 Task: Look for space in Mar''ina Horka, Belarus from 8th June, 2023 to 16th June, 2023 for 2 adults in price range Rs.10000 to Rs.15000. Place can be entire place with 1  bedroom having 1 bed and 1 bathroom. Property type can be house, flat, guest house, hotel. Amenities needed are: washing machine. Booking option can be shelf check-in. Required host language is English.
Action: Mouse moved to (568, 131)
Screenshot: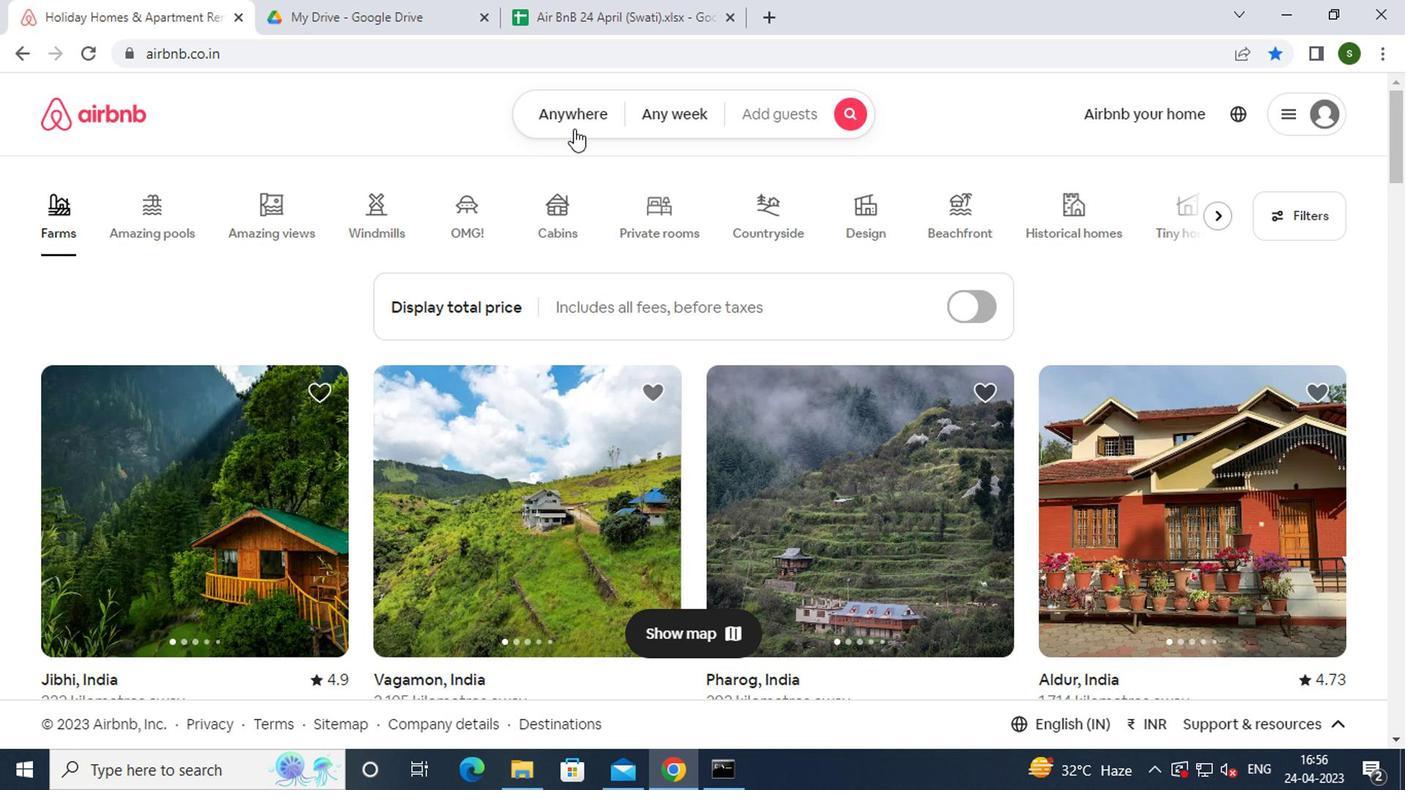 
Action: Mouse pressed left at (568, 131)
Screenshot: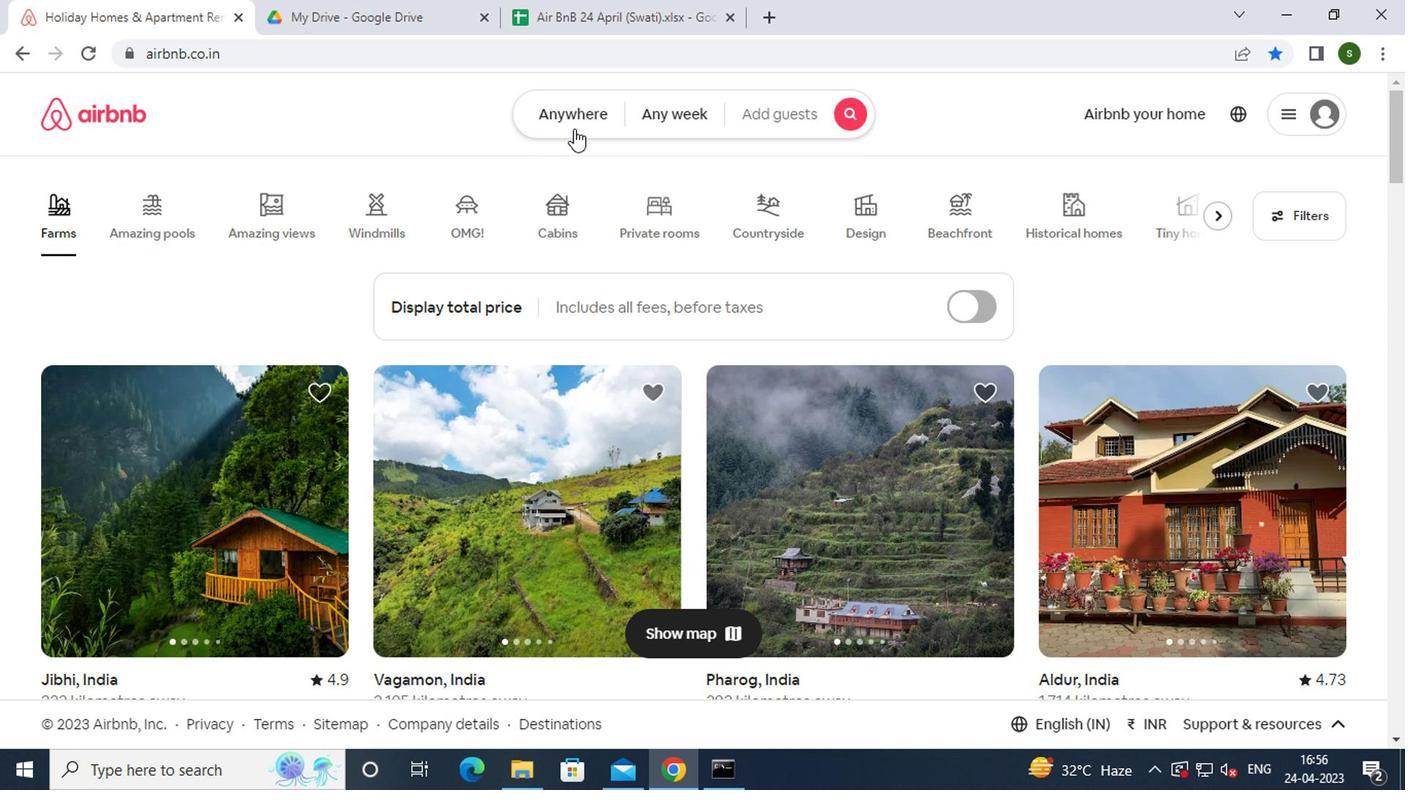 
Action: Mouse moved to (324, 199)
Screenshot: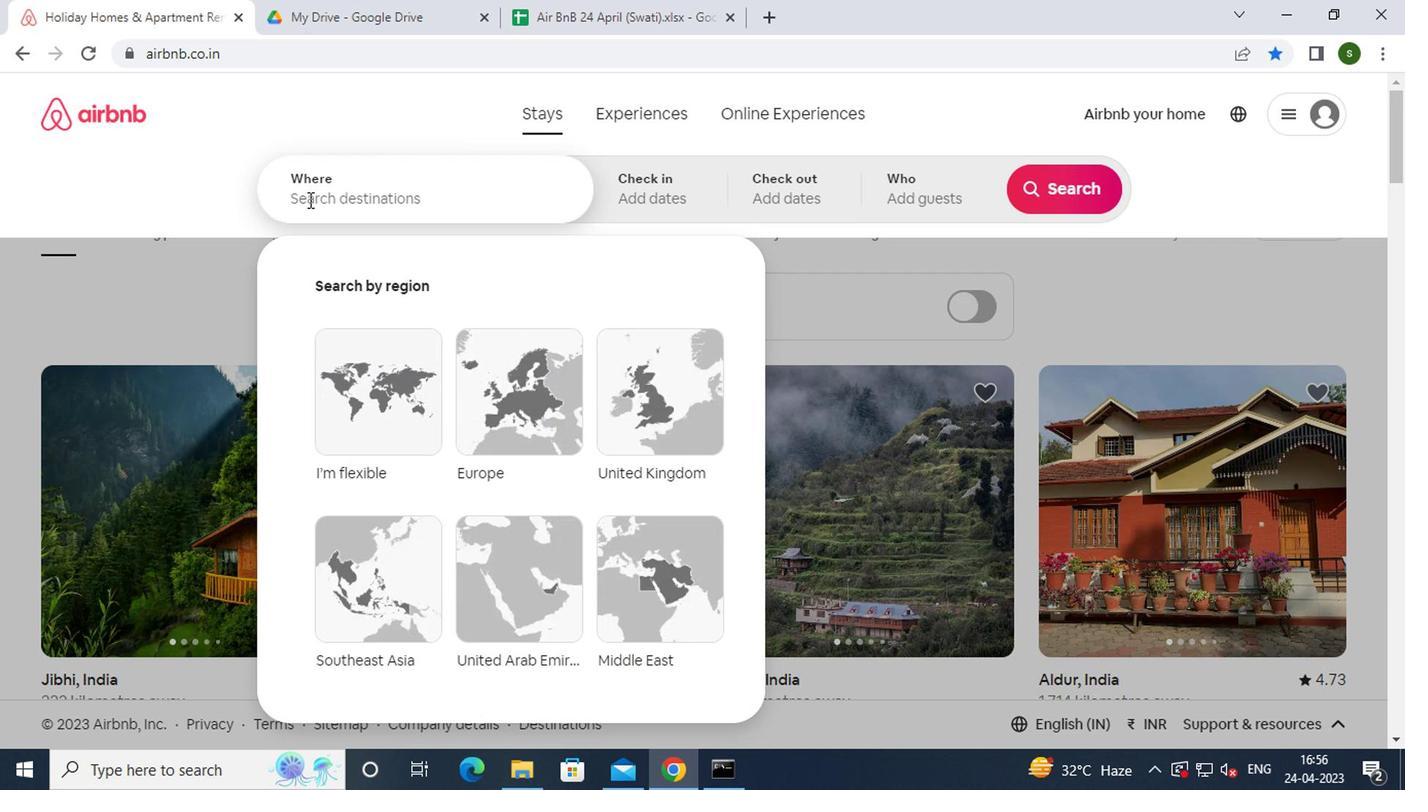
Action: Mouse pressed left at (324, 199)
Screenshot: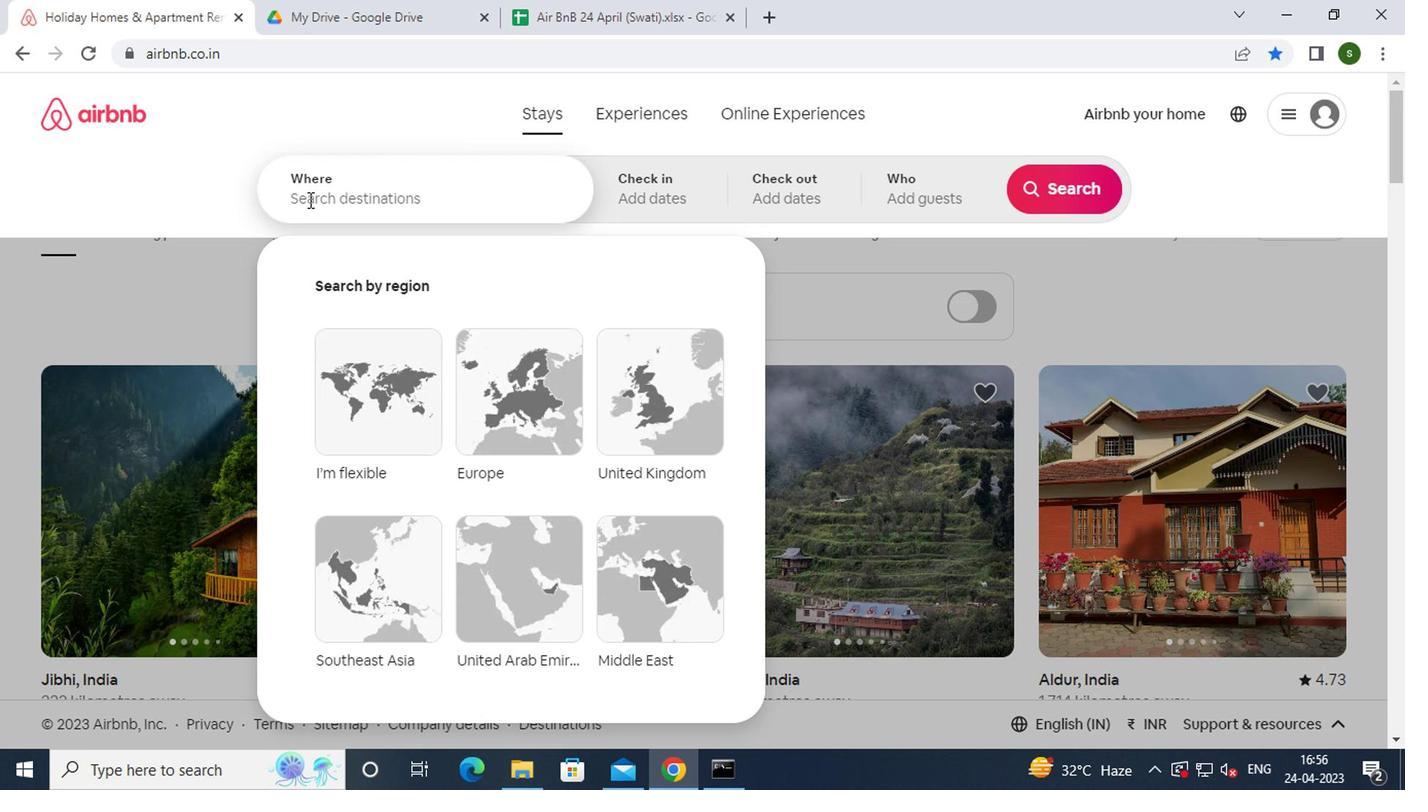 
Action: Key pressed m<Key.caps_lock>ar''ina<Key.space><Key.caps_lock>h<Key.caps_lock>orka
Screenshot: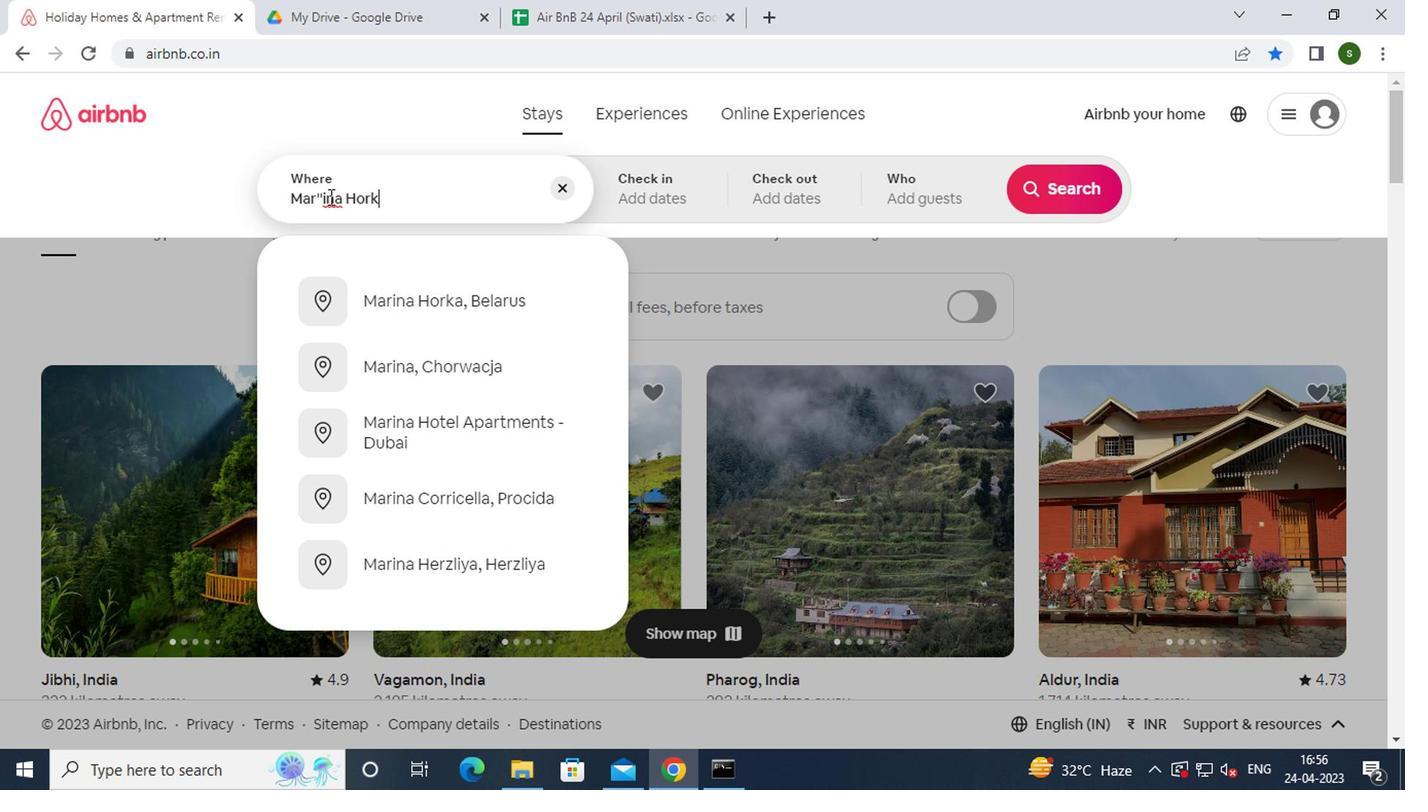
Action: Mouse moved to (346, 199)
Screenshot: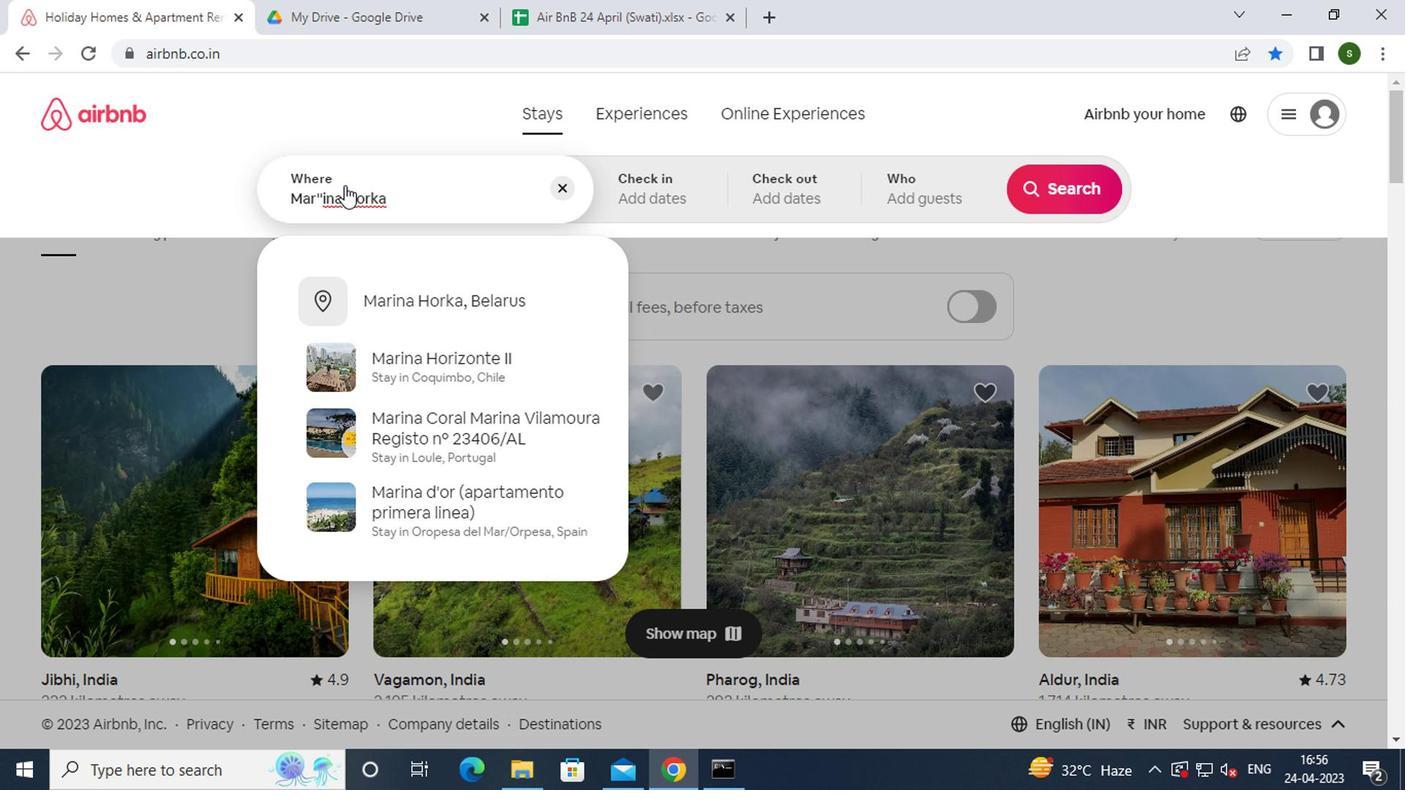 
Action: Key pressed ,<Key.space><Key.caps_lock>b<Key.caps_lock>elarus<Key.enter>
Screenshot: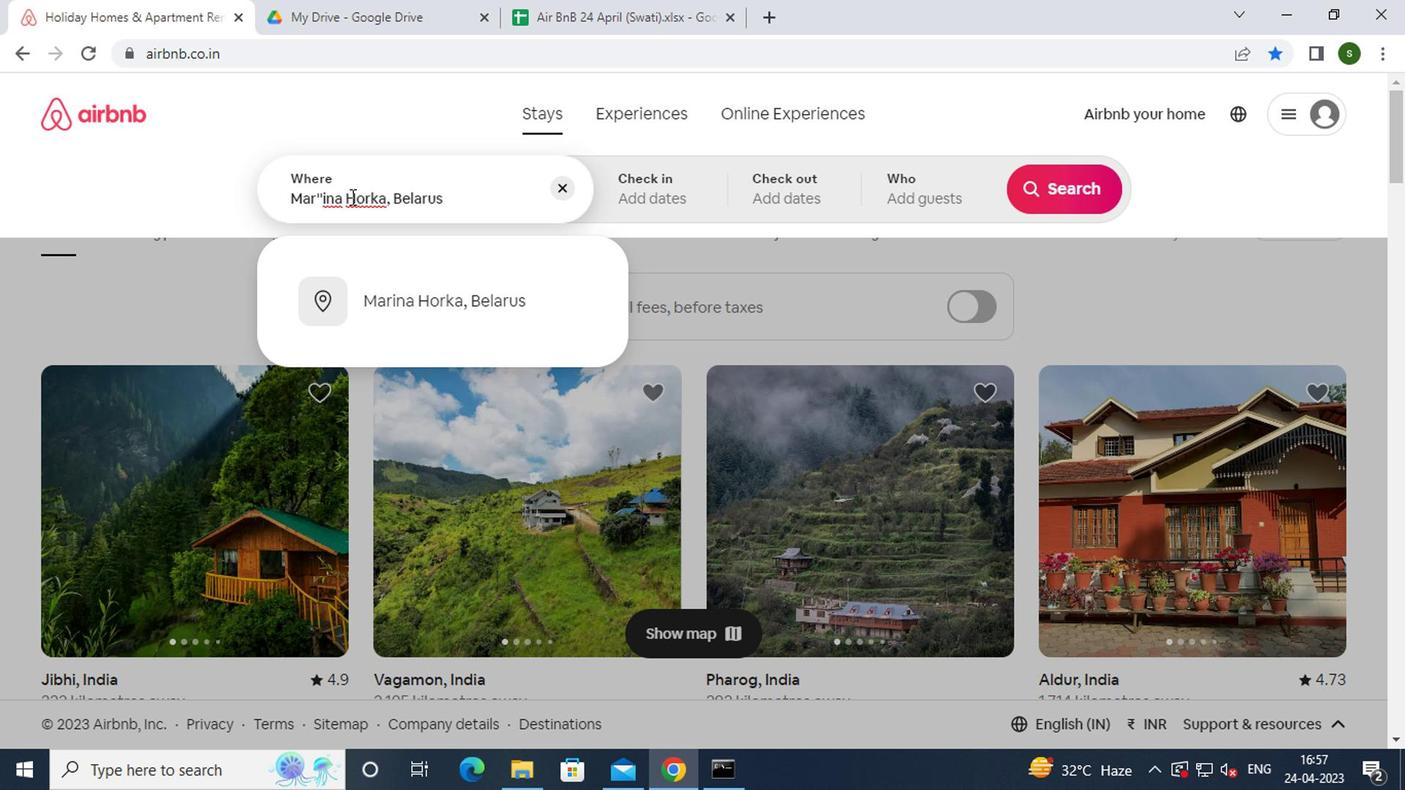 
Action: Mouse moved to (1052, 355)
Screenshot: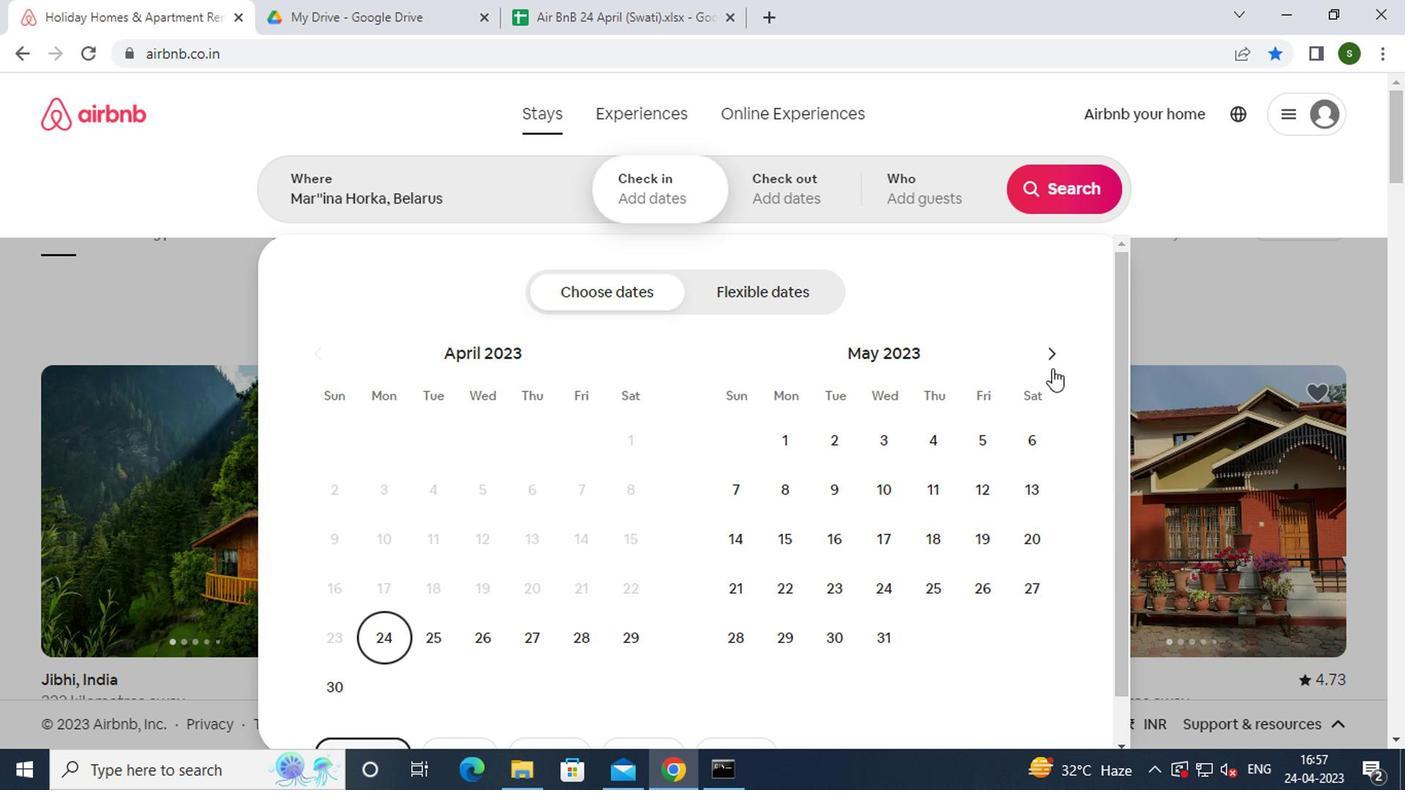 
Action: Mouse pressed left at (1052, 355)
Screenshot: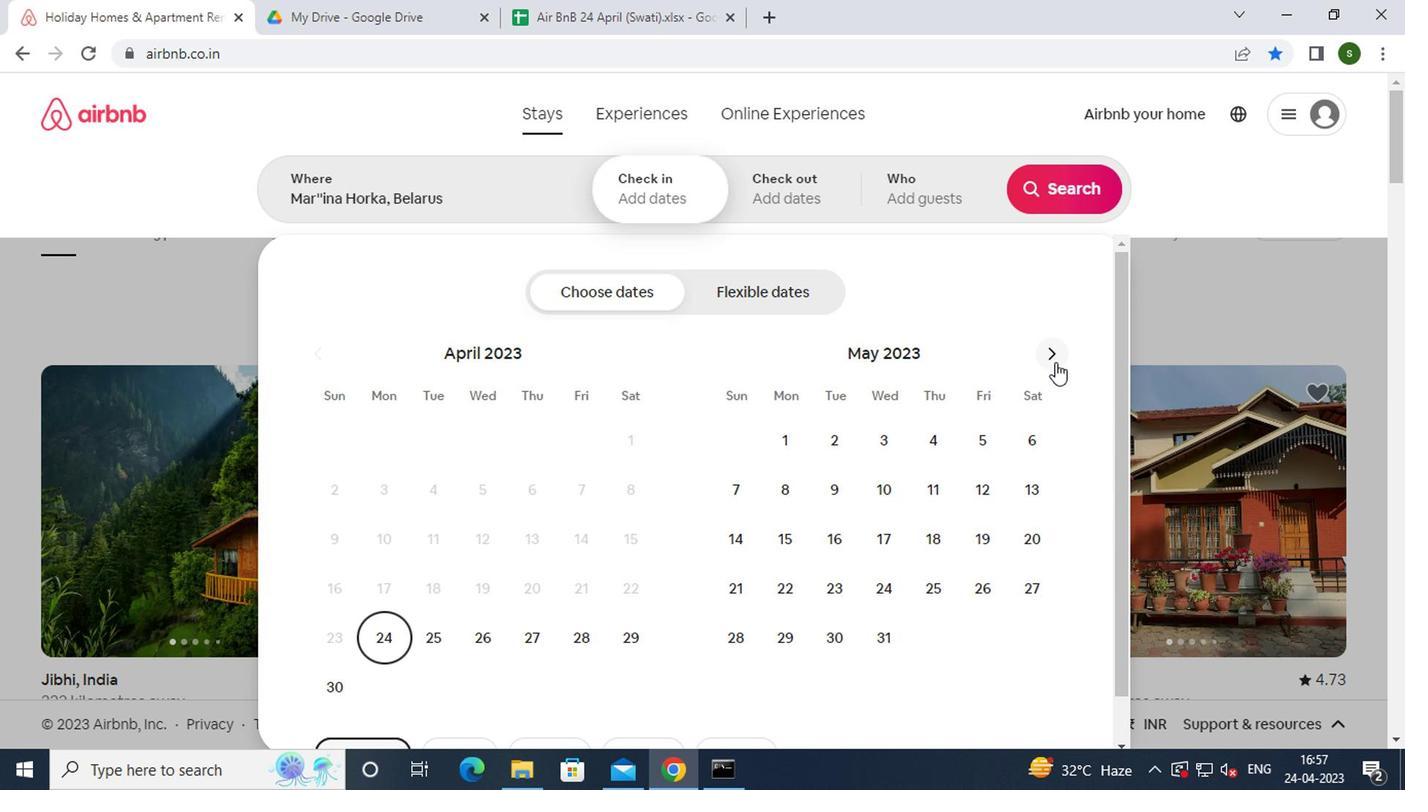 
Action: Mouse moved to (921, 489)
Screenshot: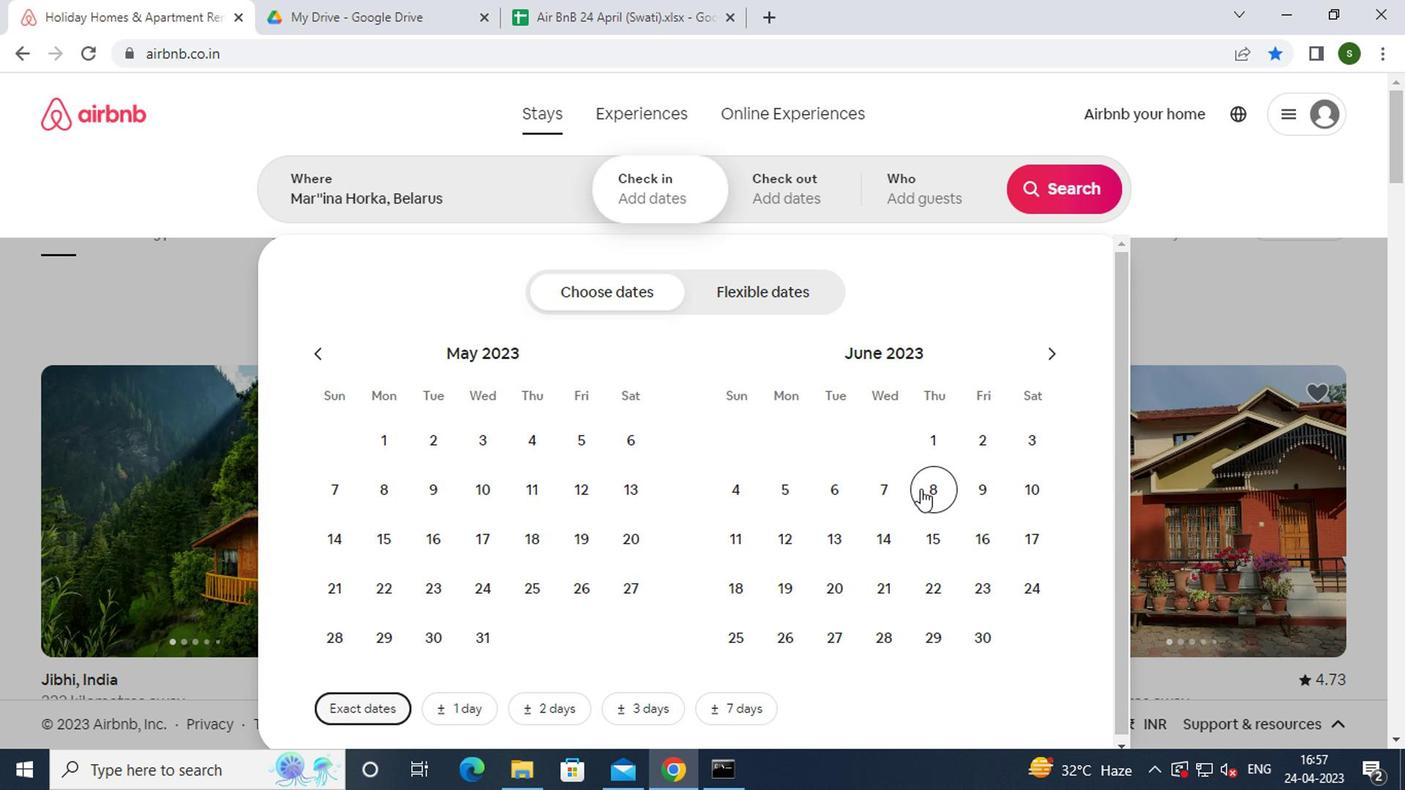 
Action: Mouse pressed left at (921, 489)
Screenshot: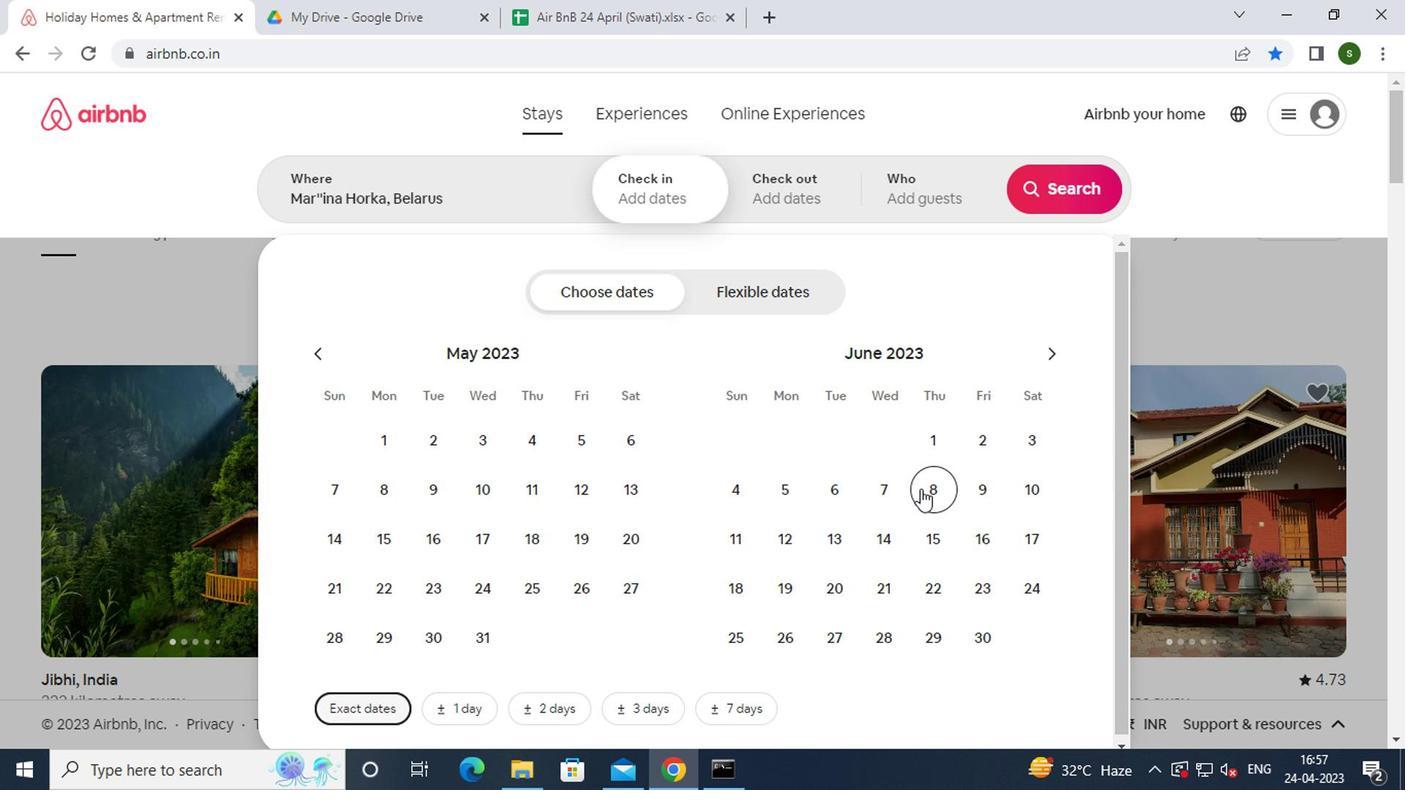 
Action: Mouse moved to (973, 525)
Screenshot: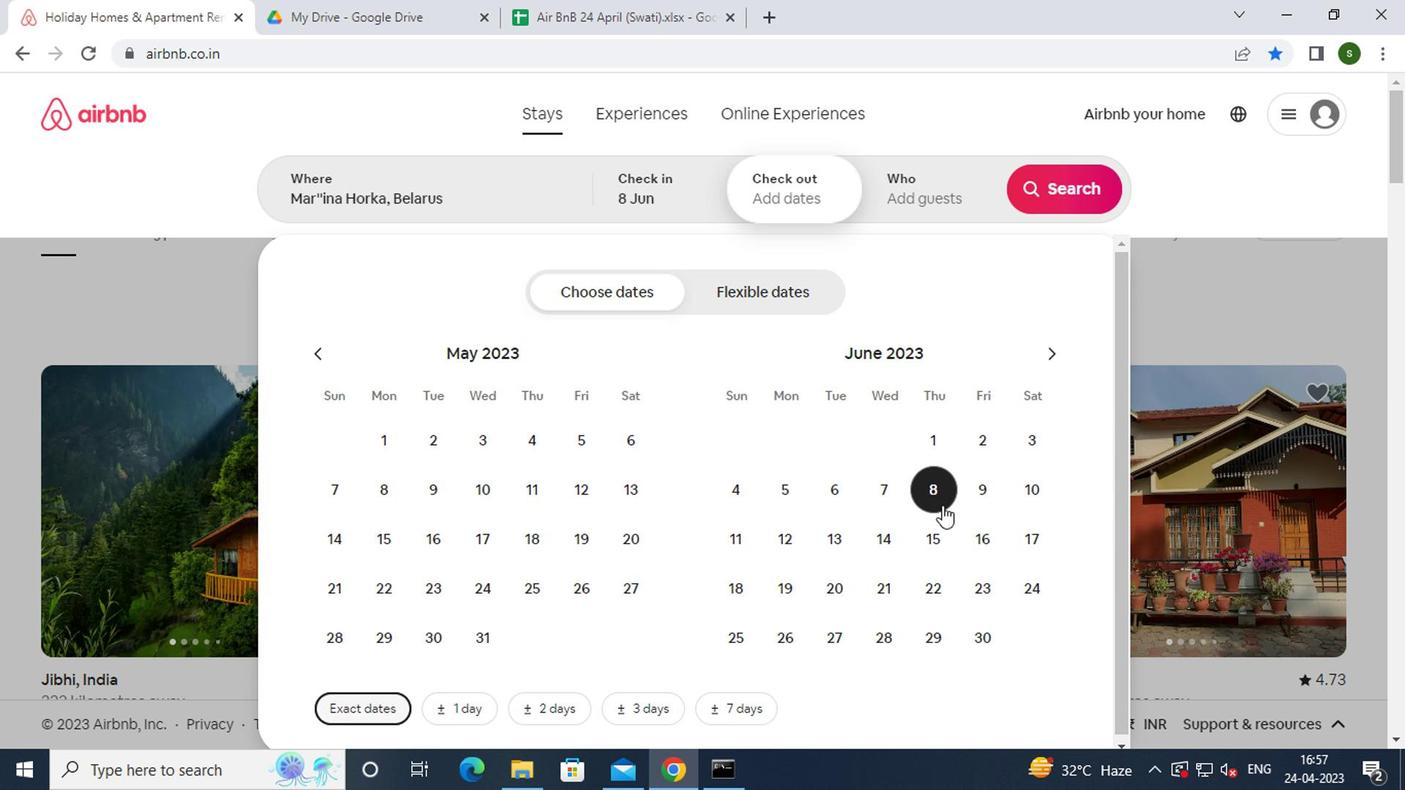 
Action: Mouse pressed left at (973, 525)
Screenshot: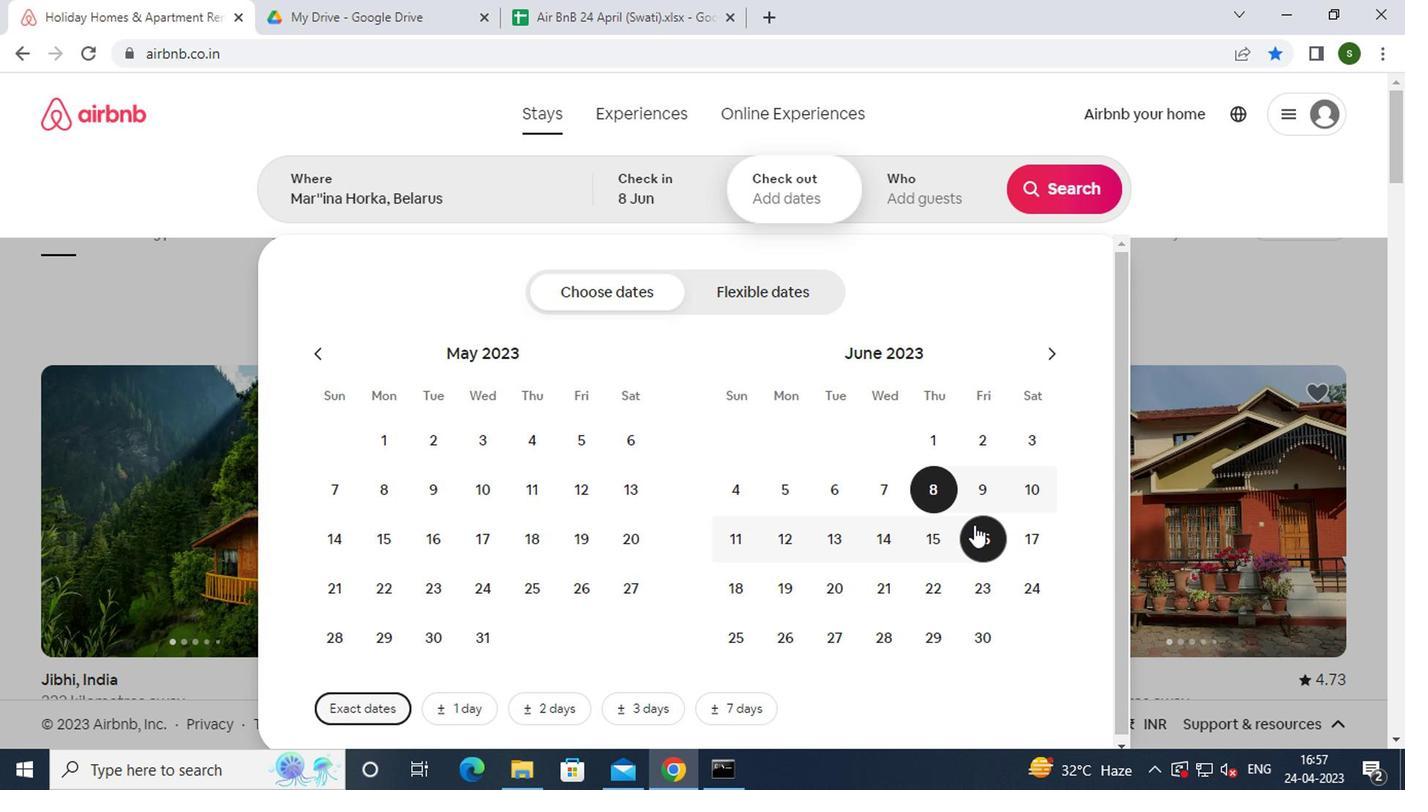 
Action: Mouse moved to (925, 199)
Screenshot: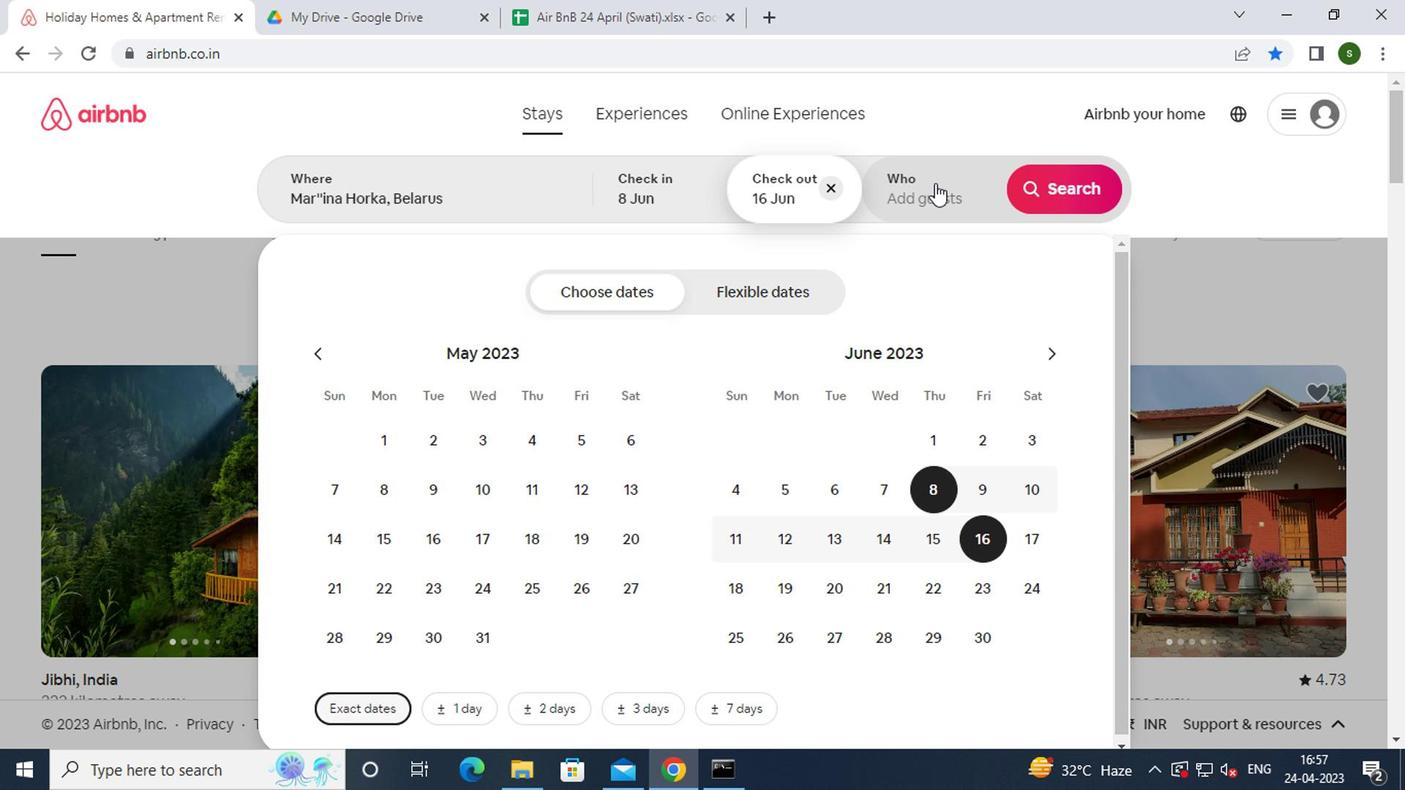 
Action: Mouse pressed left at (925, 199)
Screenshot: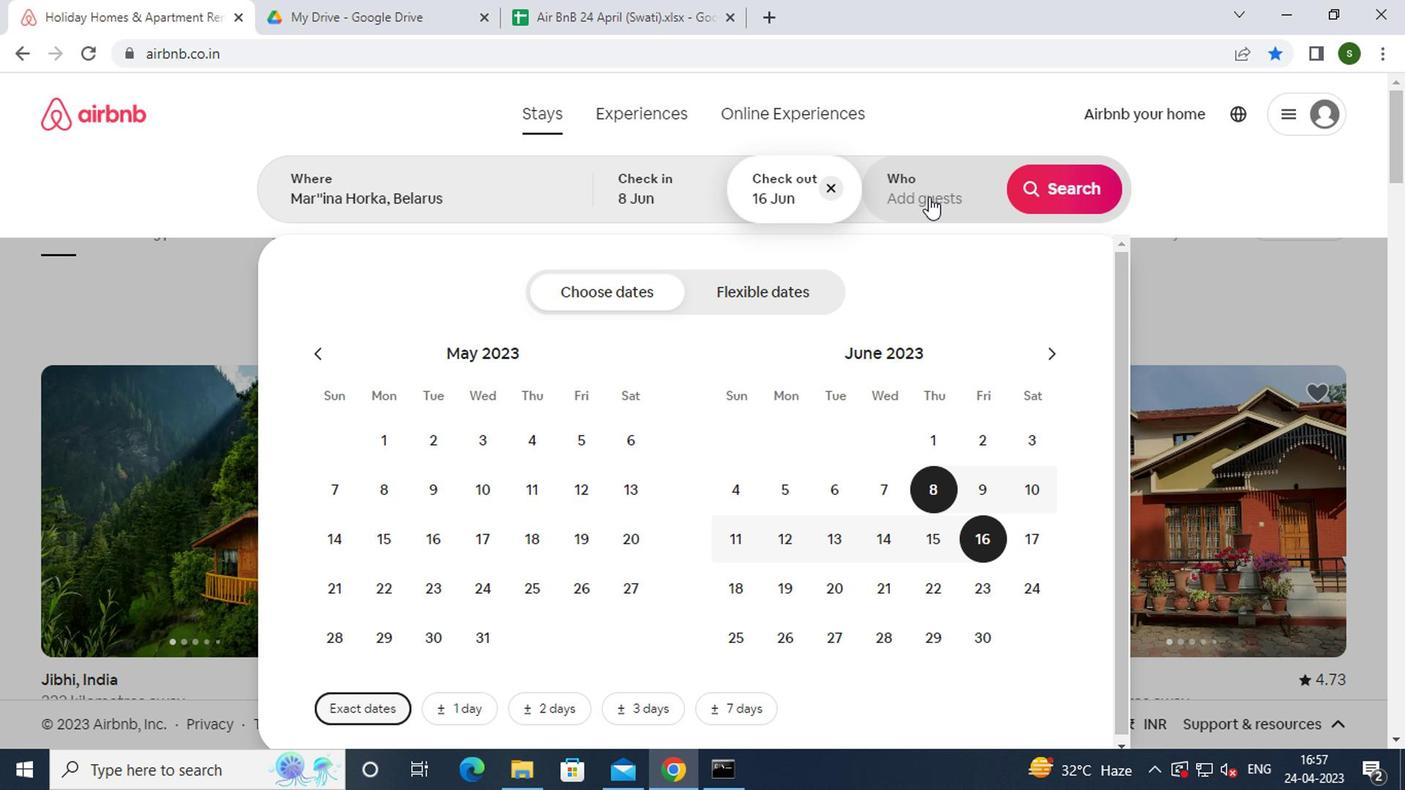 
Action: Mouse moved to (1069, 306)
Screenshot: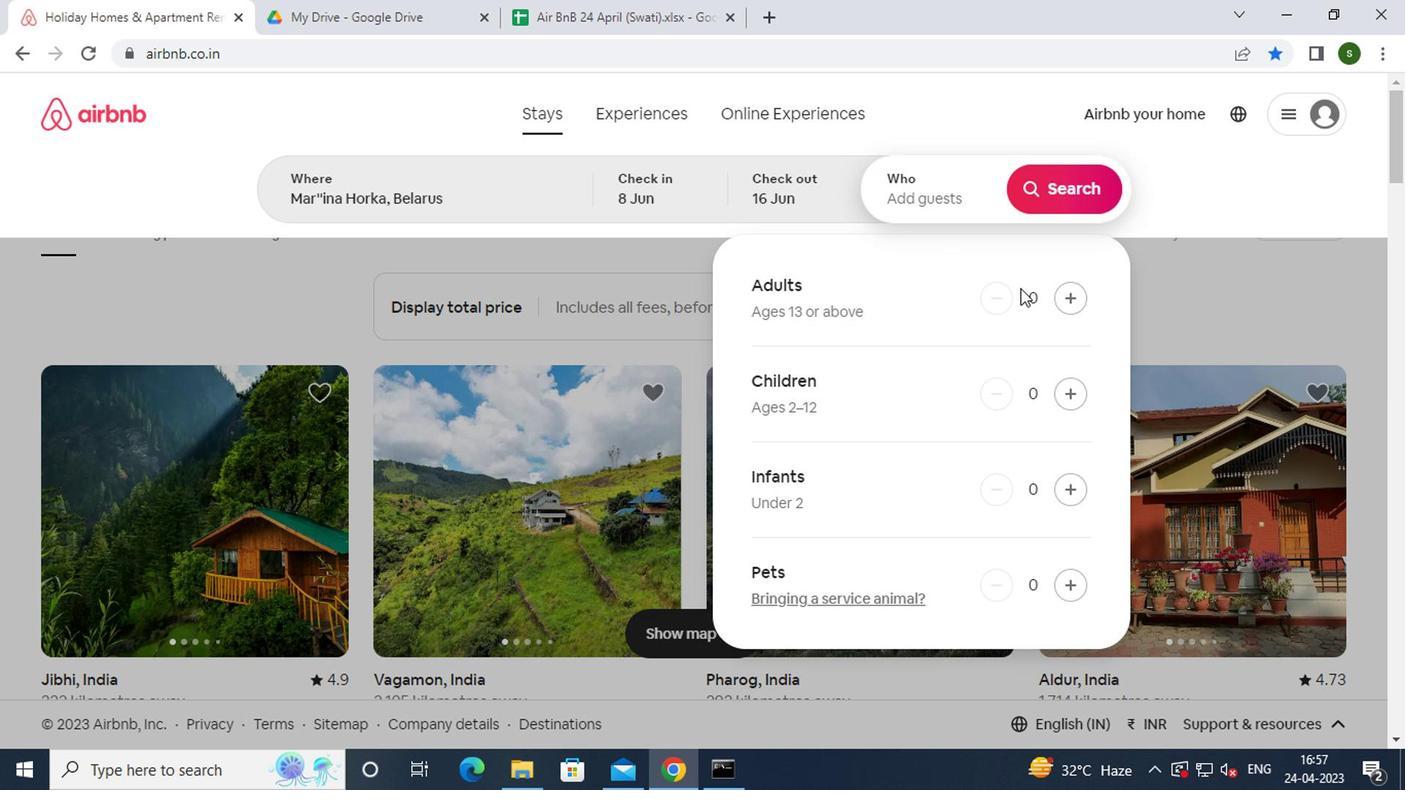 
Action: Mouse pressed left at (1069, 306)
Screenshot: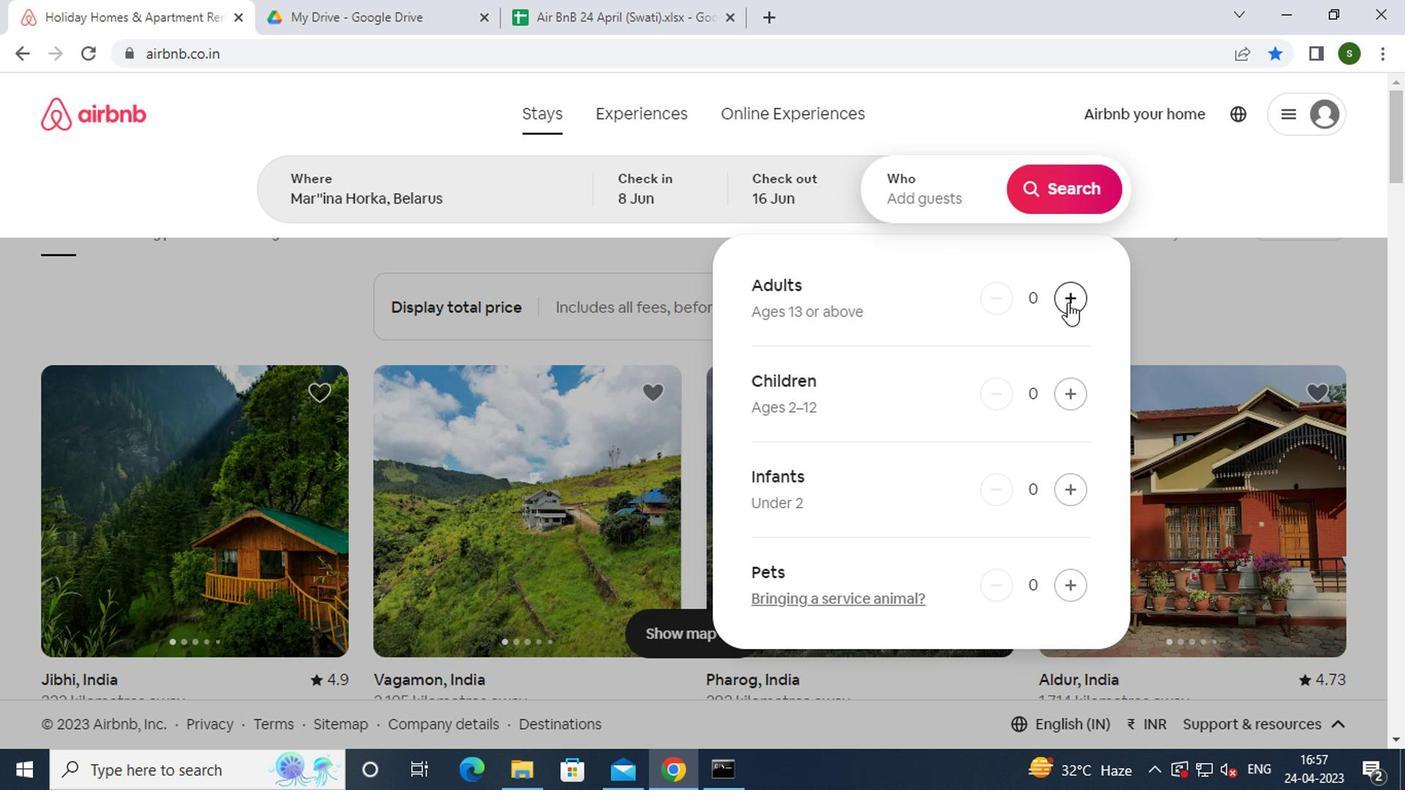 
Action: Mouse pressed left at (1069, 306)
Screenshot: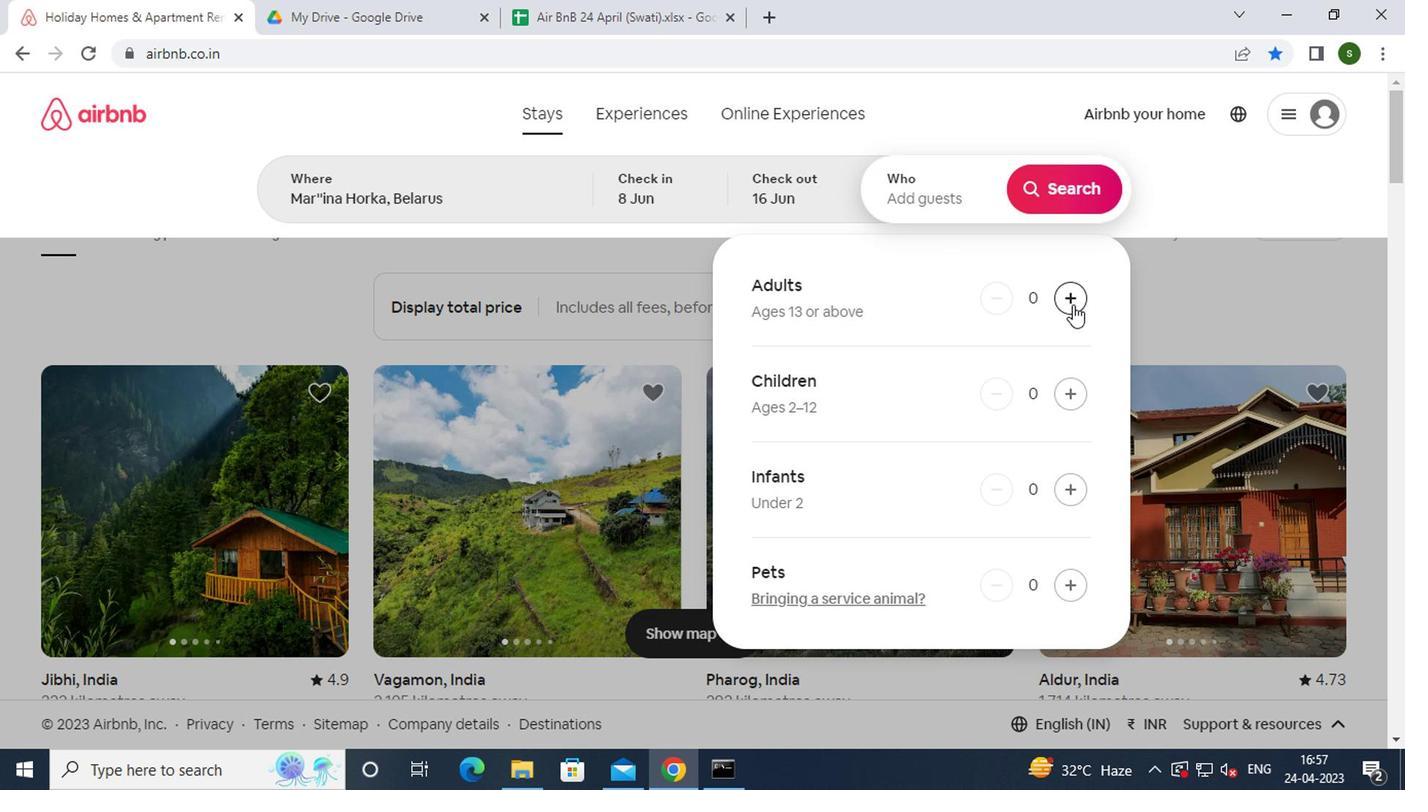 
Action: Mouse moved to (1059, 196)
Screenshot: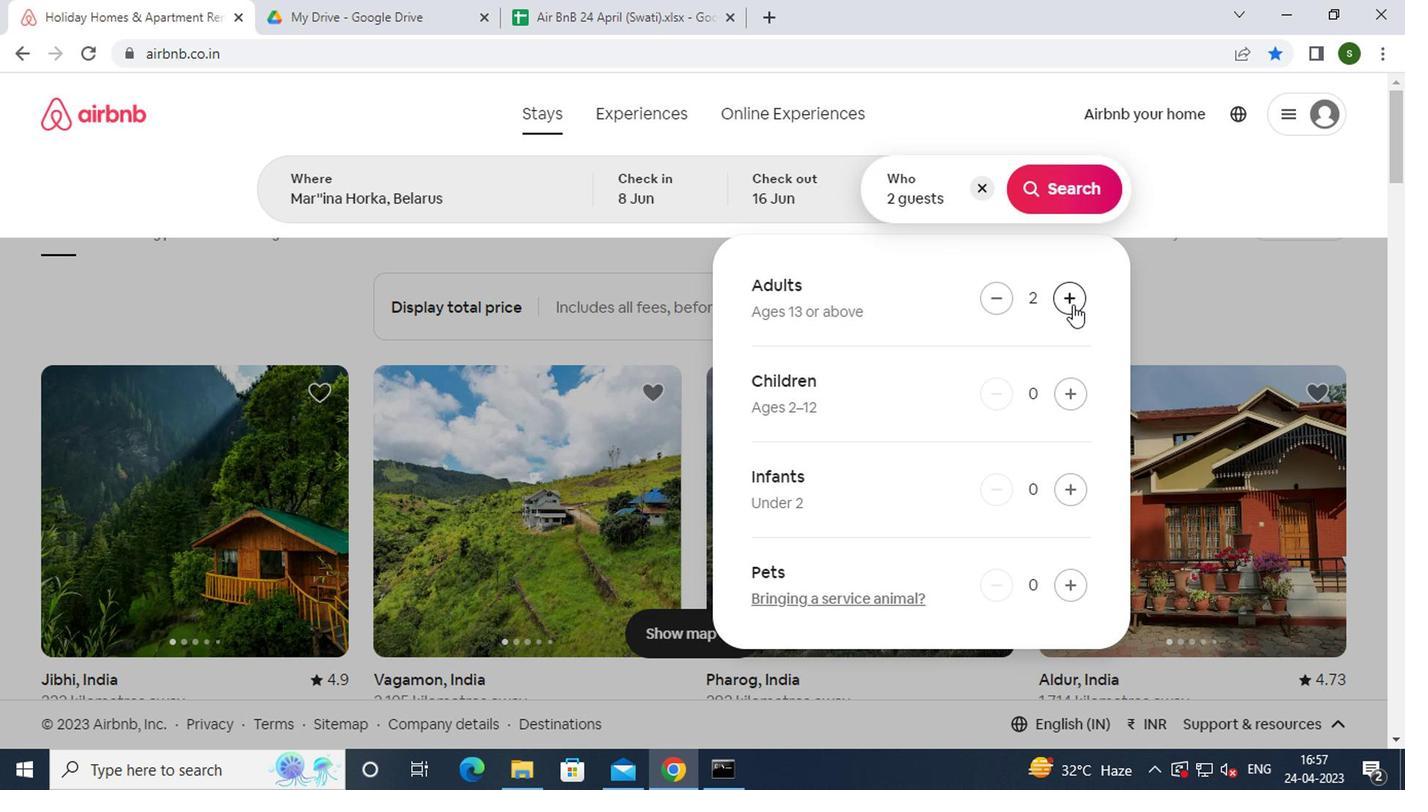 
Action: Mouse pressed left at (1059, 196)
Screenshot: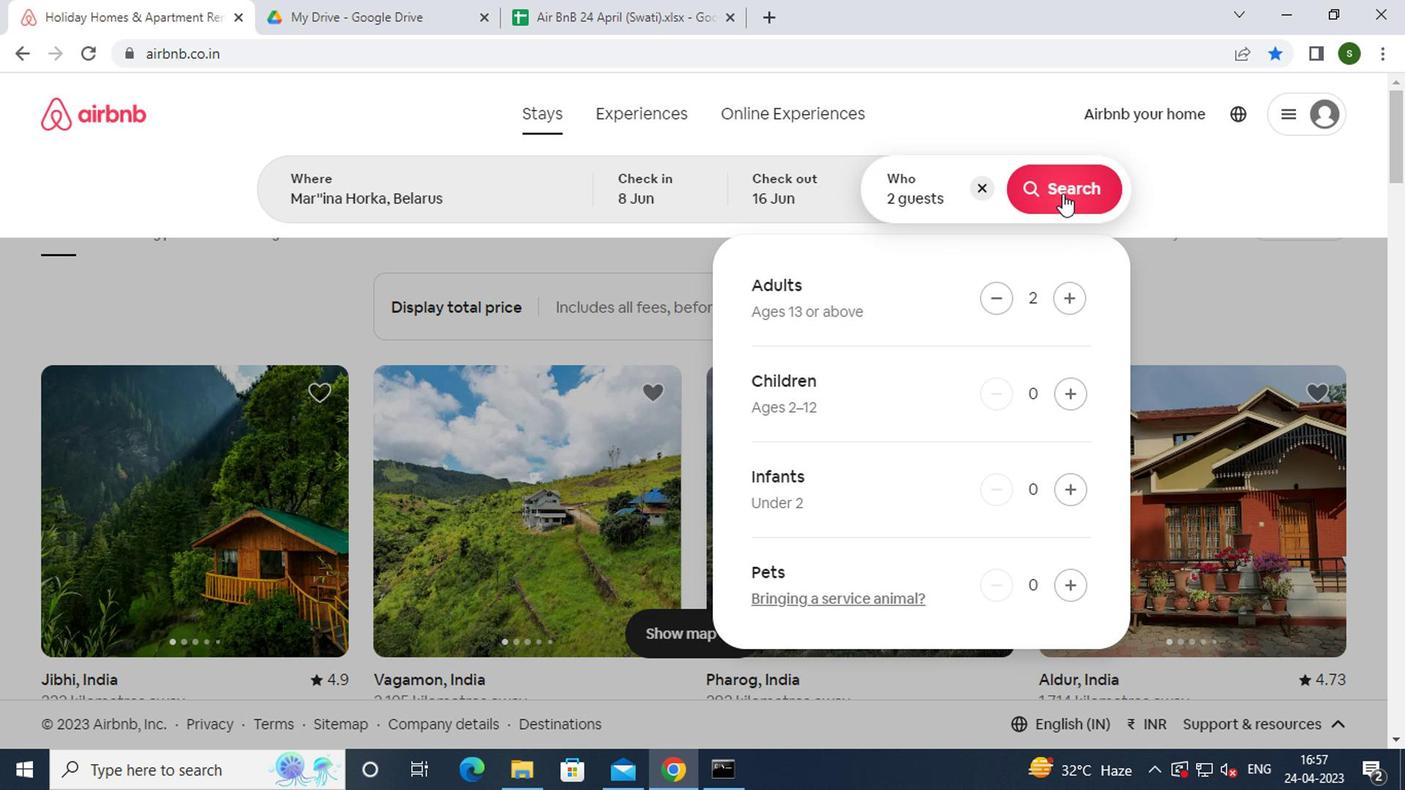 
Action: Mouse moved to (1322, 193)
Screenshot: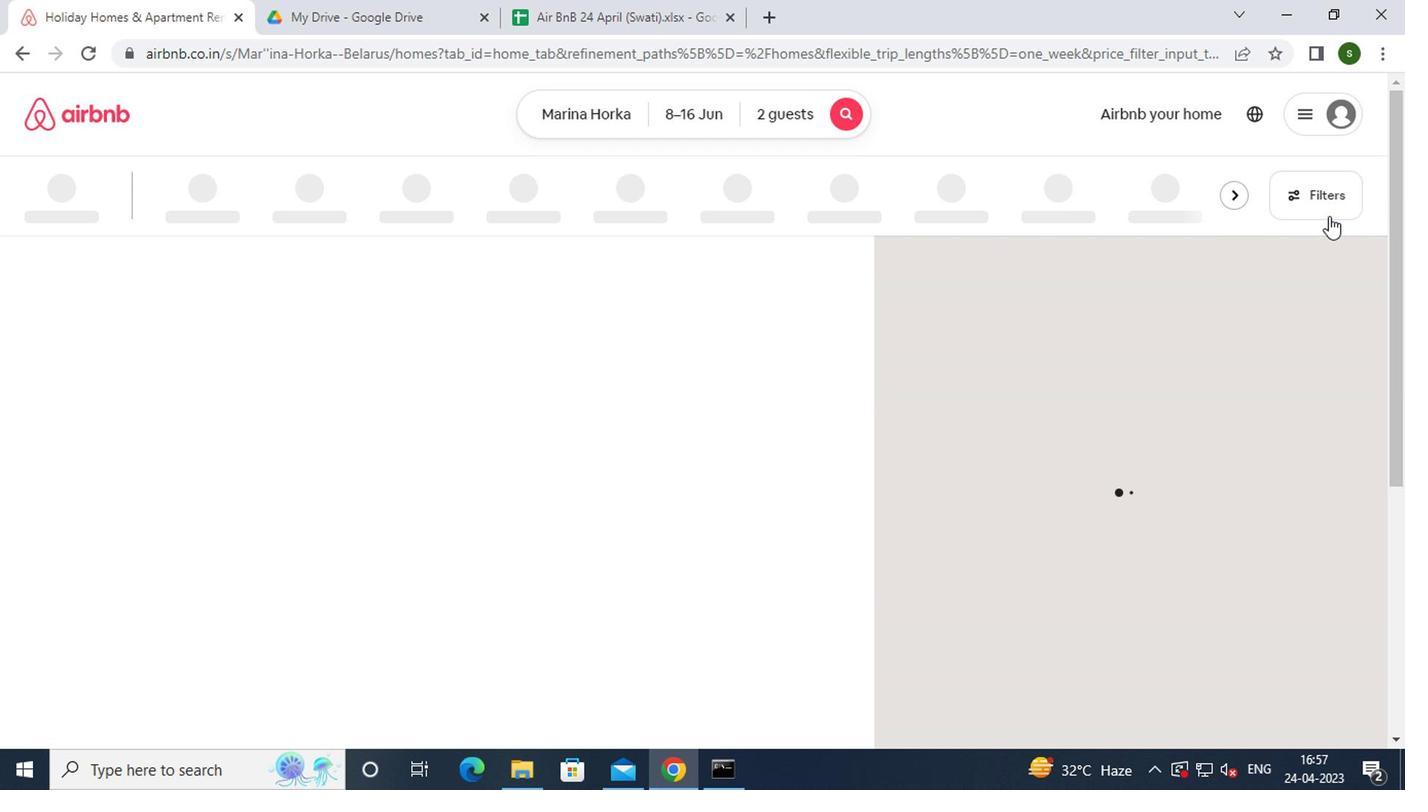 
Action: Mouse pressed left at (1322, 193)
Screenshot: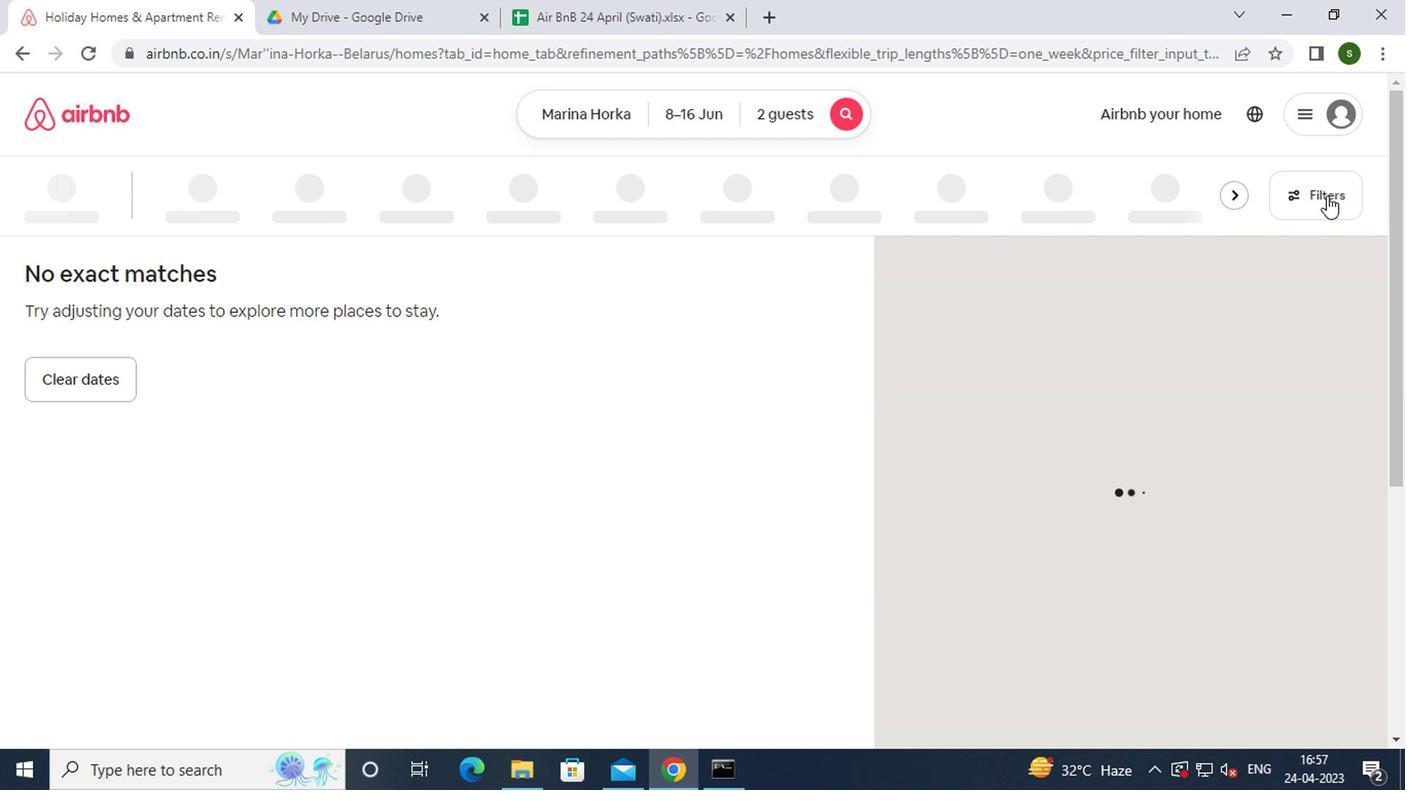 
Action: Mouse moved to (511, 325)
Screenshot: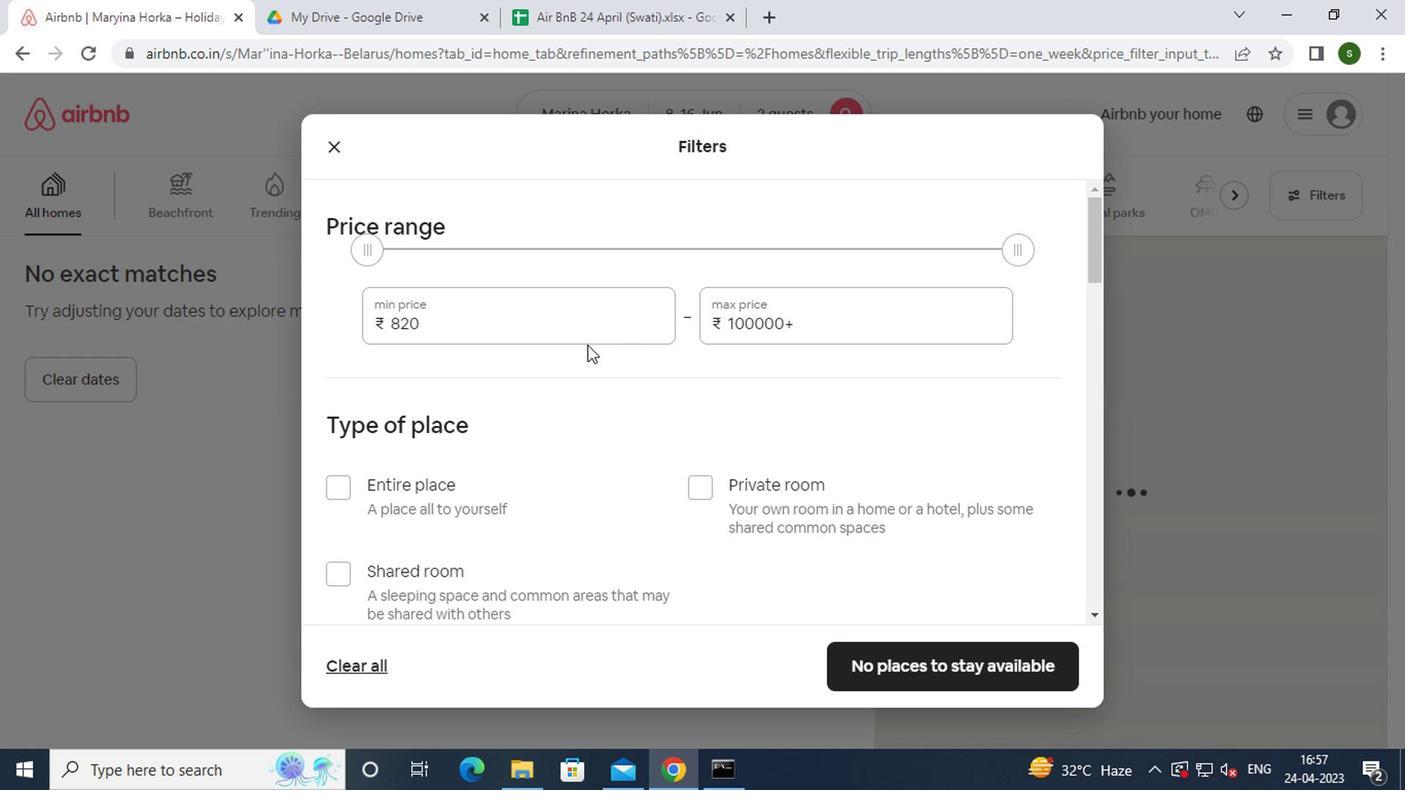 
Action: Mouse pressed left at (511, 325)
Screenshot: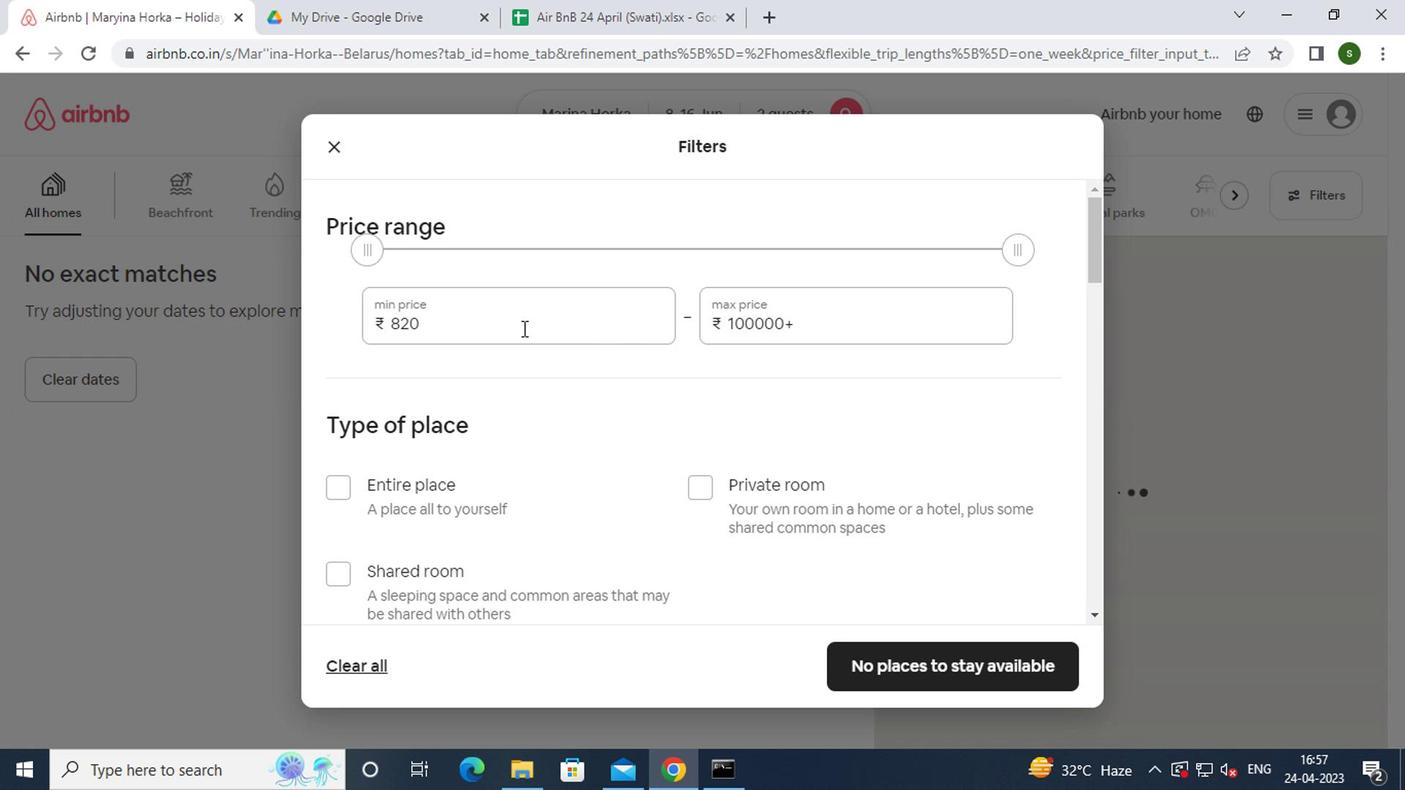 
Action: Key pressed <Key.backspace><Key.backspace><Key.backspace><Key.backspace><Key.backspace><Key.backspace>10000
Screenshot: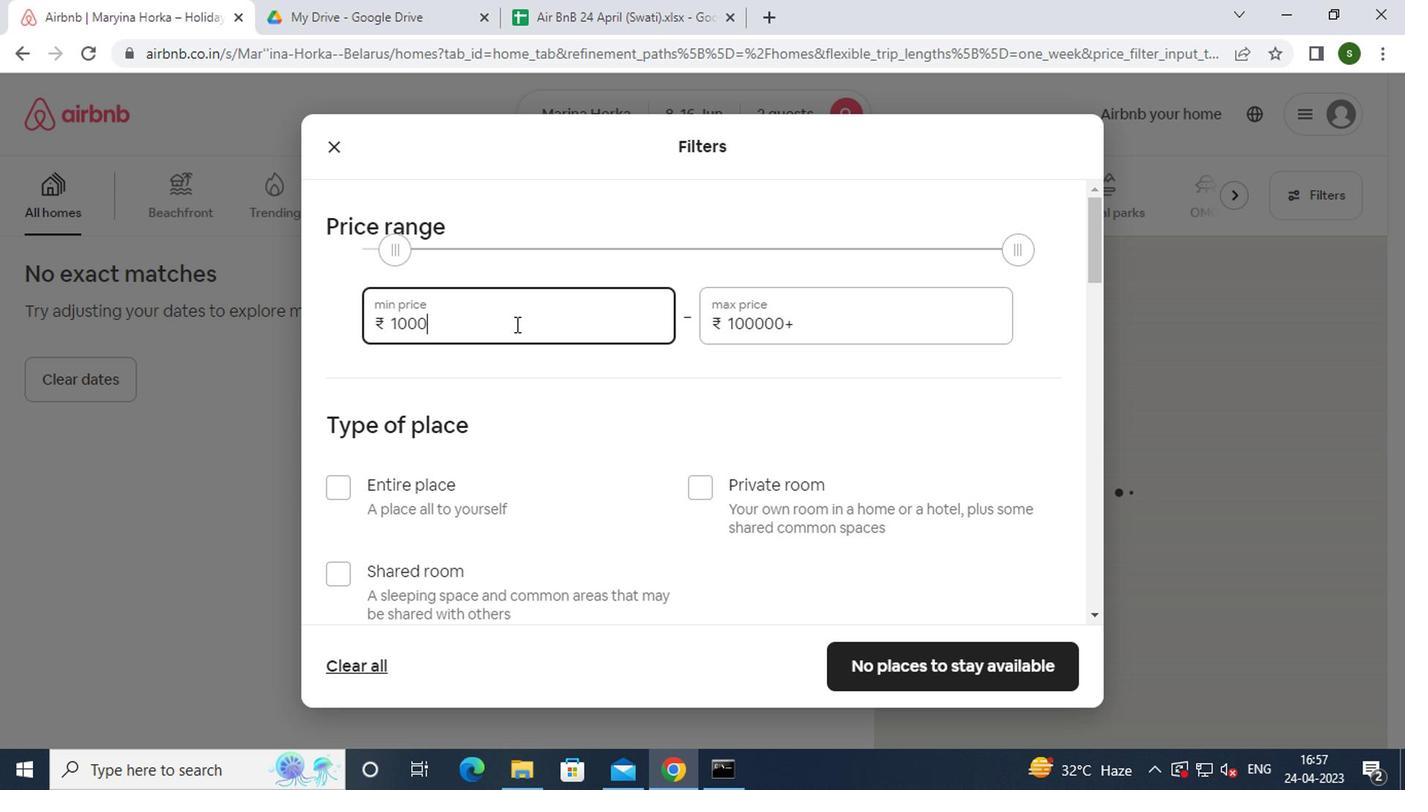 
Action: Mouse moved to (804, 320)
Screenshot: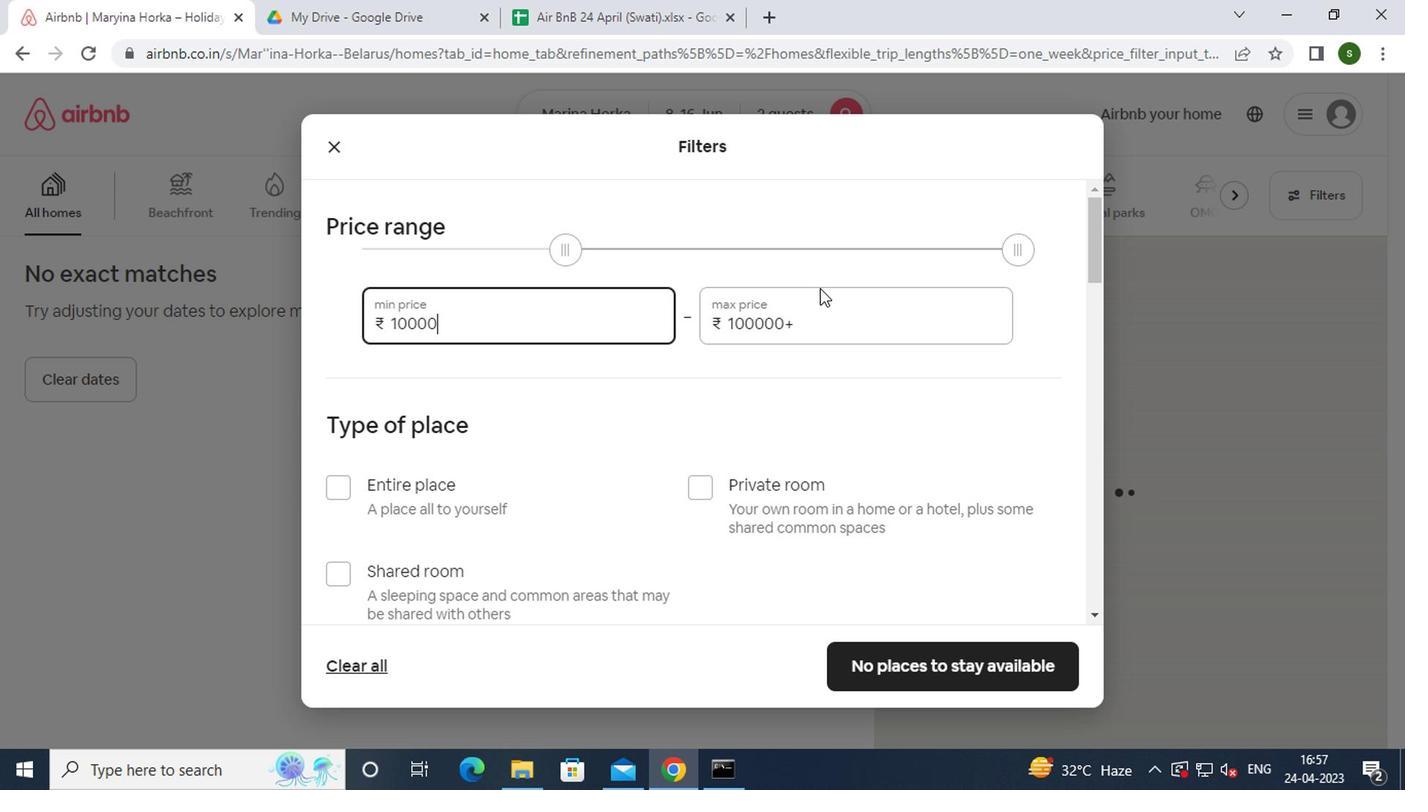 
Action: Mouse pressed left at (804, 320)
Screenshot: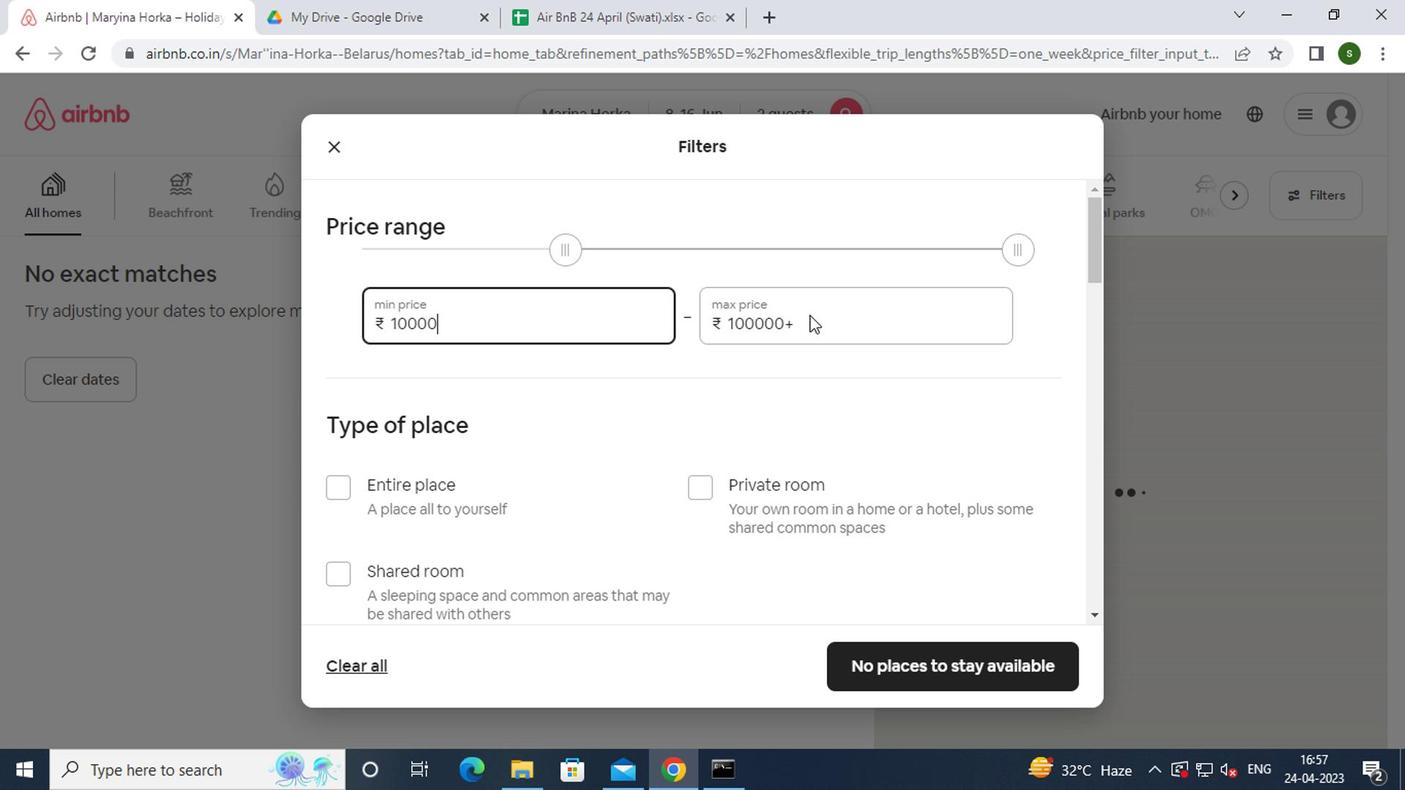 
Action: Mouse moved to (804, 320)
Screenshot: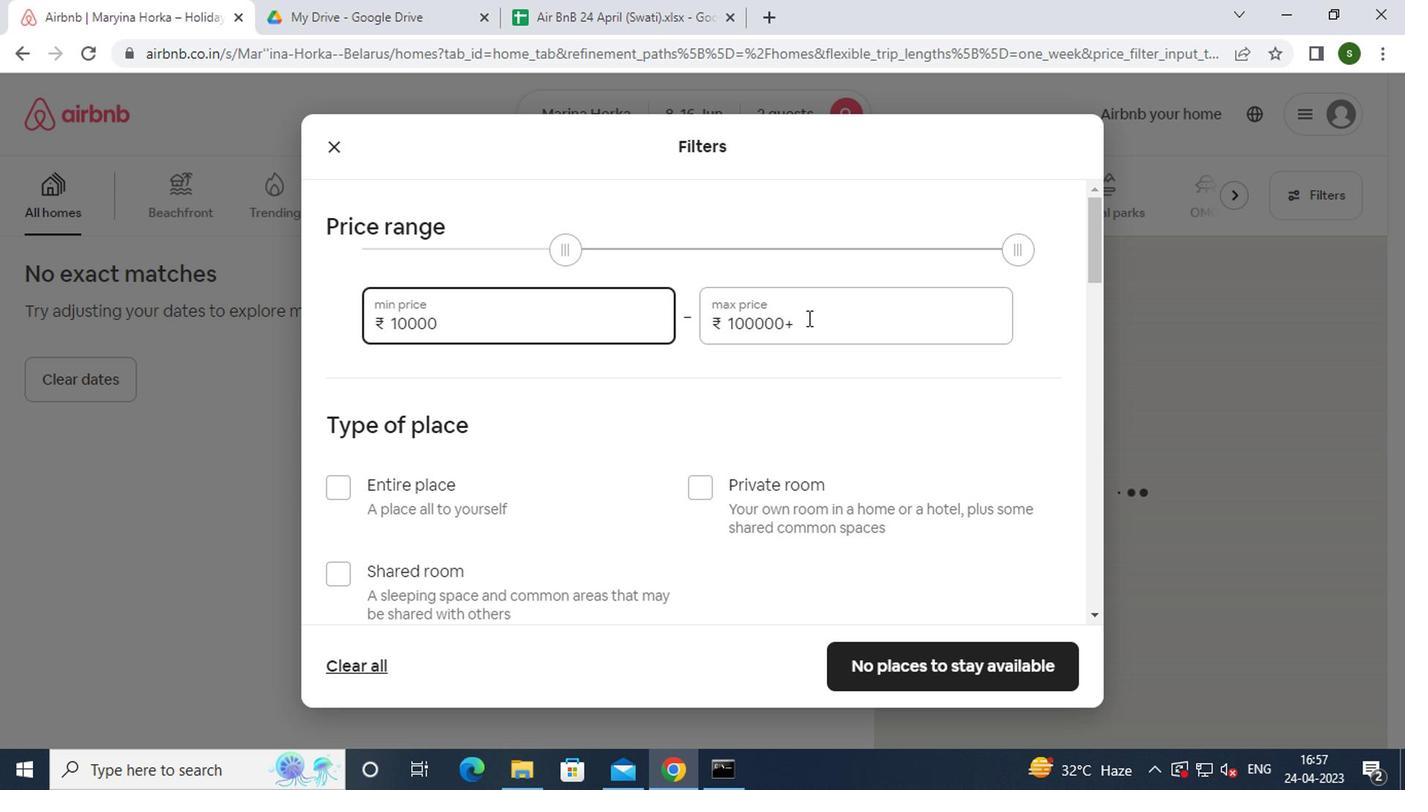 
Action: Key pressed <Key.backspace><Key.backspace><Key.backspace><Key.backspace><Key.backspace><Key.backspace><Key.backspace><Key.backspace><Key.backspace><Key.backspace><Key.backspace>15000
Screenshot: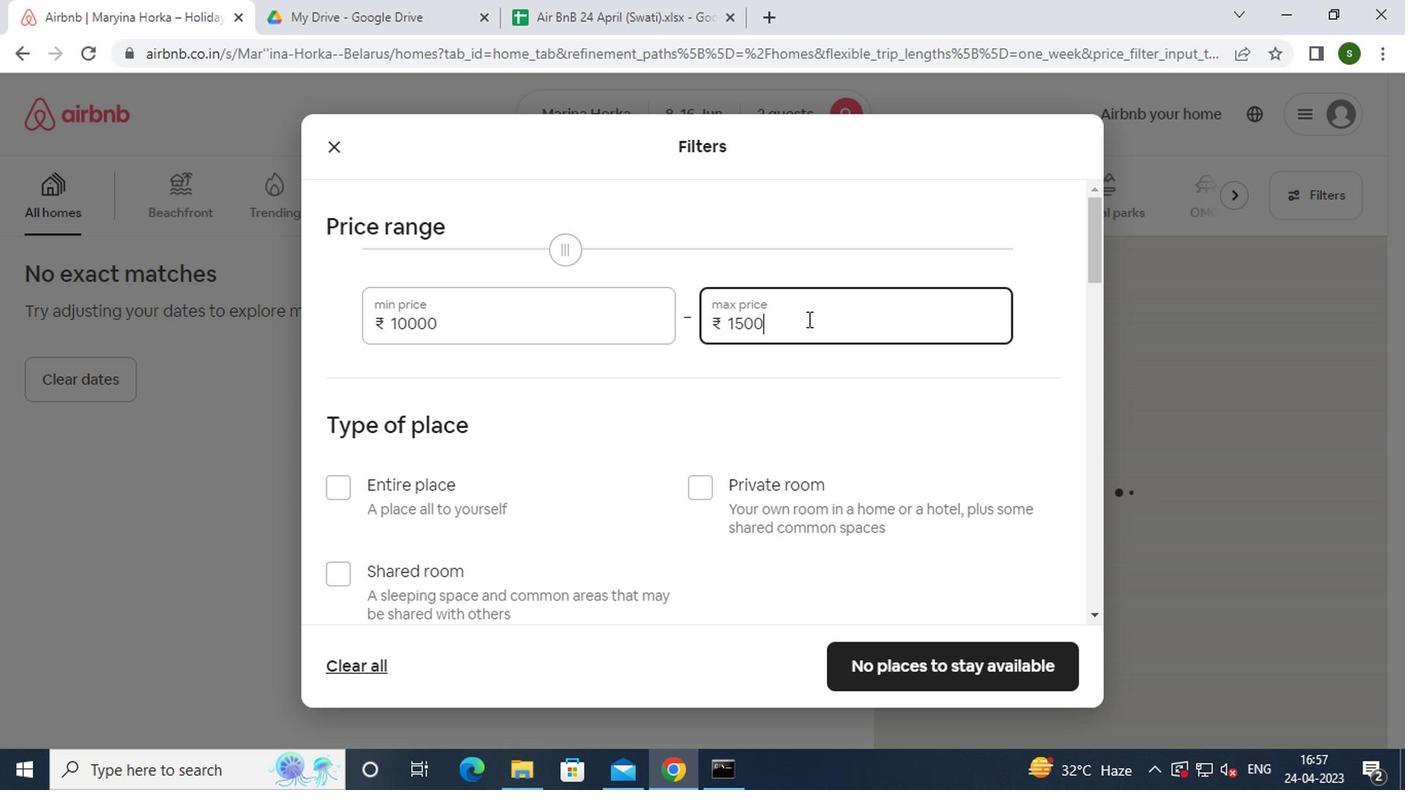 
Action: Mouse moved to (465, 492)
Screenshot: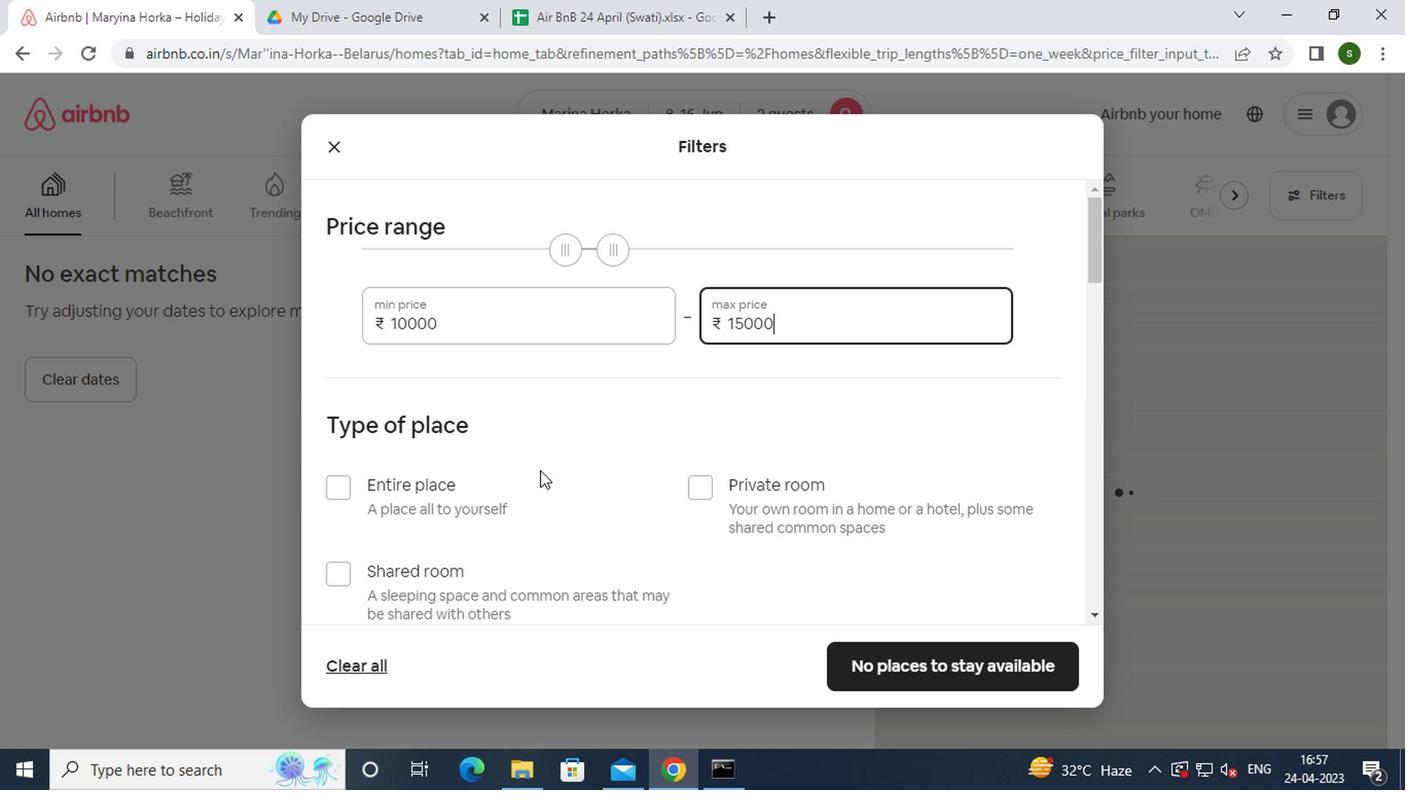 
Action: Mouse pressed left at (465, 492)
Screenshot: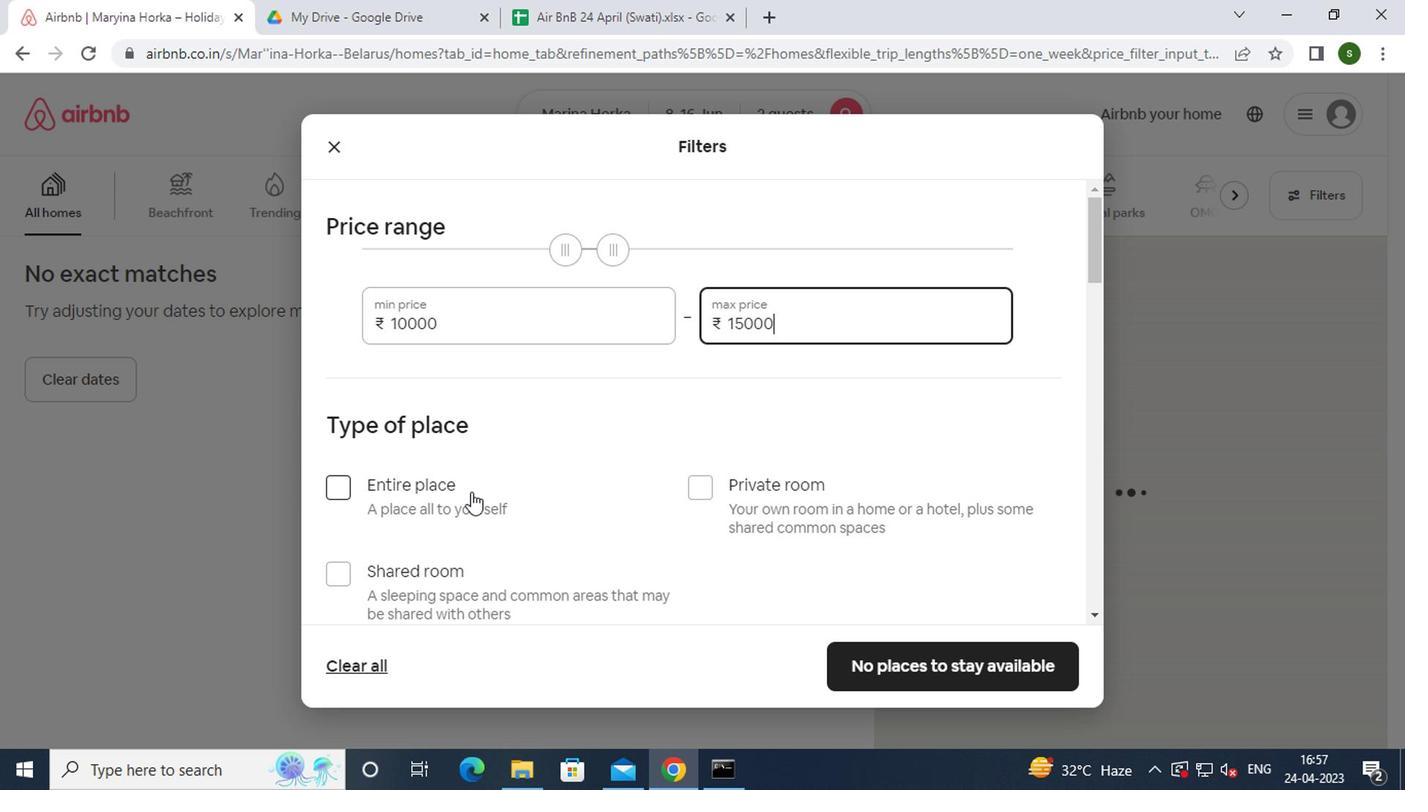 
Action: Mouse moved to (508, 474)
Screenshot: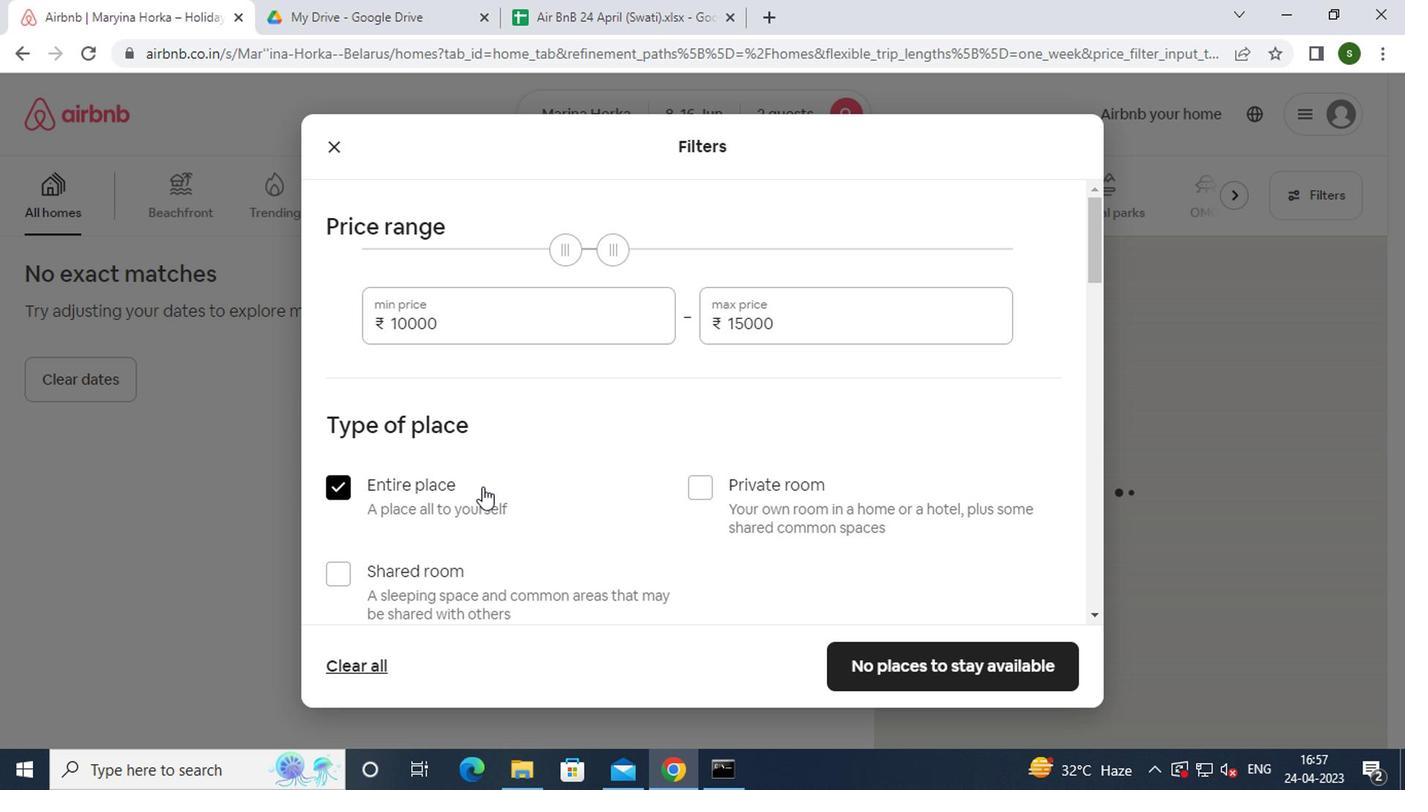 
Action: Mouse scrolled (508, 473) with delta (0, 0)
Screenshot: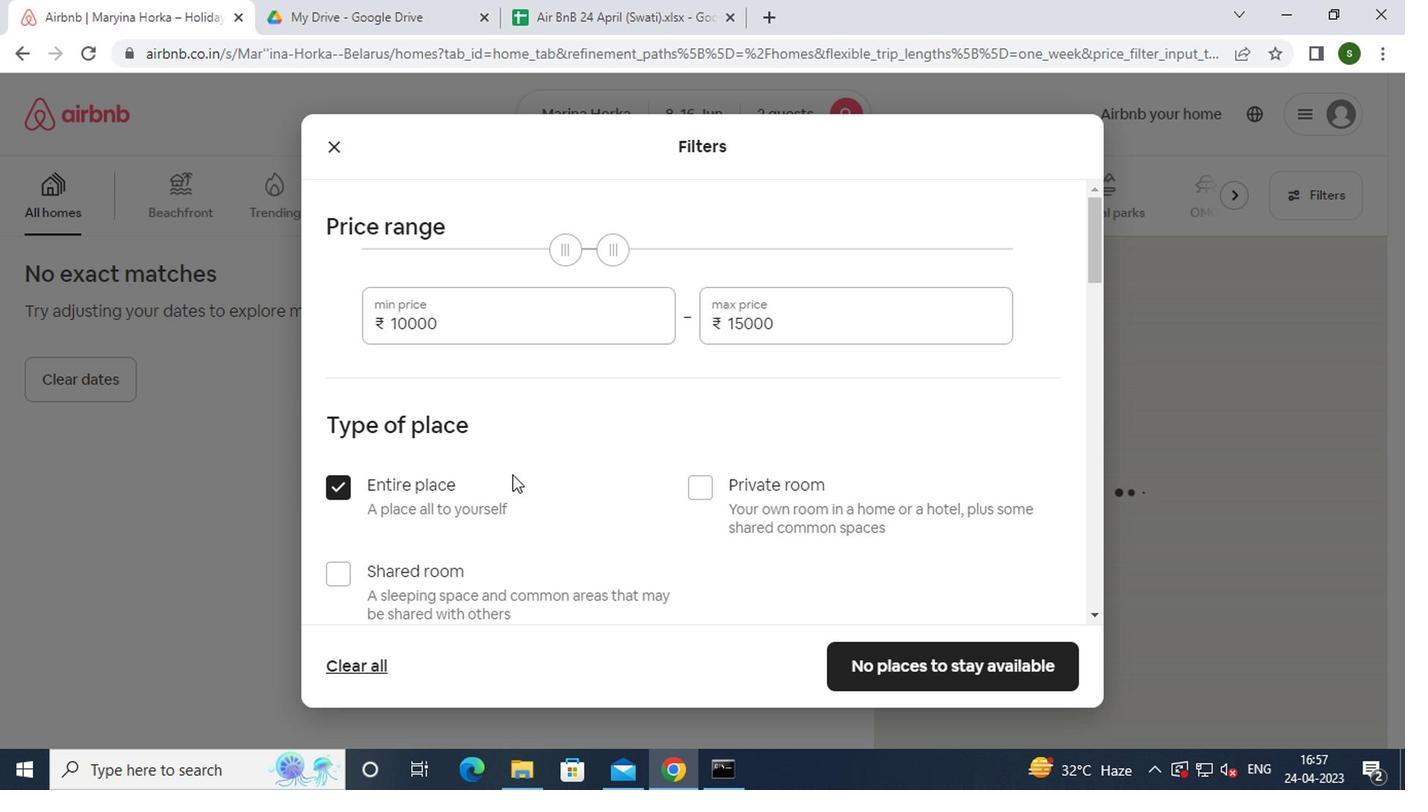 
Action: Mouse scrolled (508, 473) with delta (0, 0)
Screenshot: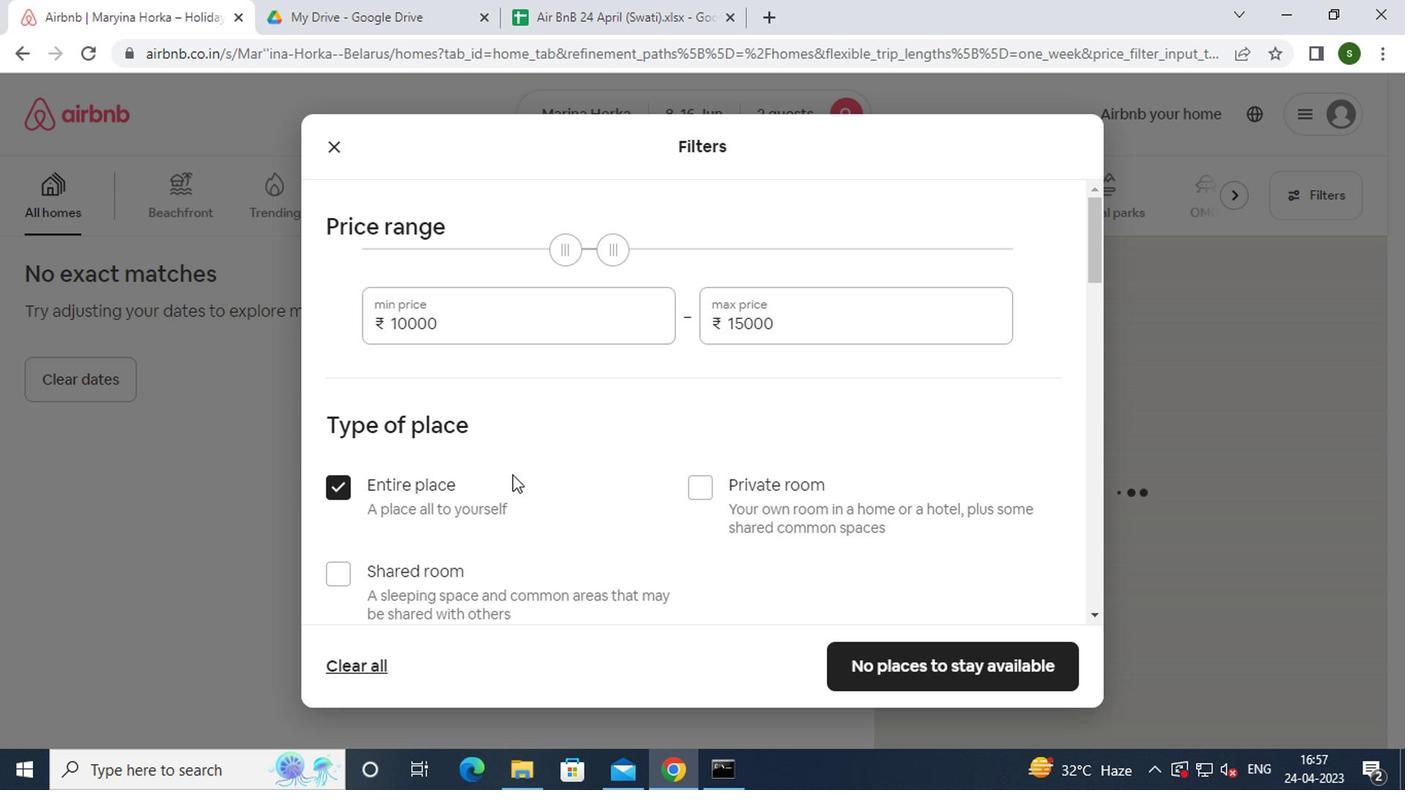 
Action: Mouse scrolled (508, 473) with delta (0, 0)
Screenshot: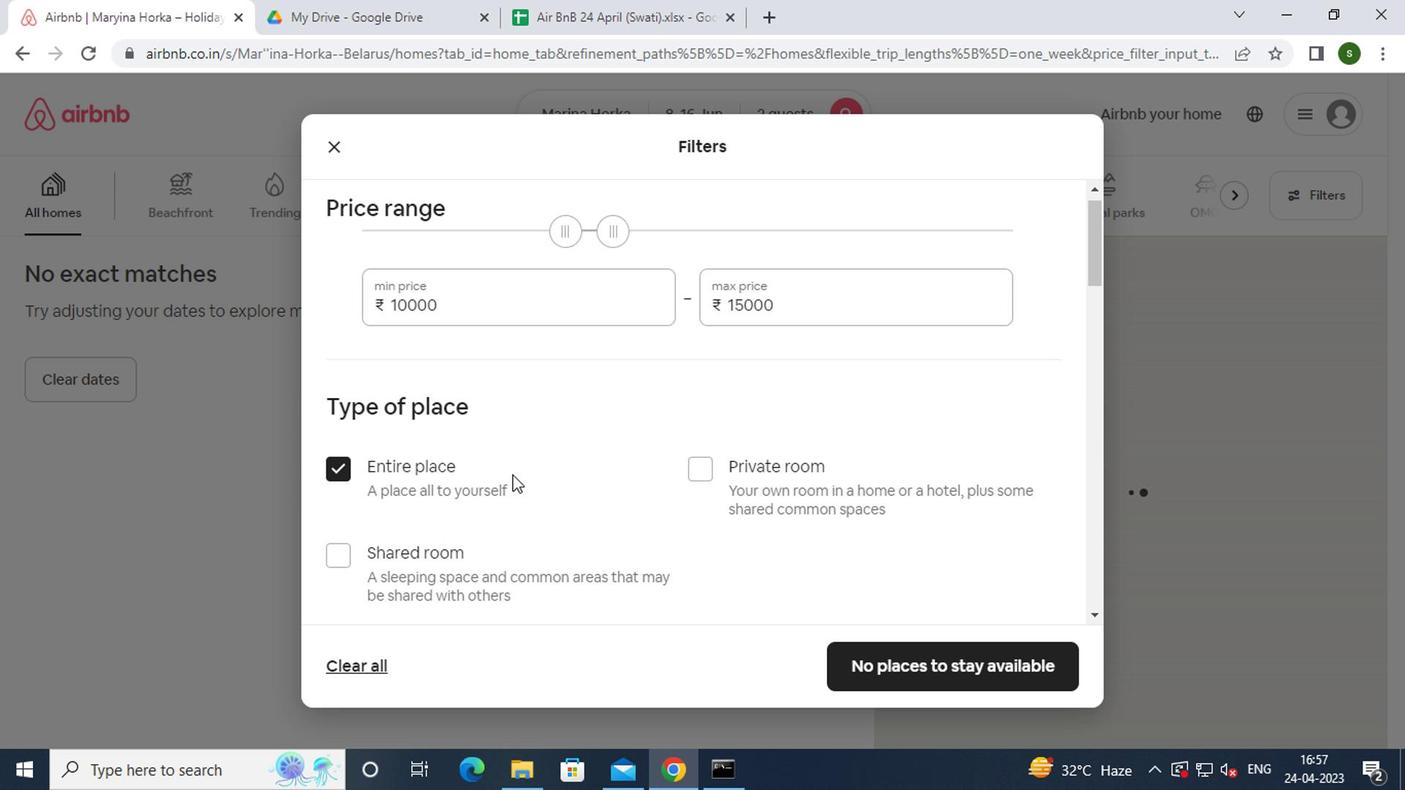 
Action: Mouse moved to (455, 506)
Screenshot: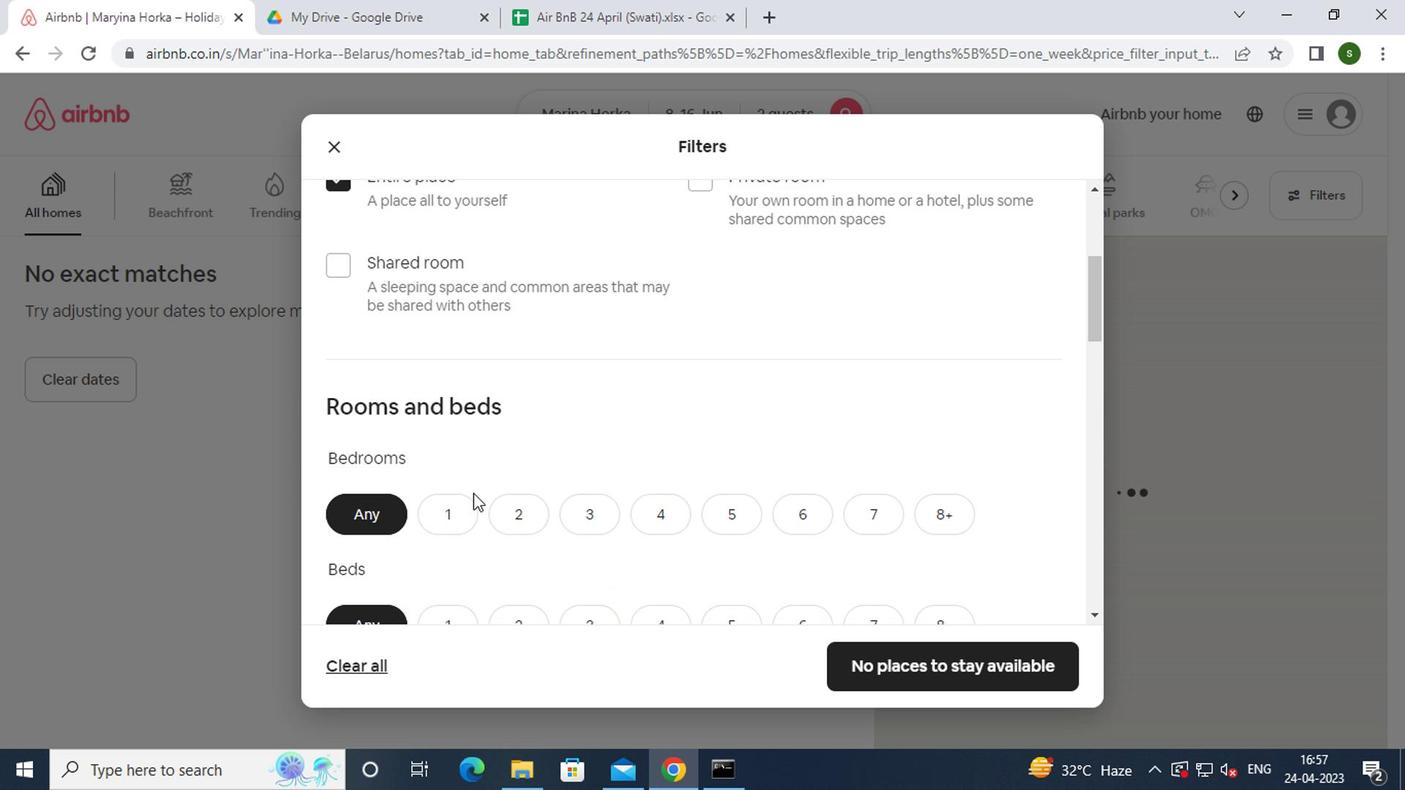 
Action: Mouse pressed left at (455, 506)
Screenshot: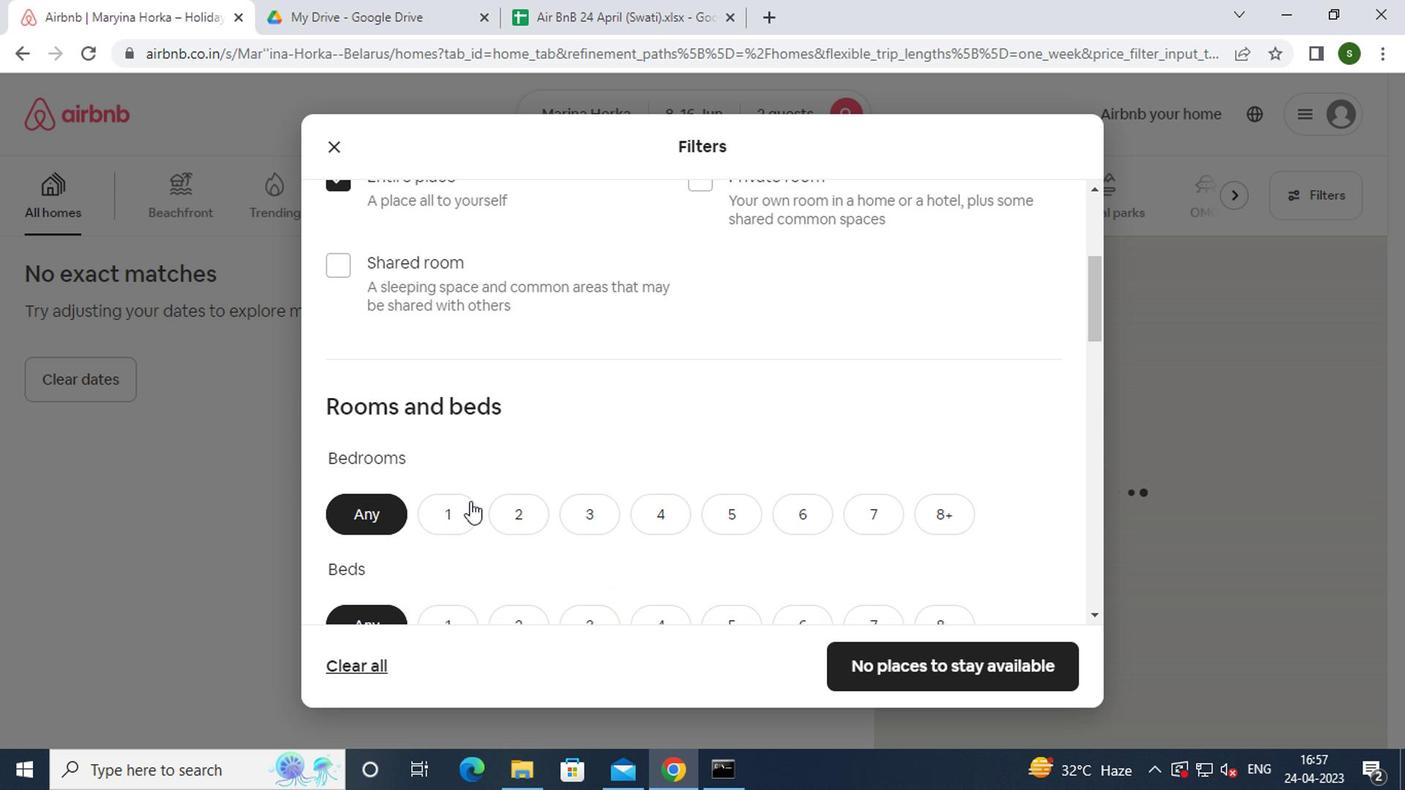 
Action: Mouse moved to (454, 506)
Screenshot: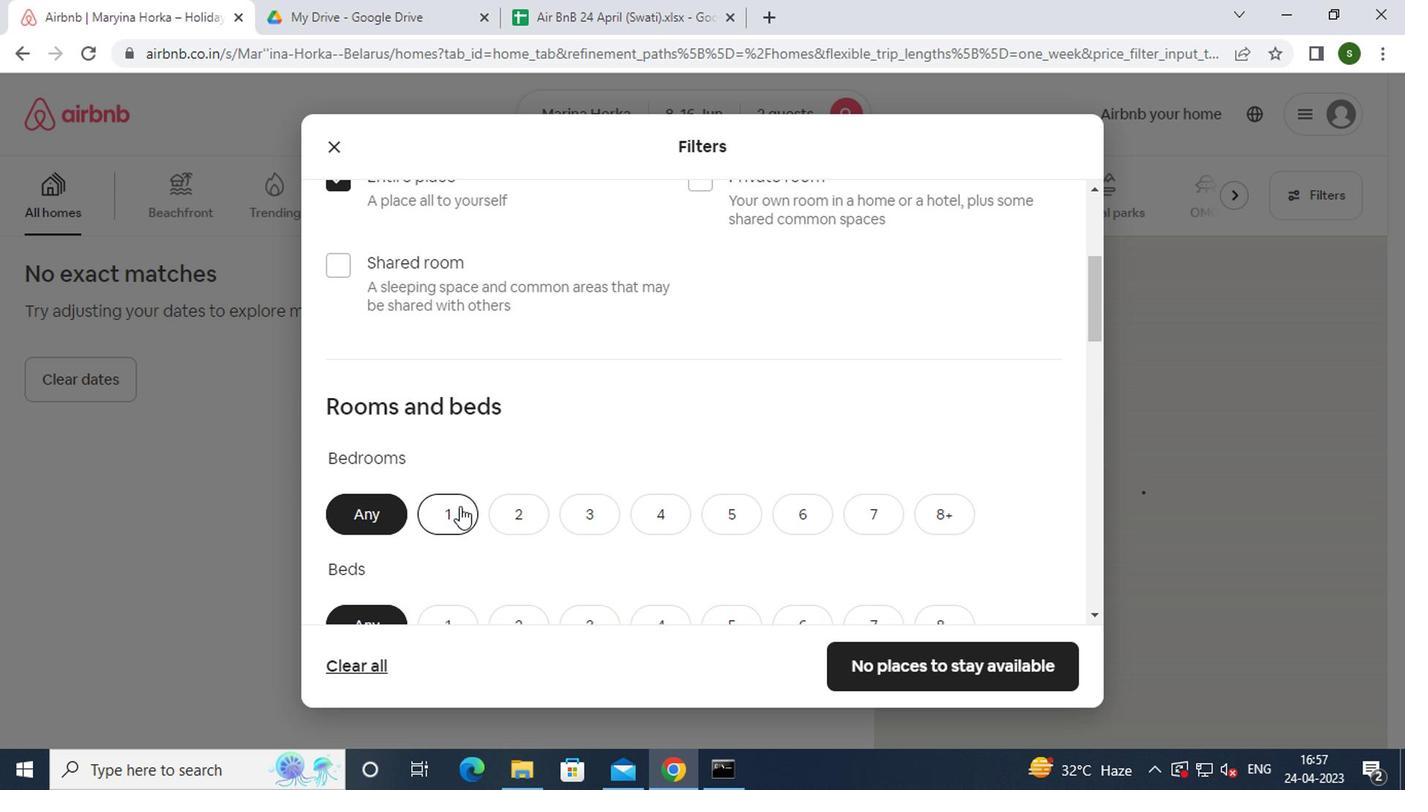 
Action: Mouse scrolled (454, 505) with delta (0, -1)
Screenshot: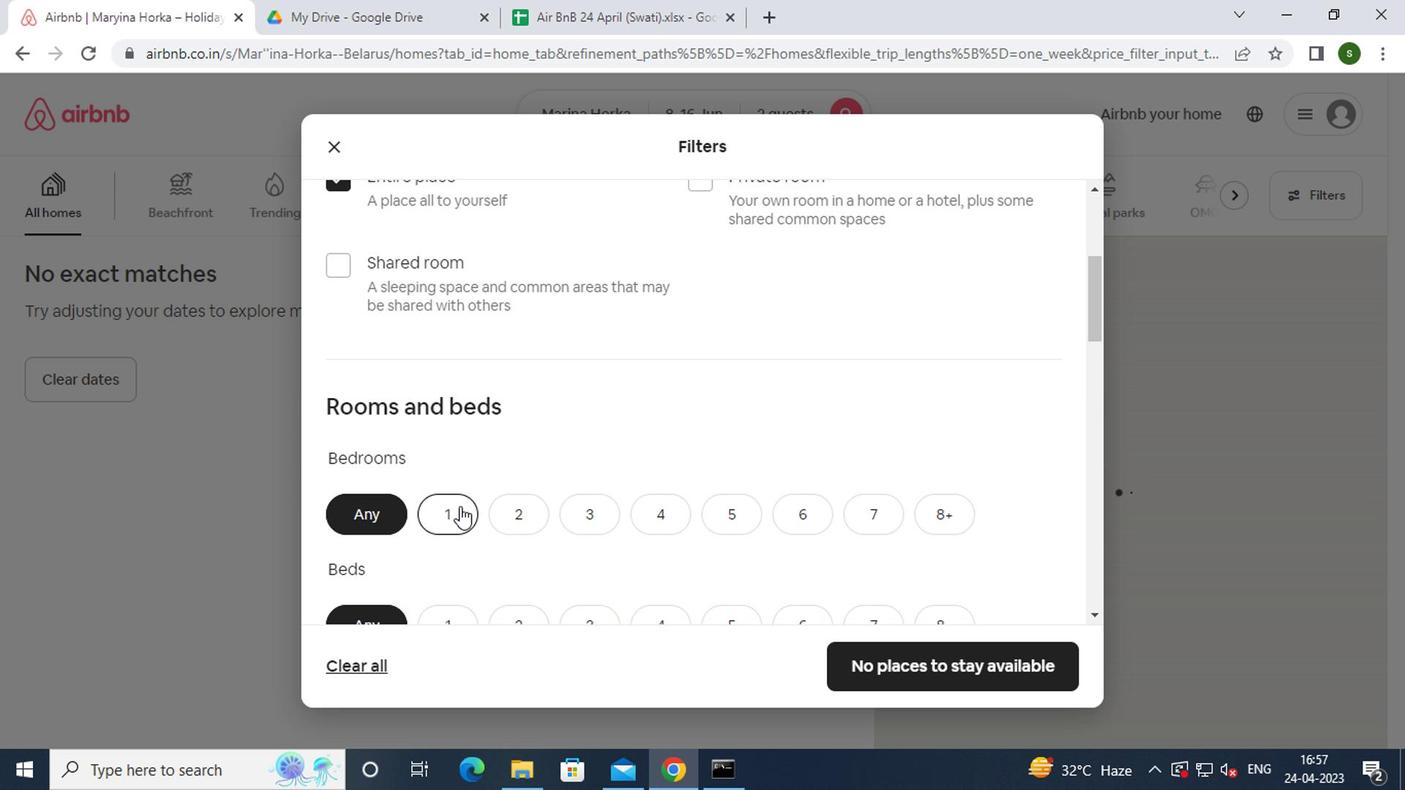 
Action: Mouse scrolled (454, 505) with delta (0, -1)
Screenshot: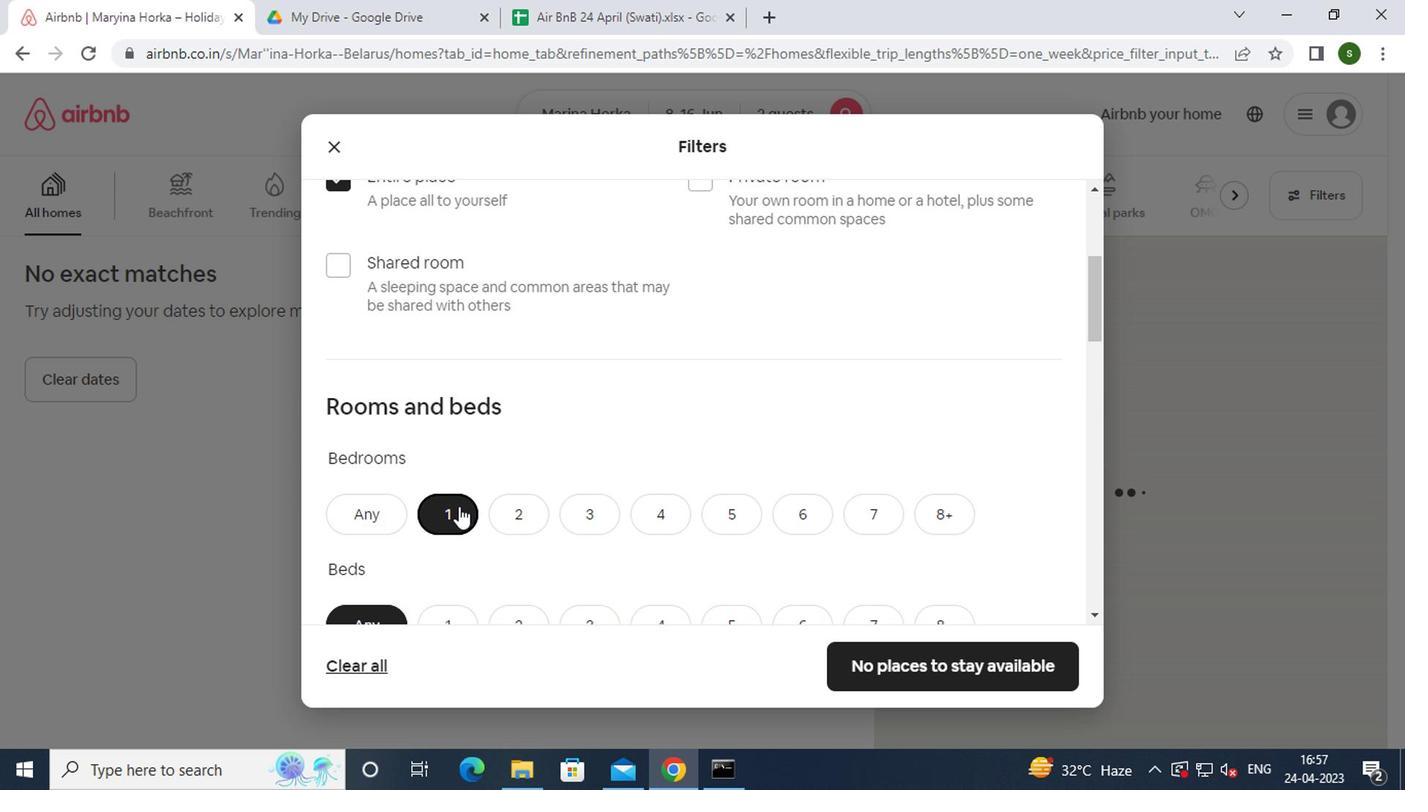 
Action: Mouse moved to (454, 432)
Screenshot: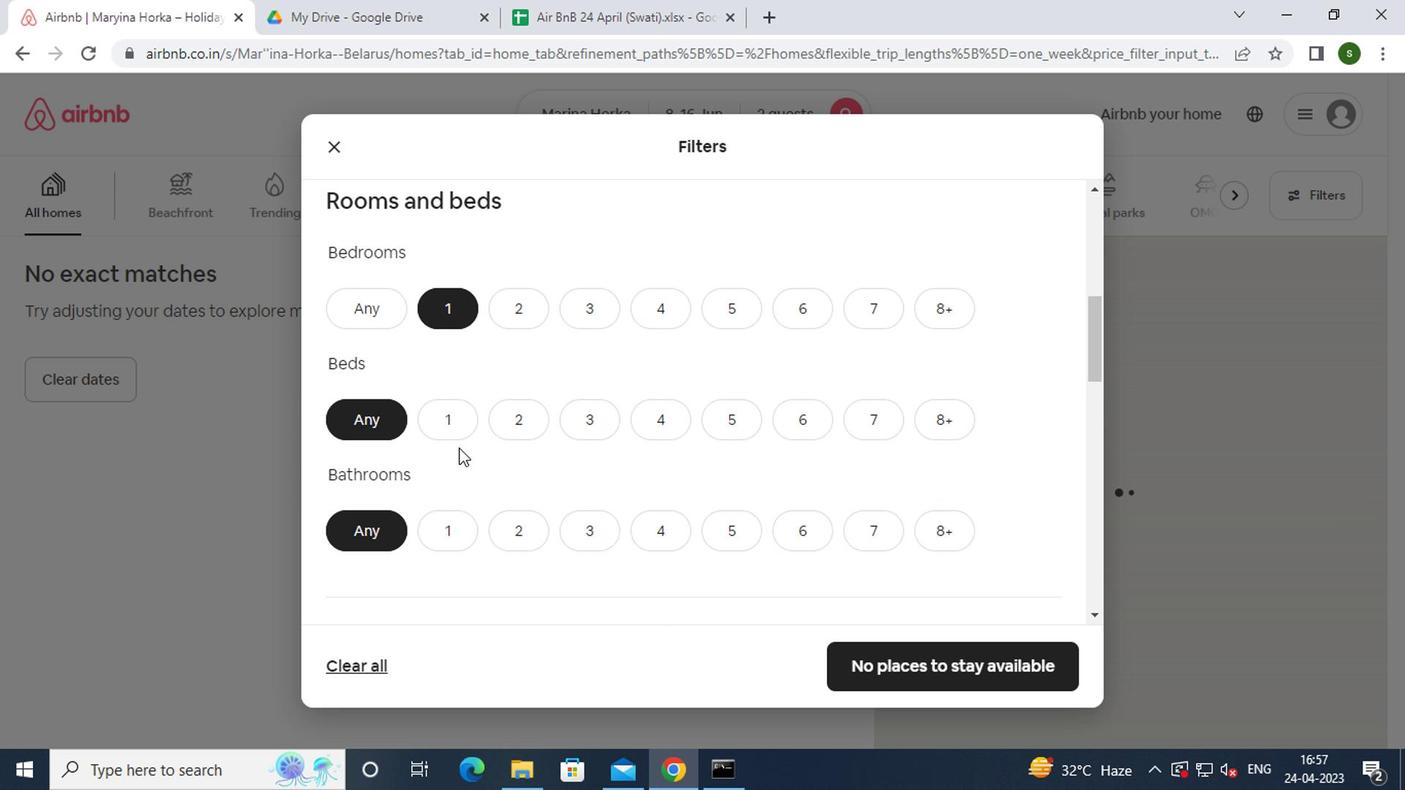
Action: Mouse pressed left at (454, 432)
Screenshot: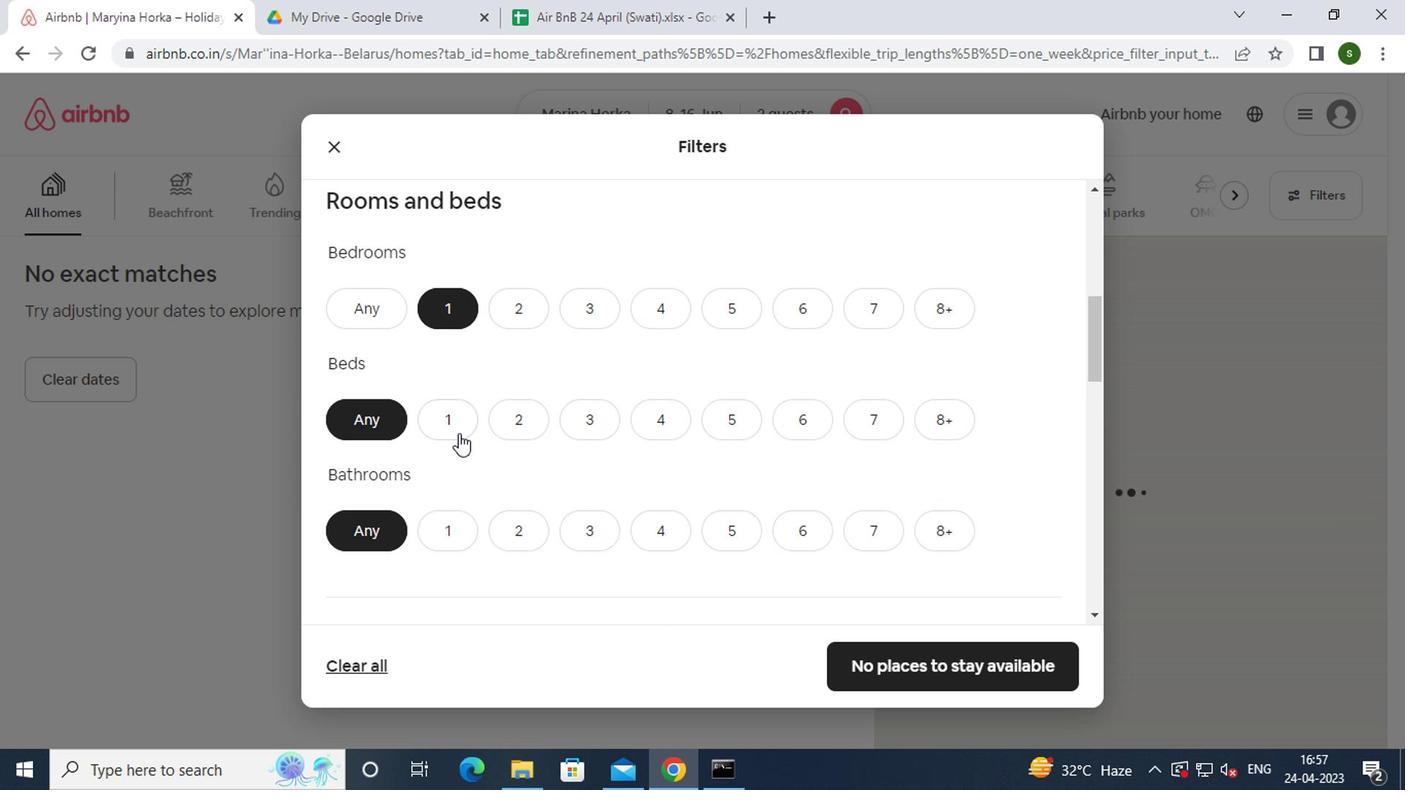 
Action: Mouse moved to (472, 525)
Screenshot: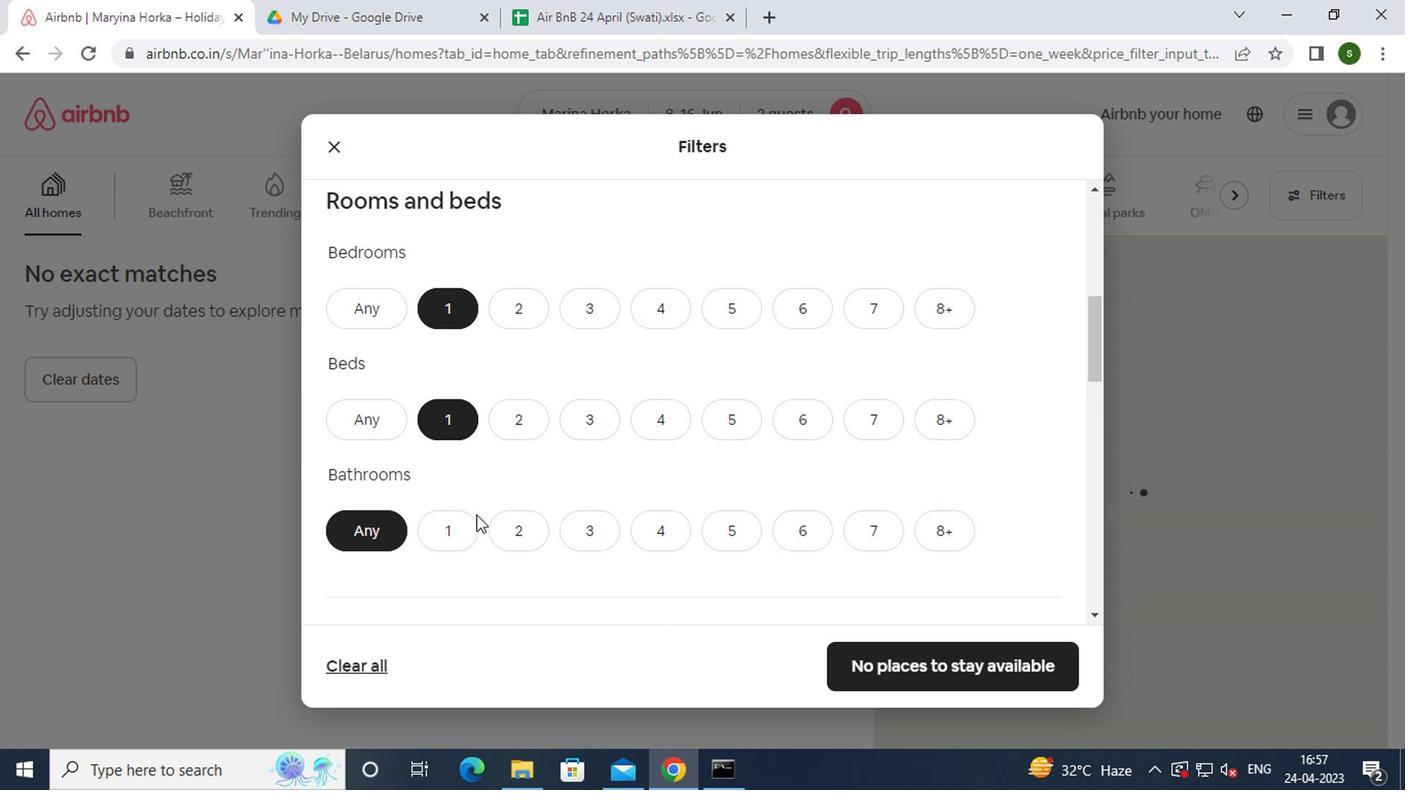
Action: Mouse pressed left at (472, 525)
Screenshot: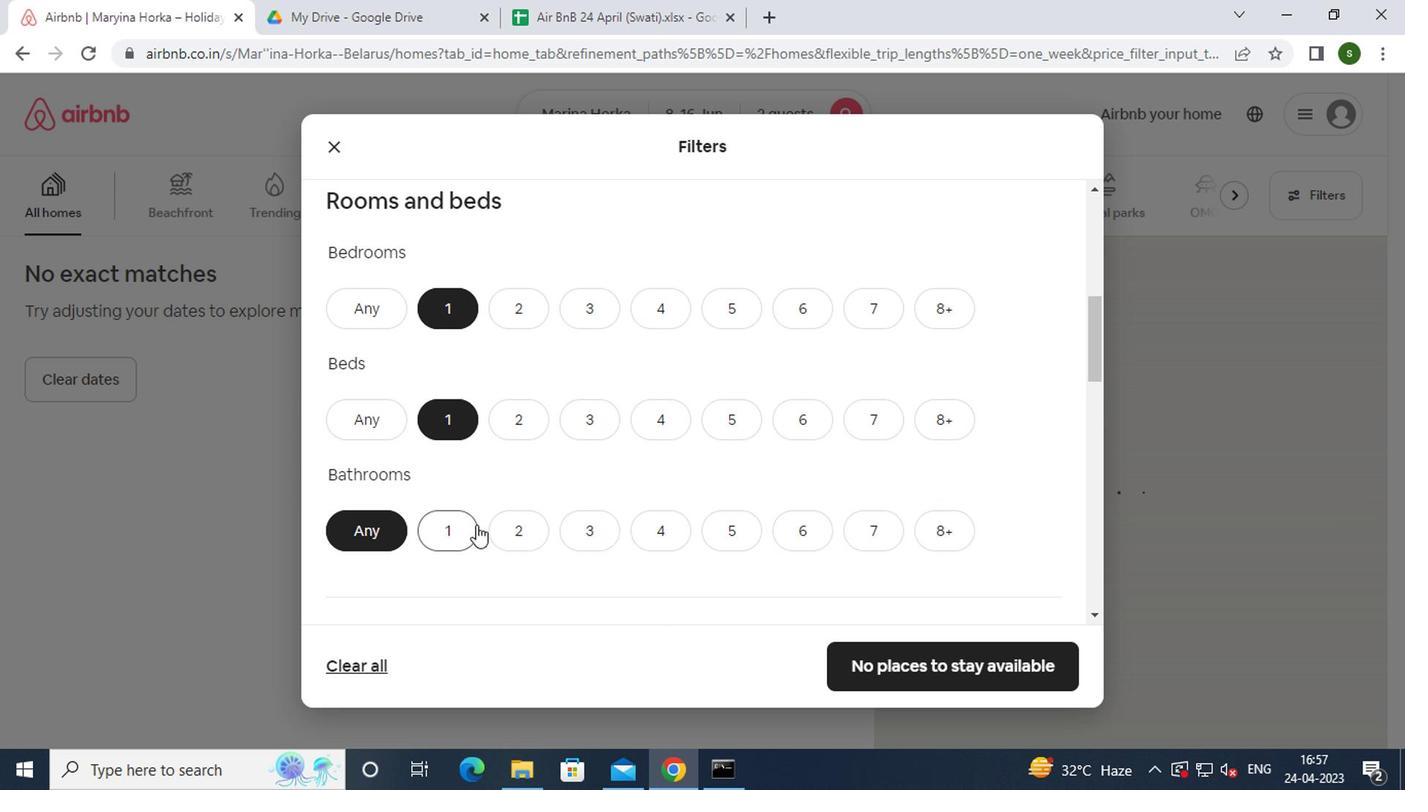 
Action: Mouse moved to (550, 478)
Screenshot: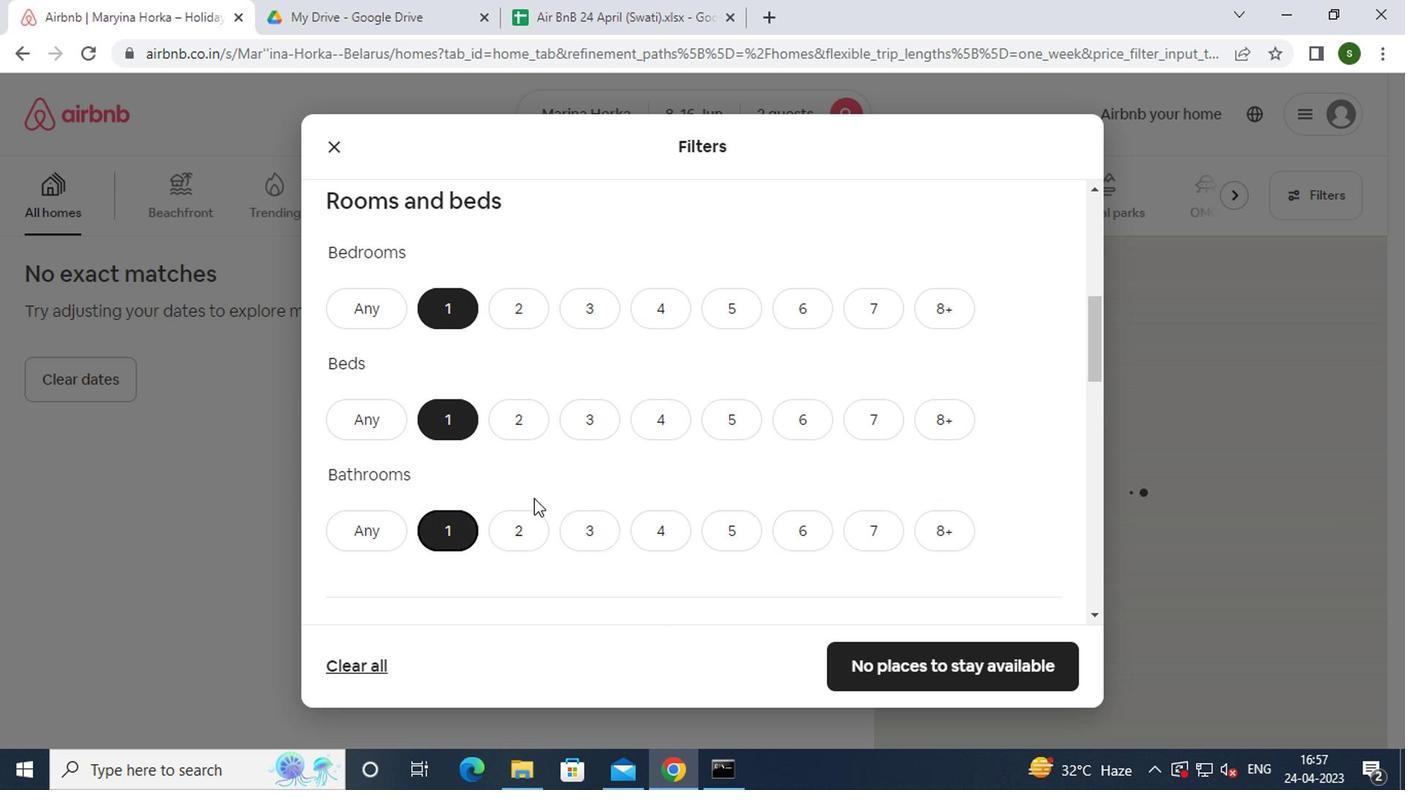 
Action: Mouse scrolled (550, 476) with delta (0, -1)
Screenshot: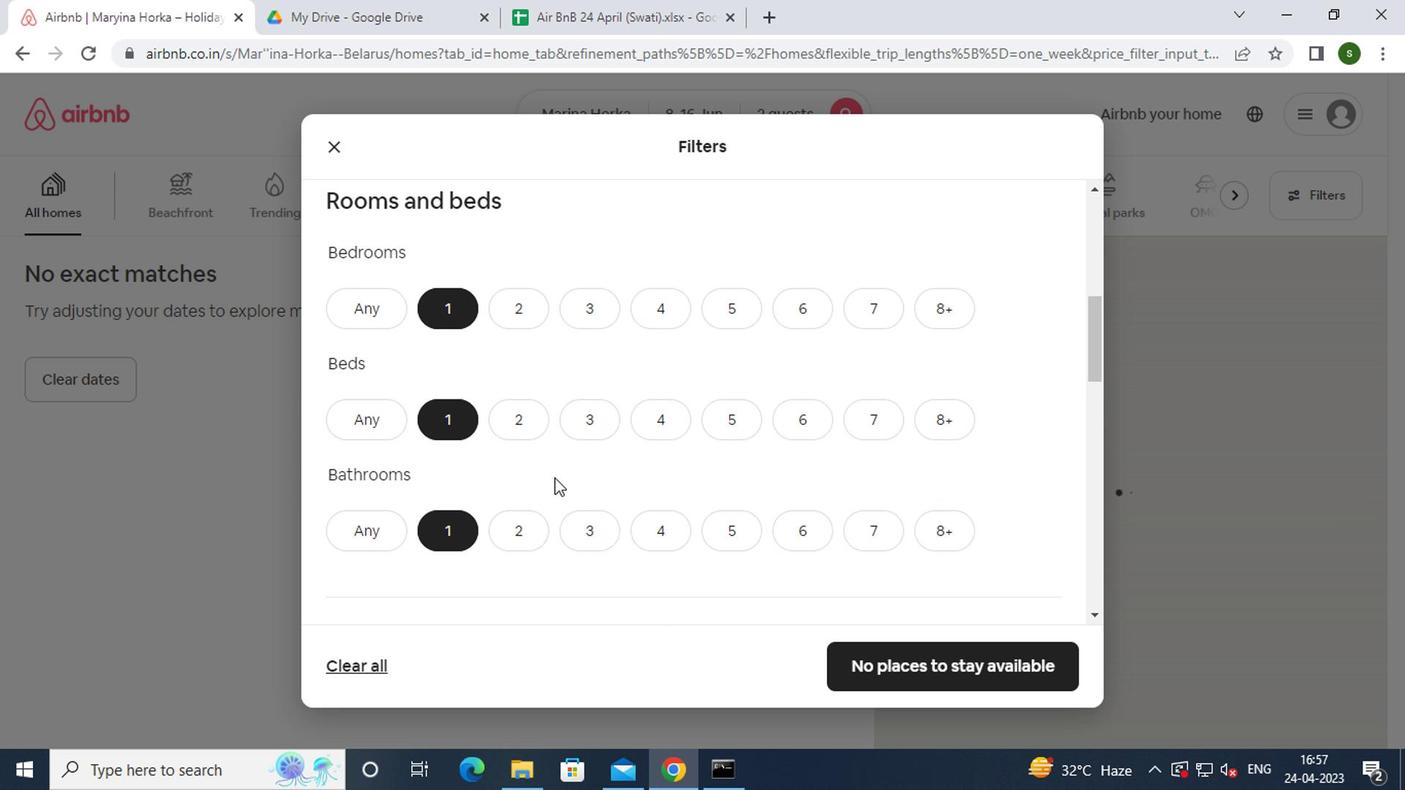 
Action: Mouse scrolled (550, 476) with delta (0, -1)
Screenshot: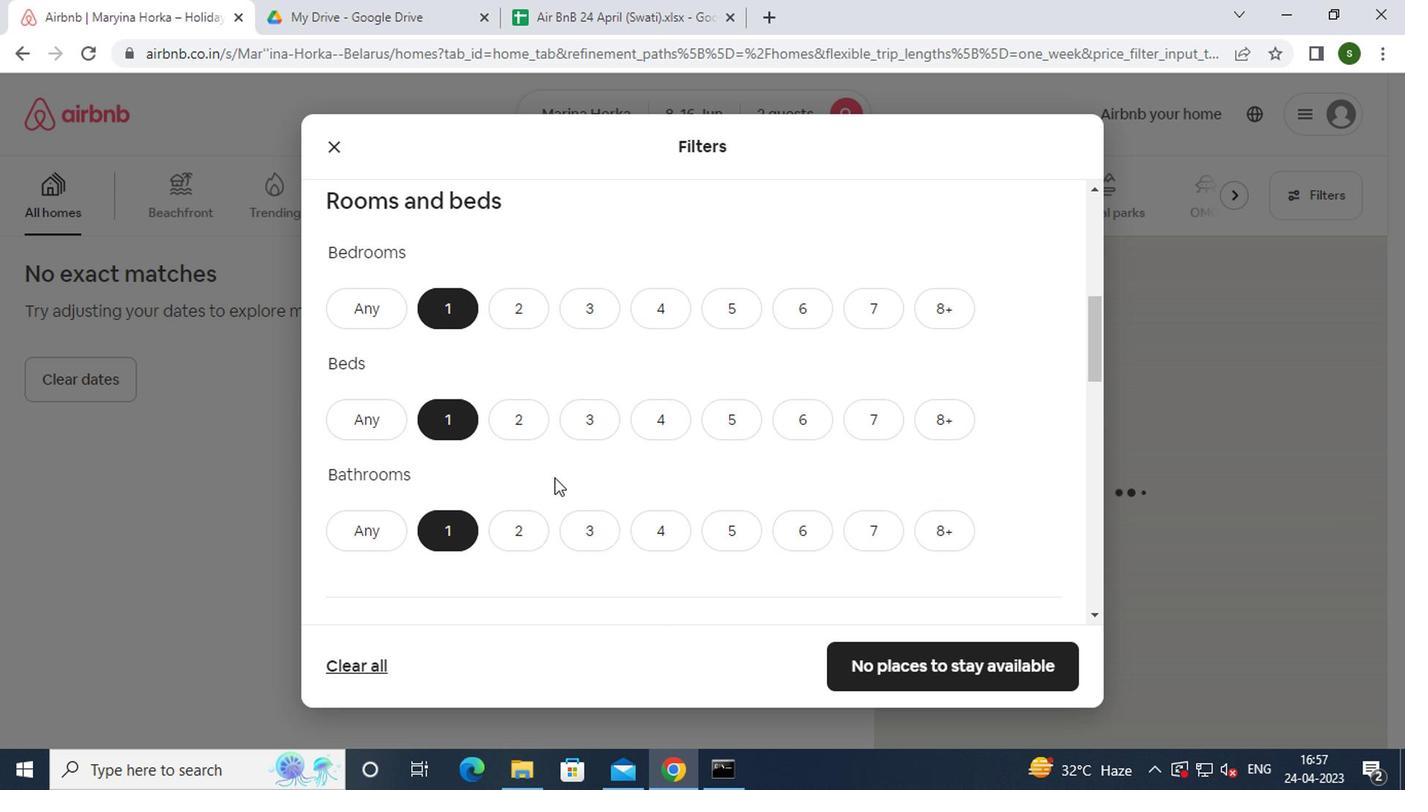 
Action: Mouse scrolled (550, 476) with delta (0, -1)
Screenshot: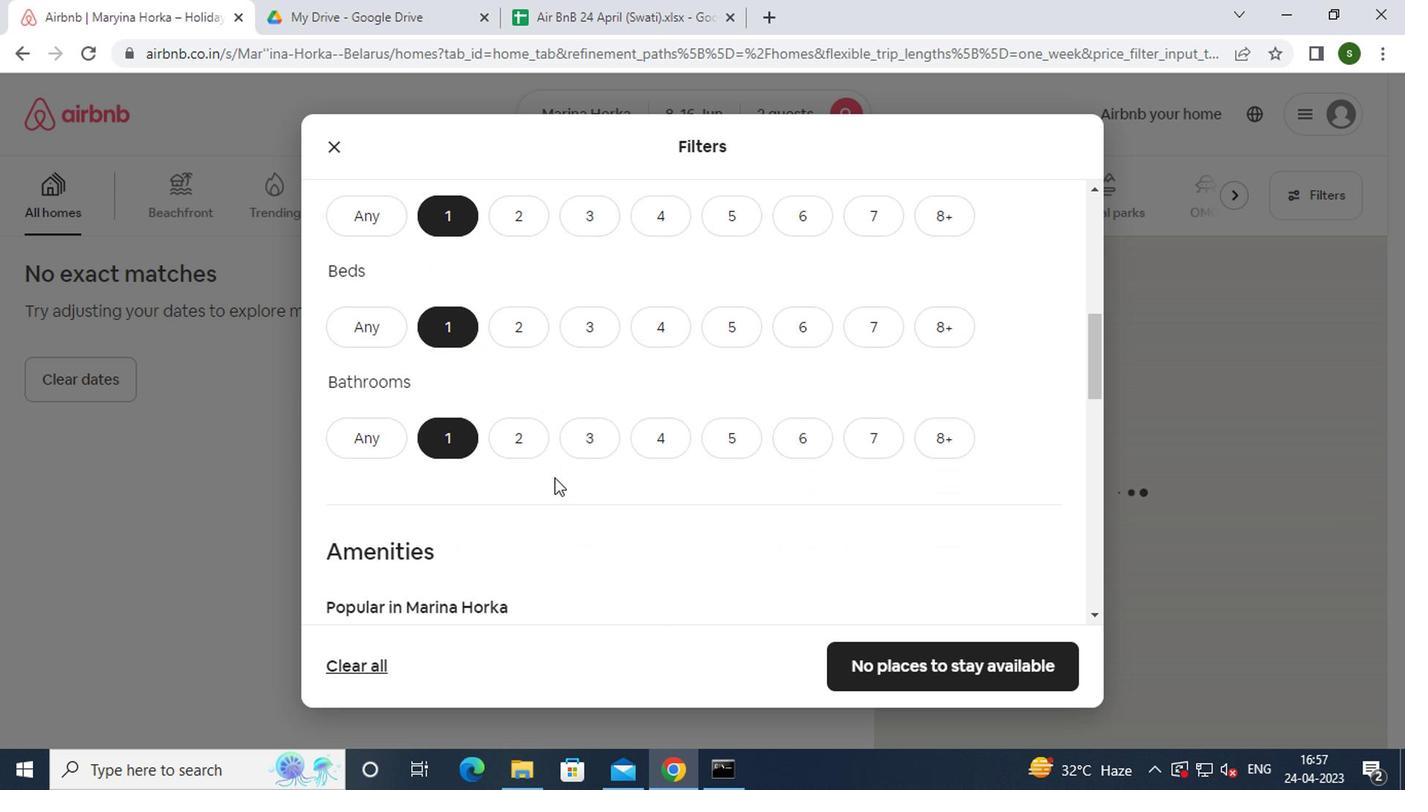 
Action: Mouse scrolled (550, 476) with delta (0, -1)
Screenshot: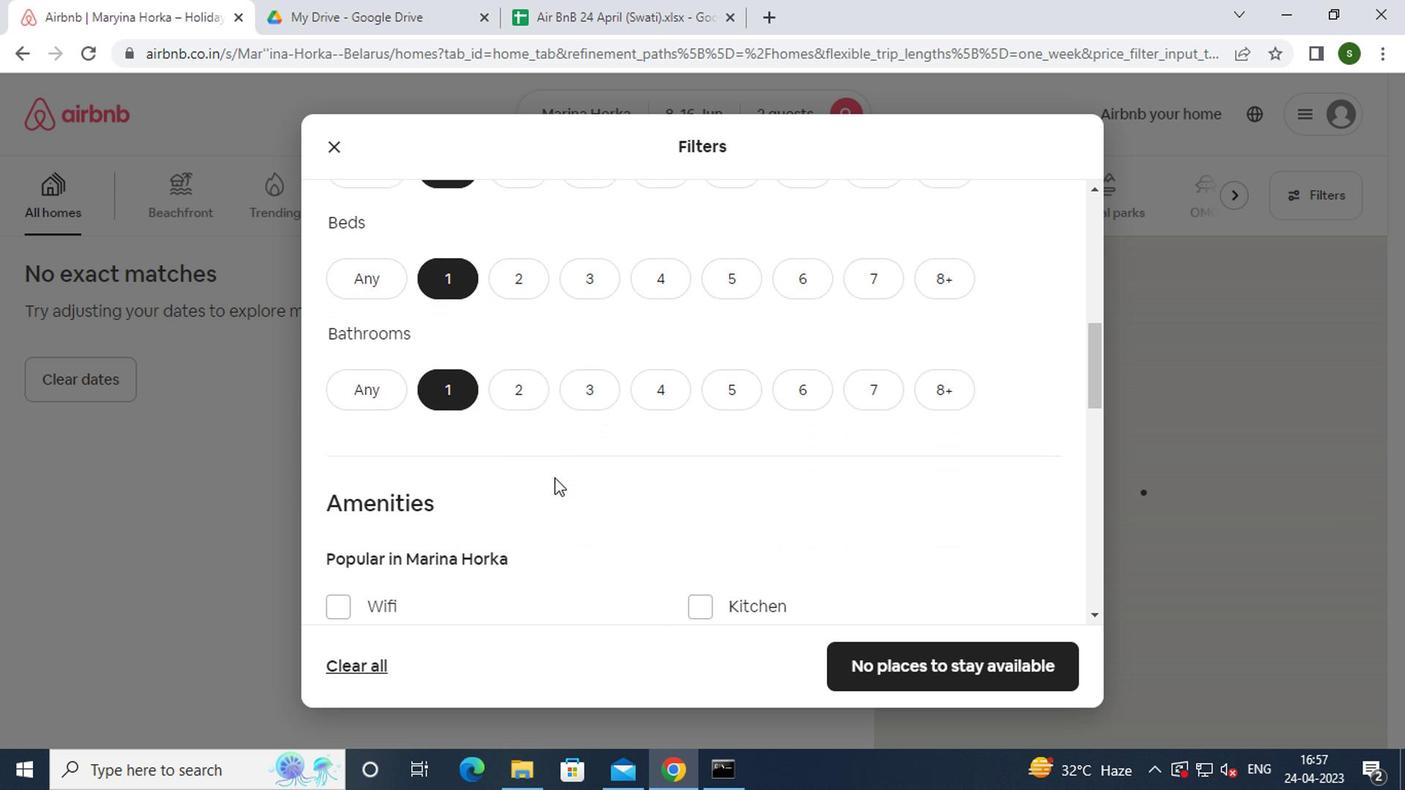 
Action: Mouse moved to (703, 396)
Screenshot: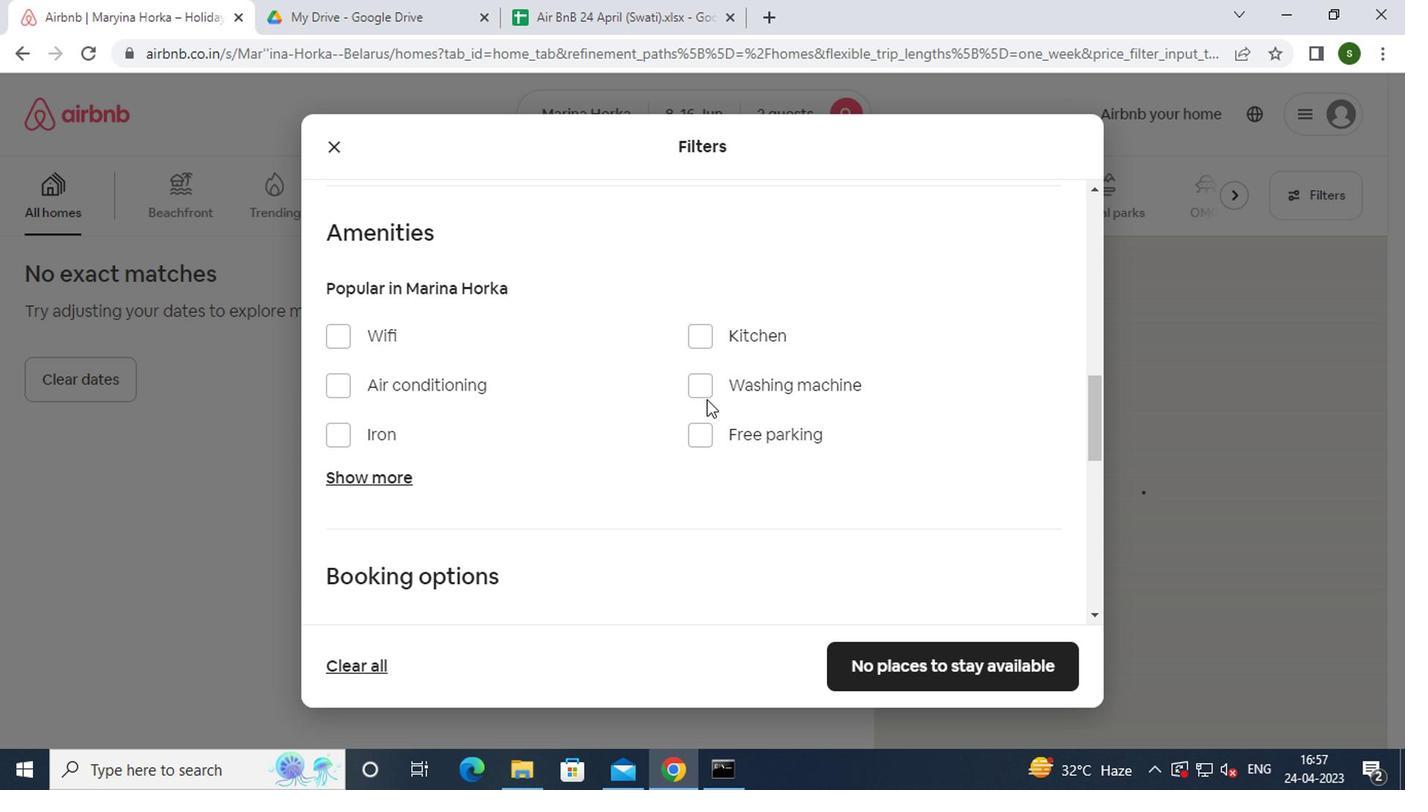 
Action: Mouse pressed left at (703, 396)
Screenshot: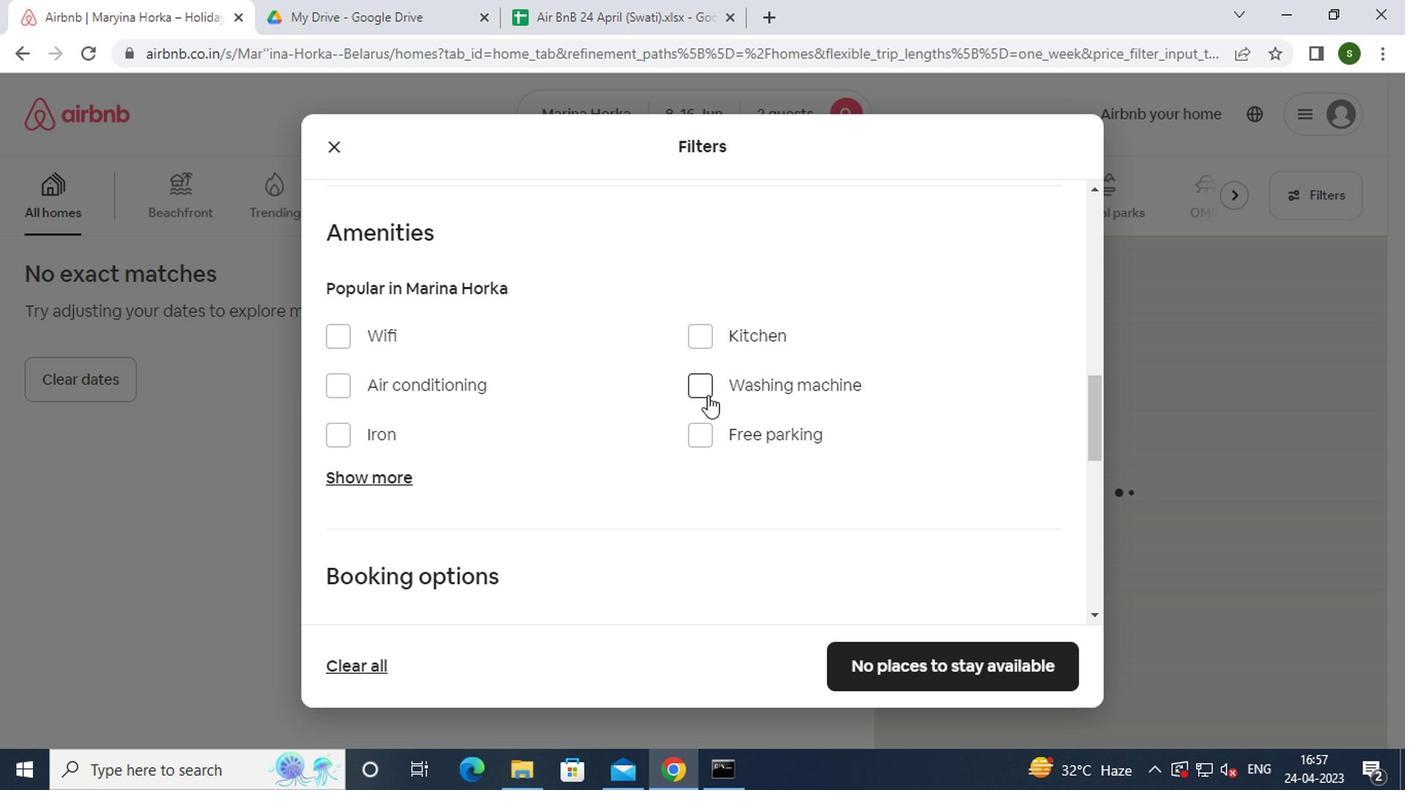 
Action: Mouse moved to (683, 413)
Screenshot: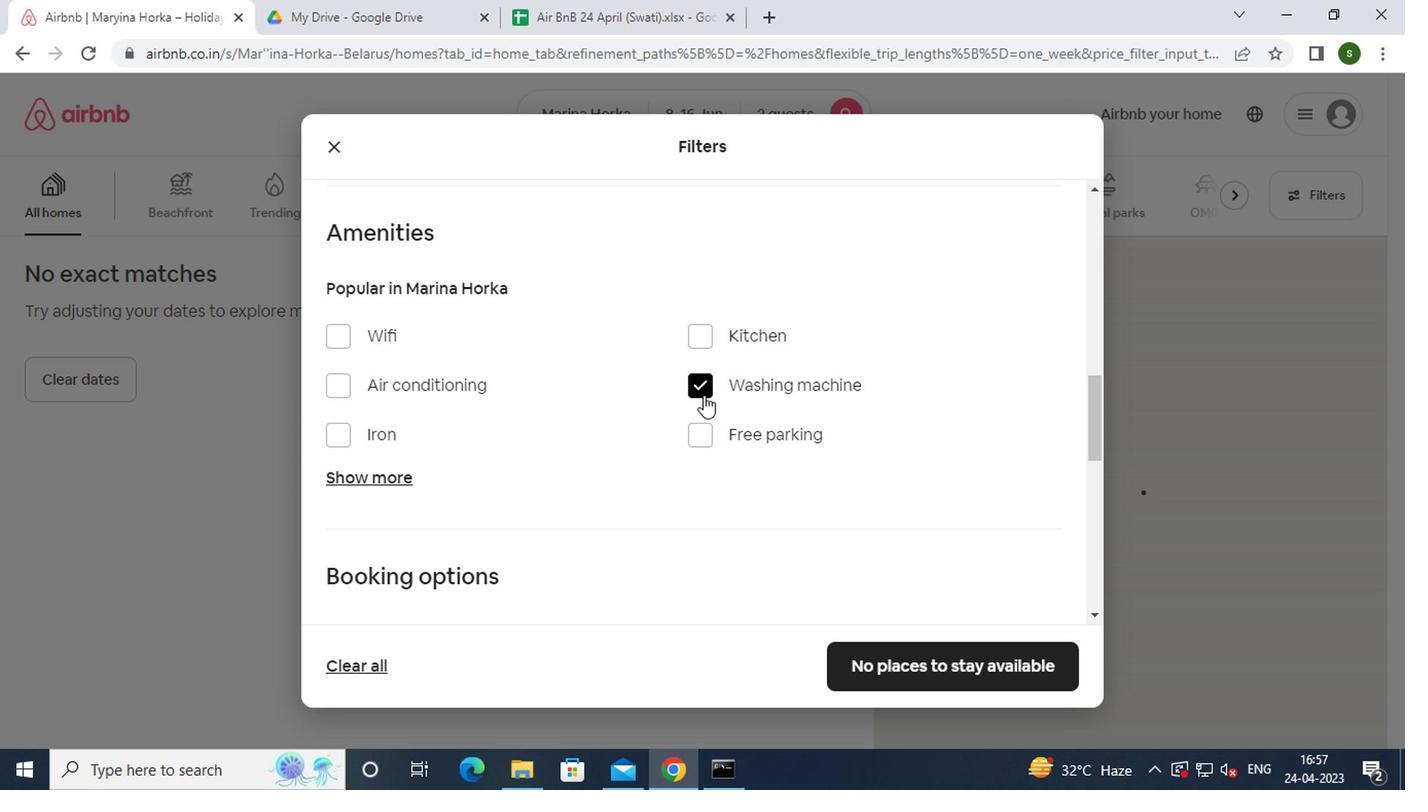
Action: Mouse scrolled (683, 412) with delta (0, -1)
Screenshot: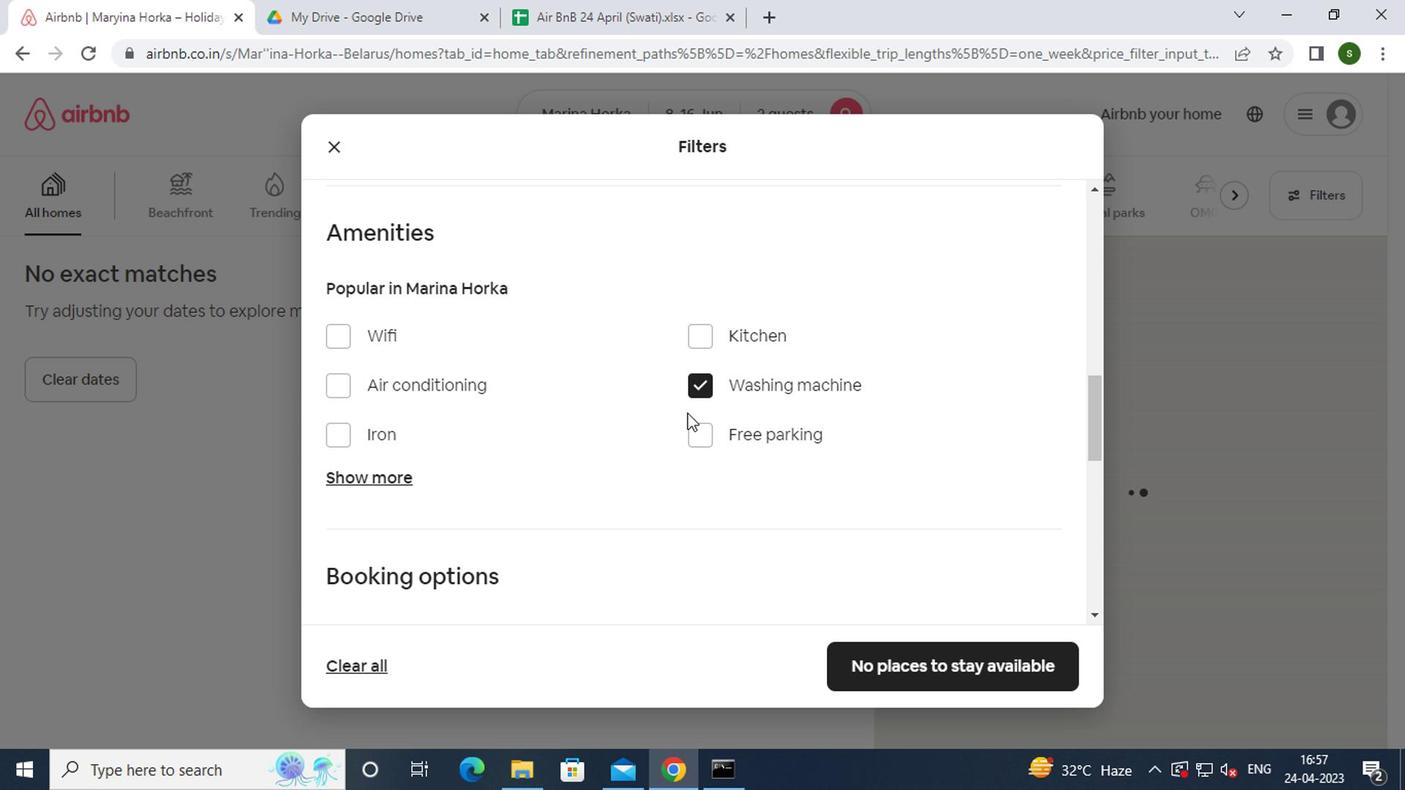 
Action: Mouse scrolled (683, 412) with delta (0, -1)
Screenshot: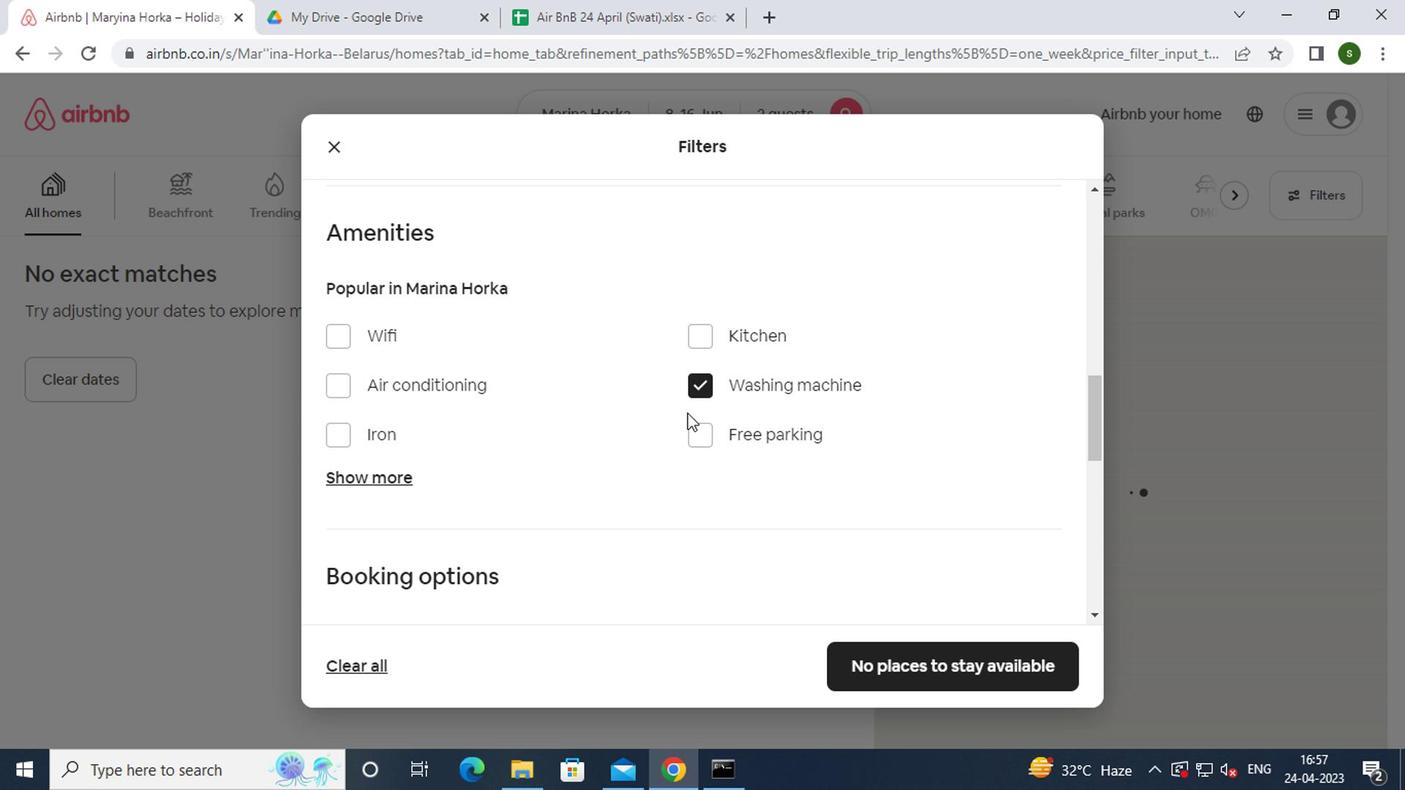 
Action: Mouse scrolled (683, 412) with delta (0, -1)
Screenshot: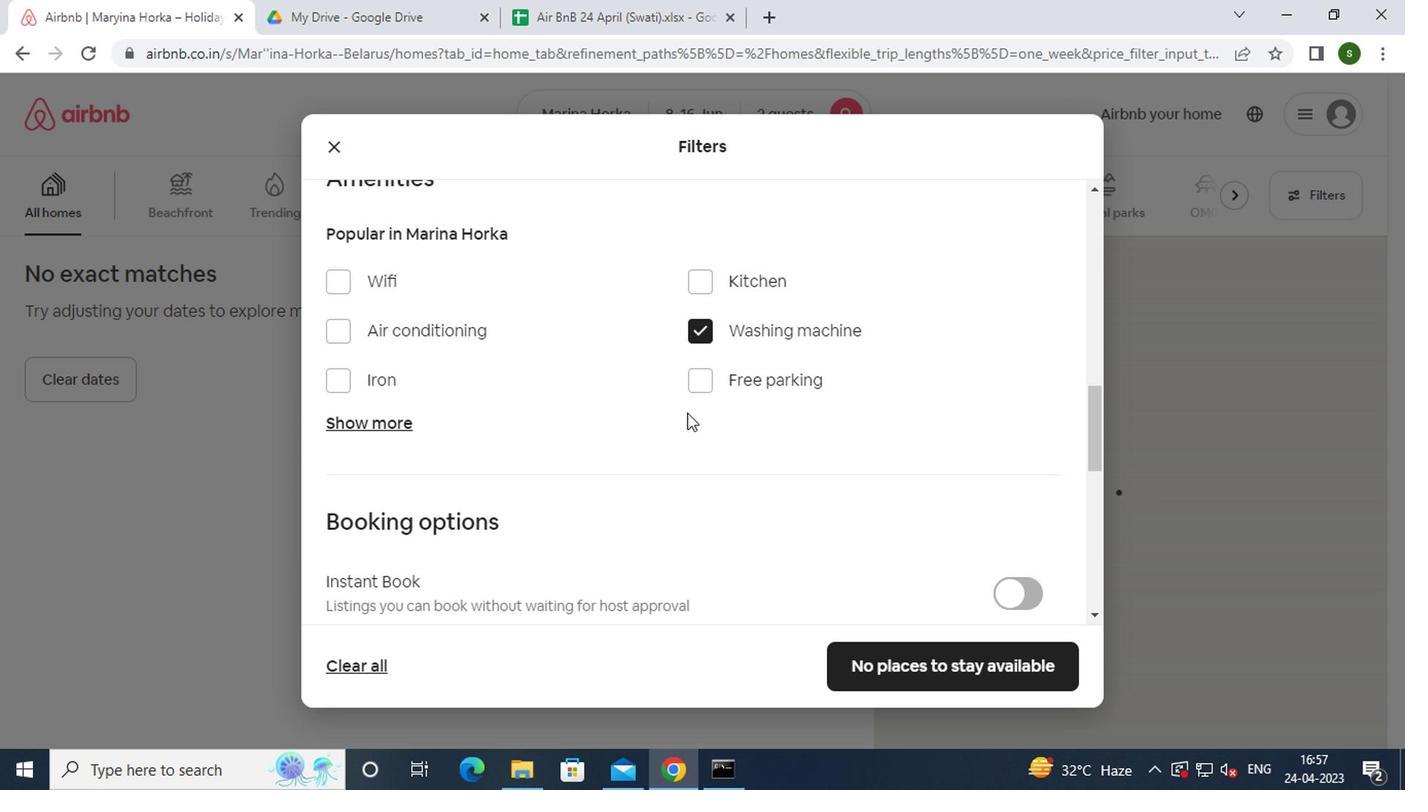 
Action: Mouse scrolled (683, 412) with delta (0, -1)
Screenshot: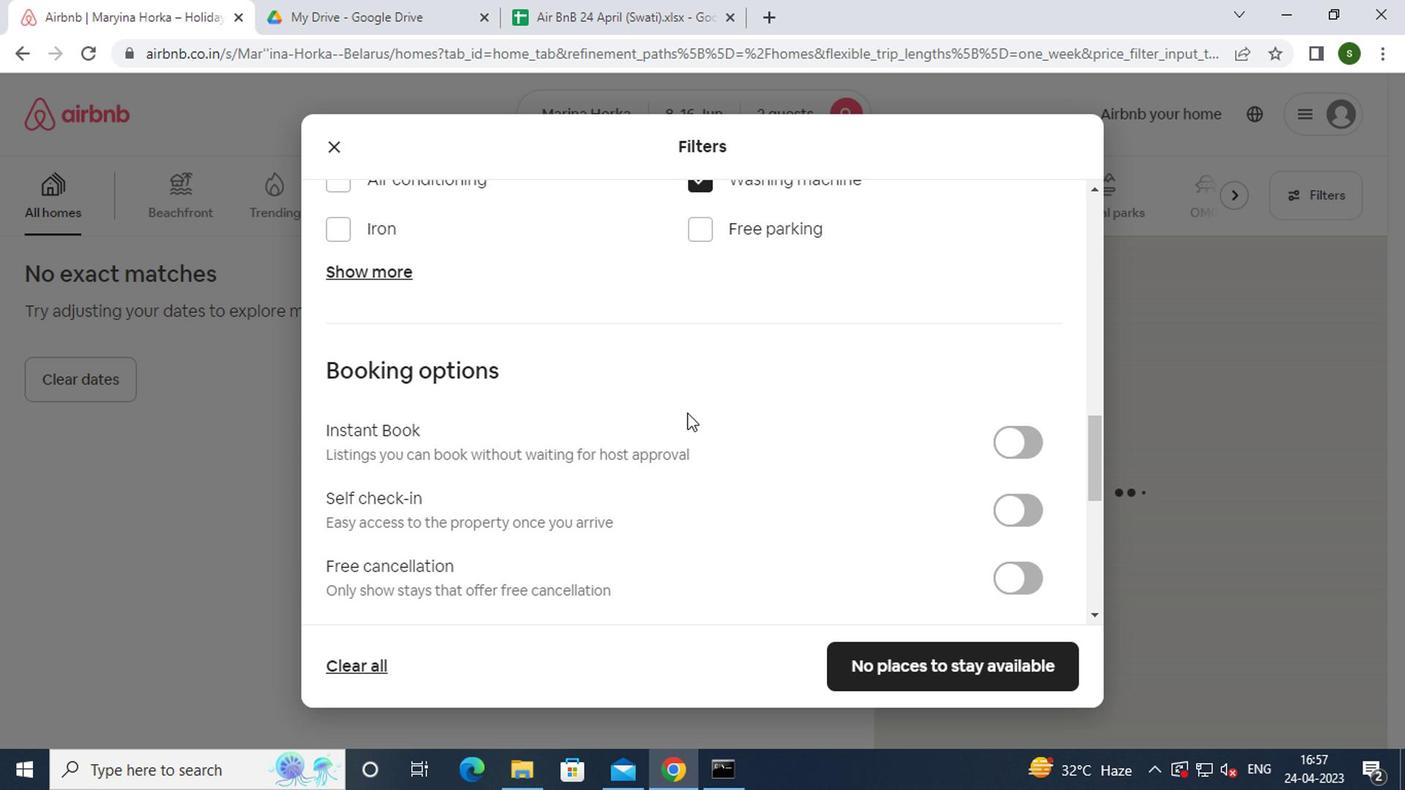 
Action: Mouse moved to (1006, 305)
Screenshot: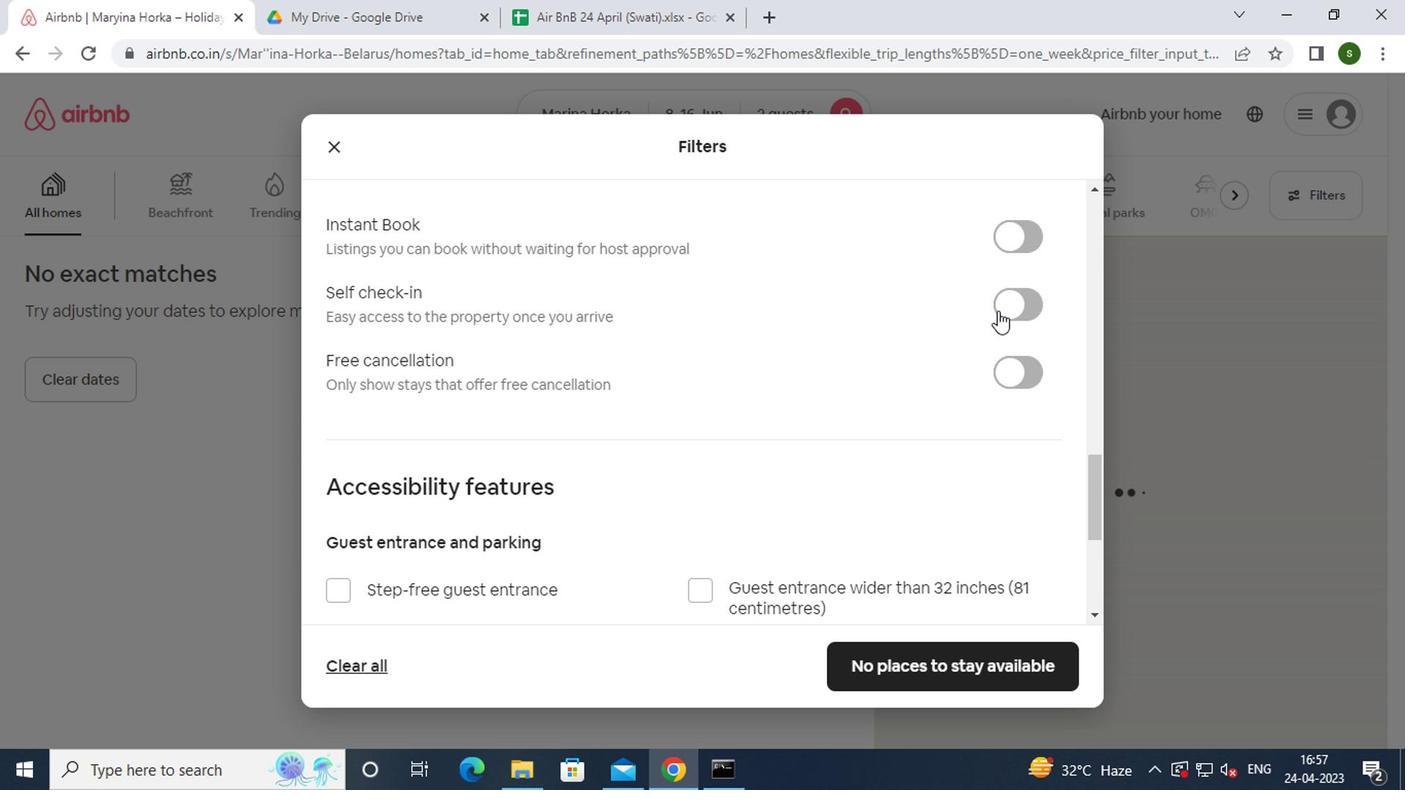 
Action: Mouse pressed left at (1006, 305)
Screenshot: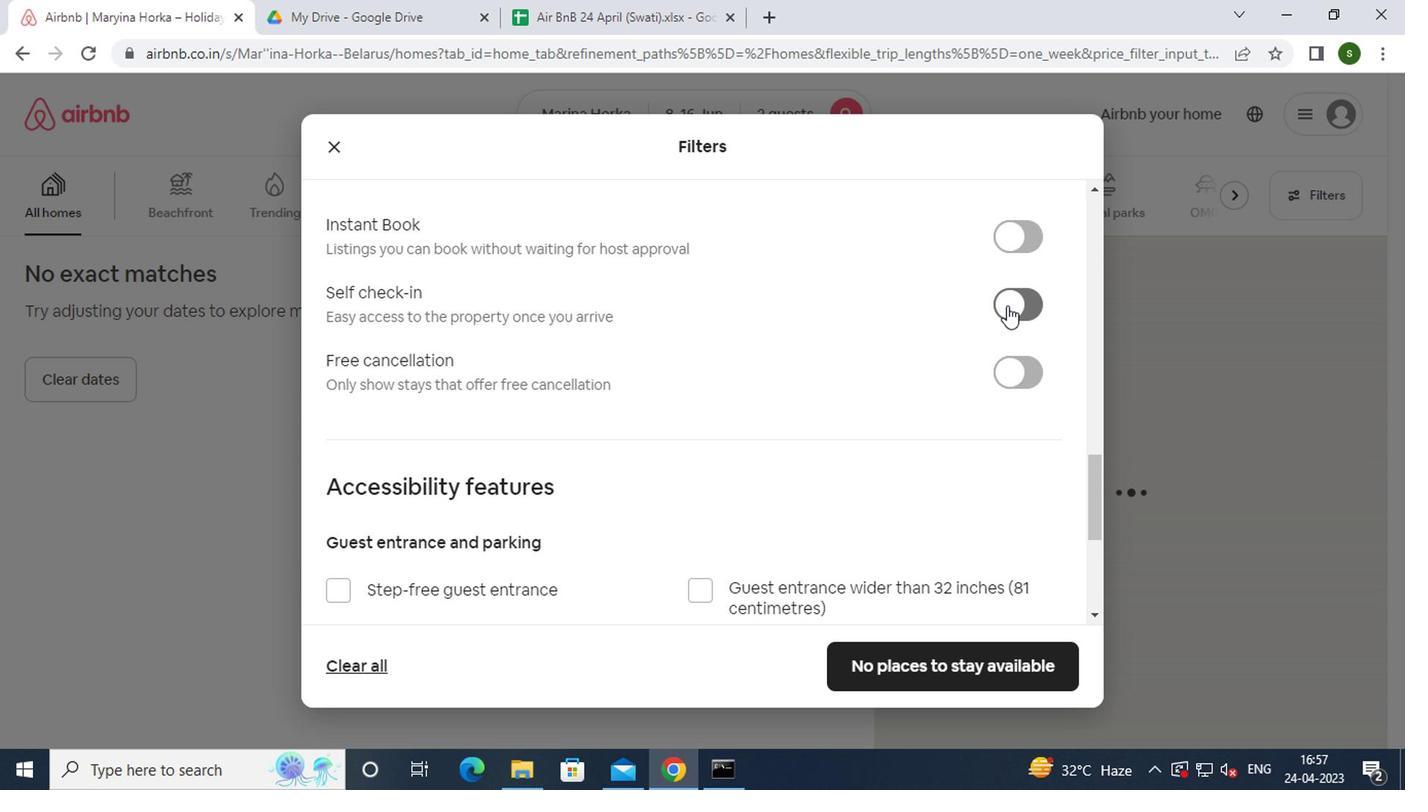 
Action: Mouse moved to (902, 350)
Screenshot: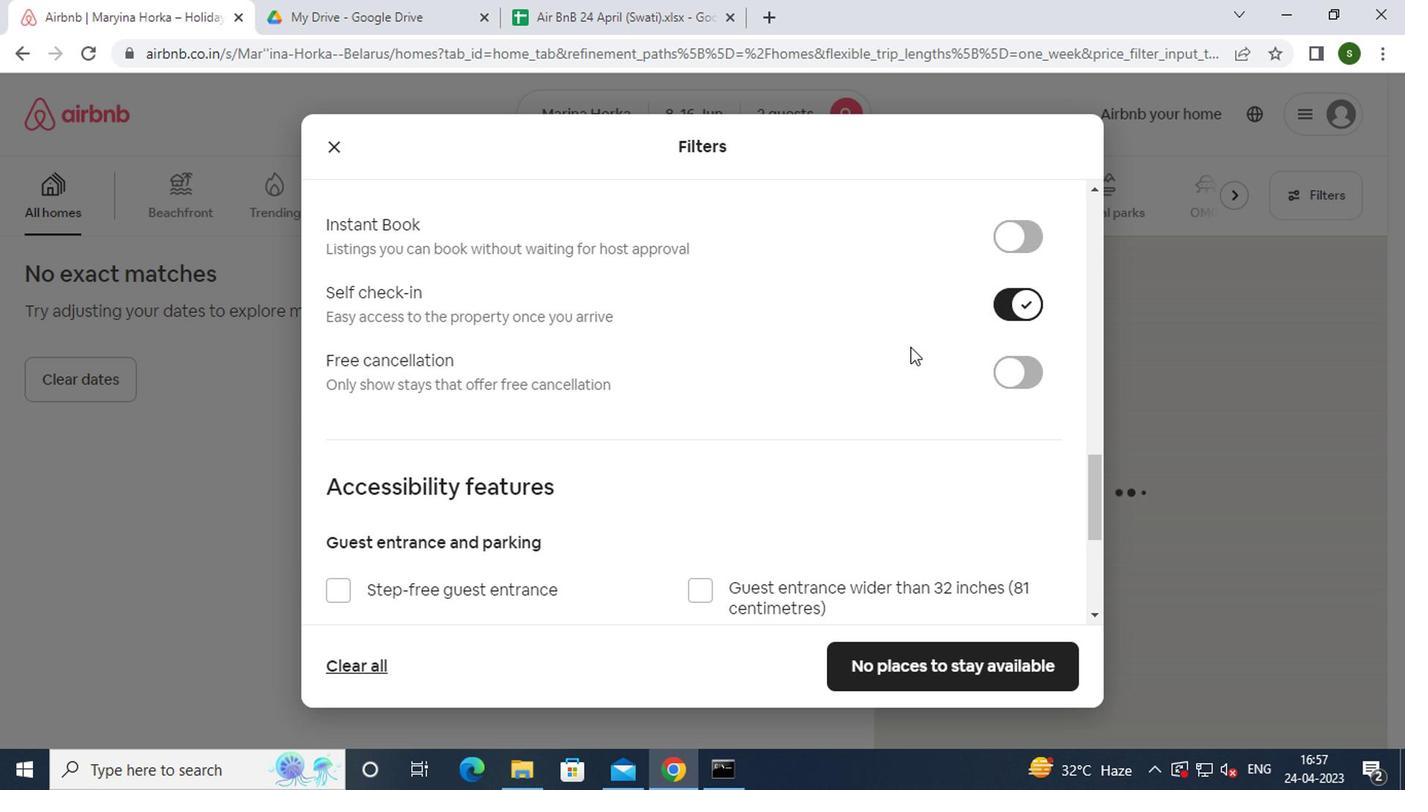 
Action: Mouse scrolled (902, 349) with delta (0, 0)
Screenshot: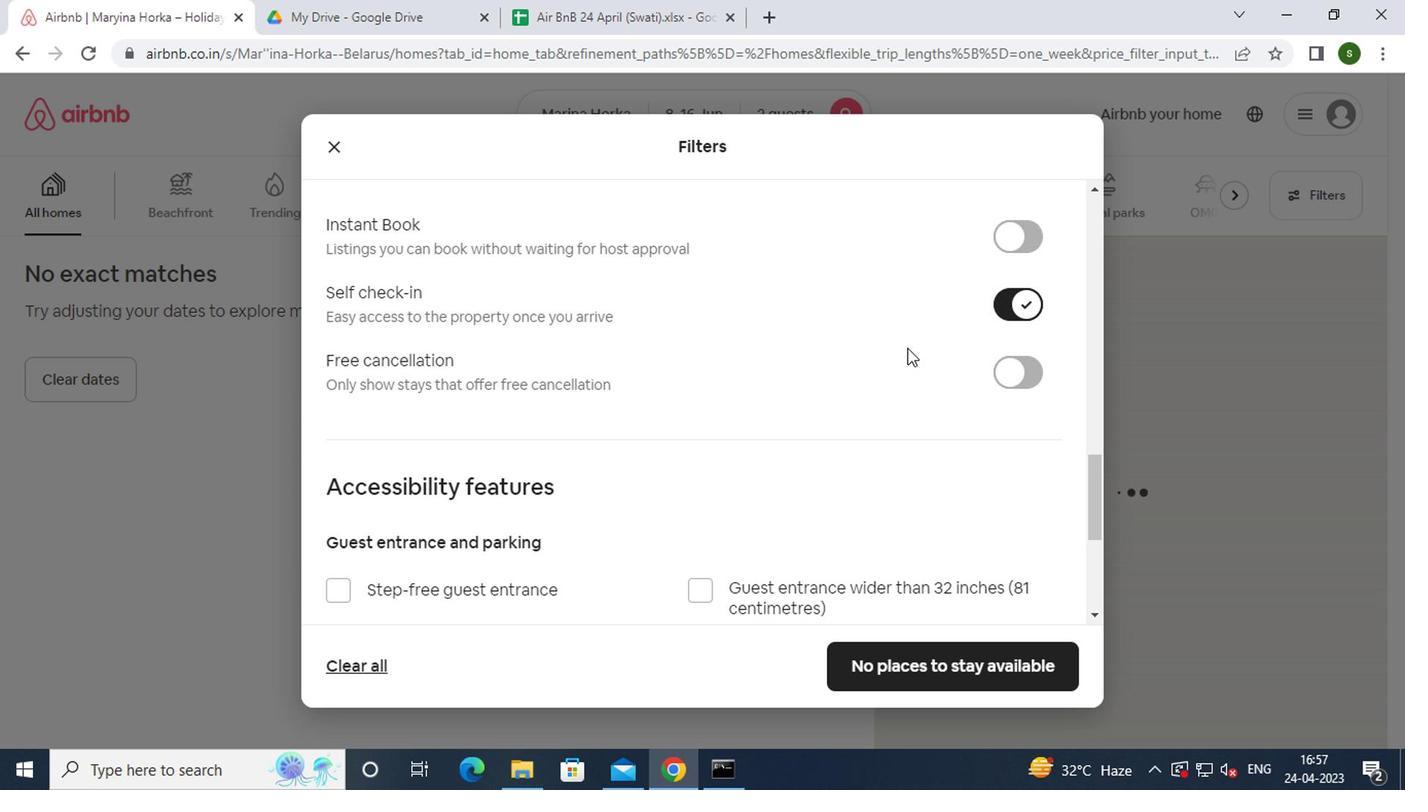 
Action: Mouse scrolled (902, 349) with delta (0, 0)
Screenshot: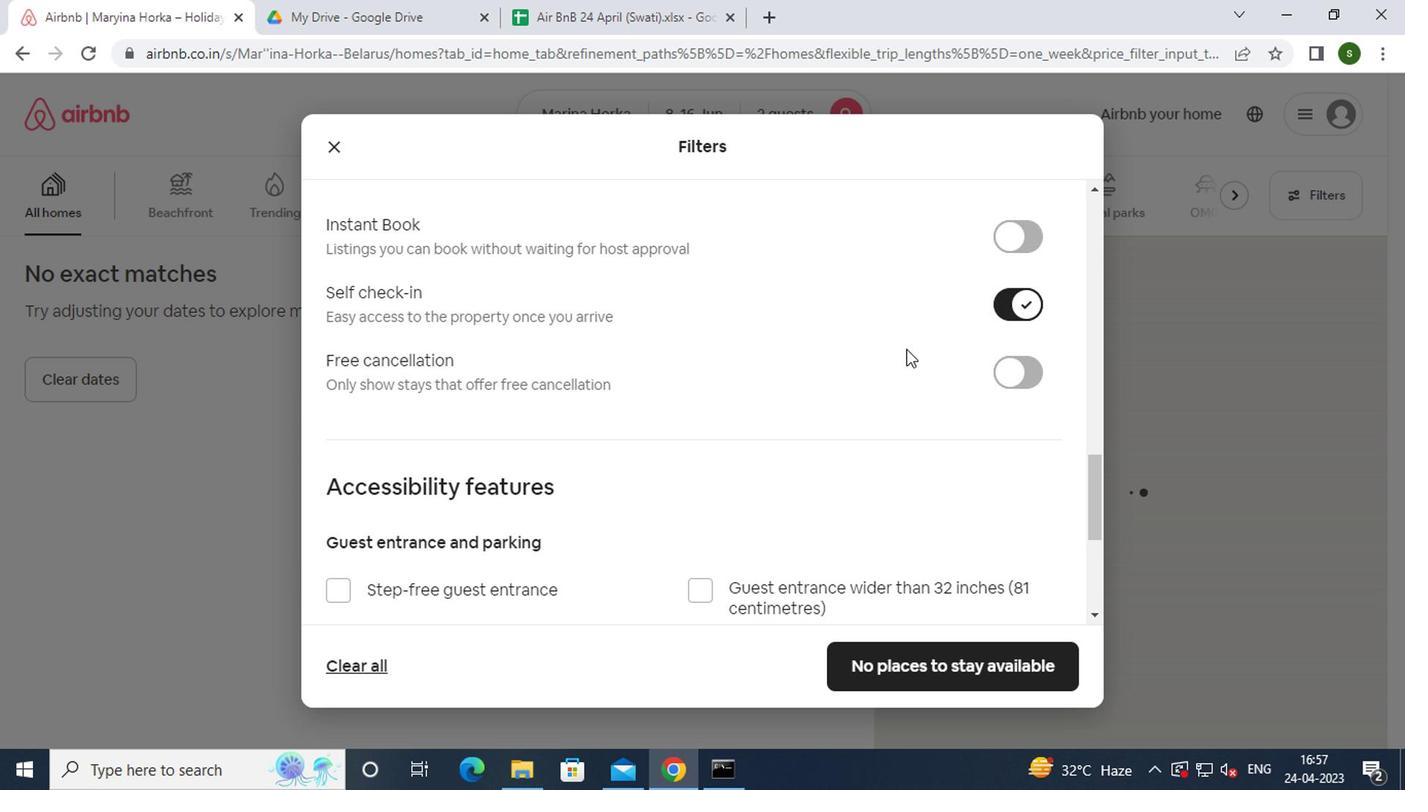 
Action: Mouse scrolled (902, 349) with delta (0, 0)
Screenshot: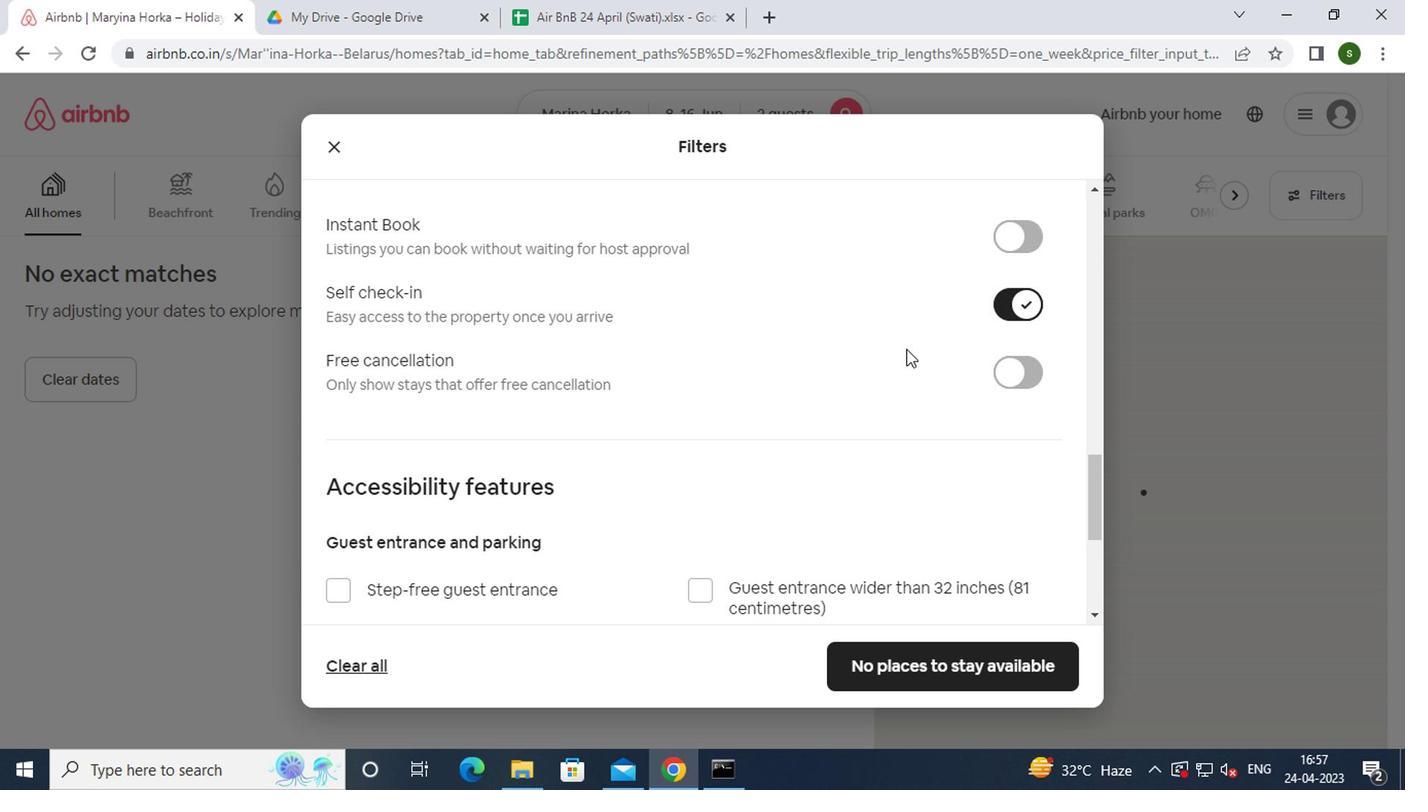 
Action: Mouse scrolled (902, 349) with delta (0, 0)
Screenshot: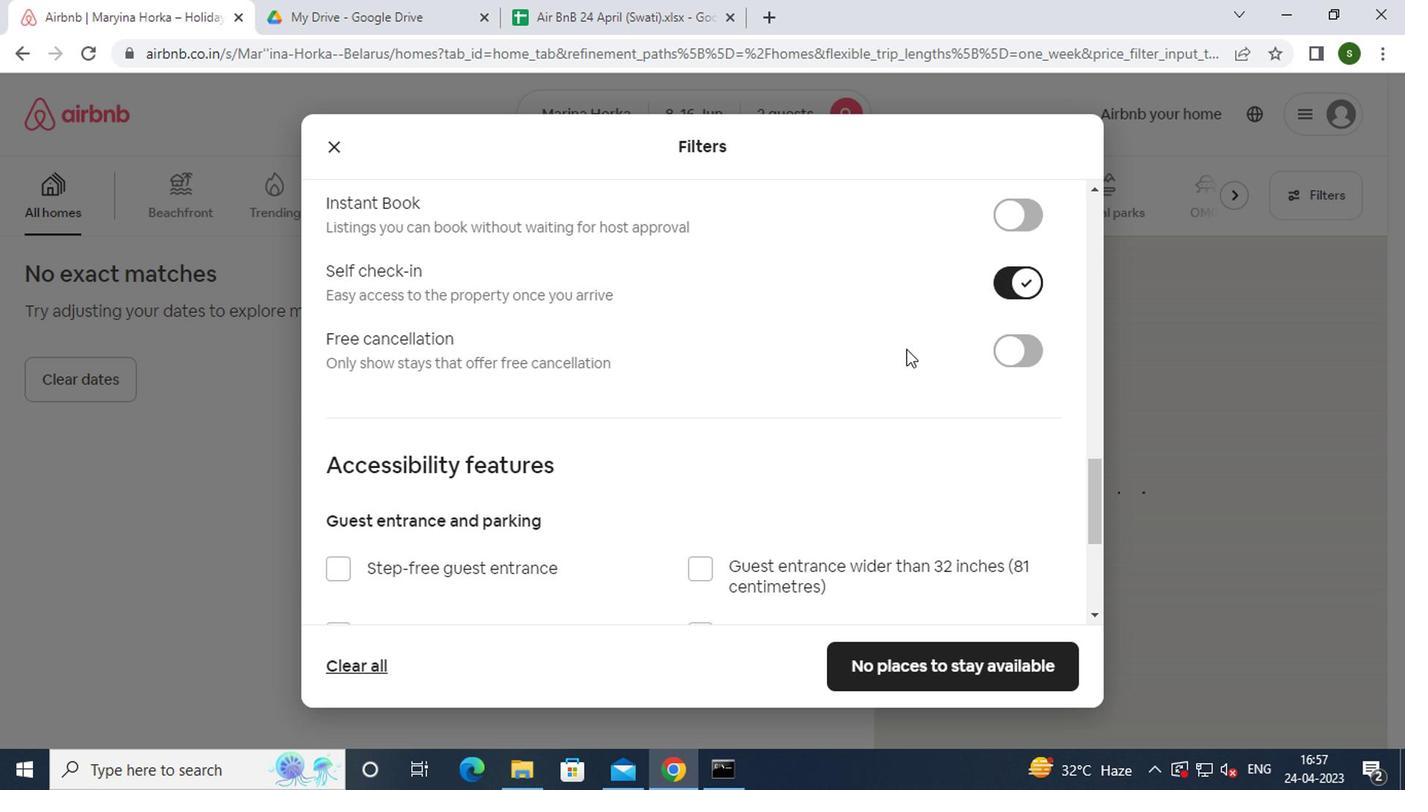 
Action: Mouse scrolled (902, 349) with delta (0, 0)
Screenshot: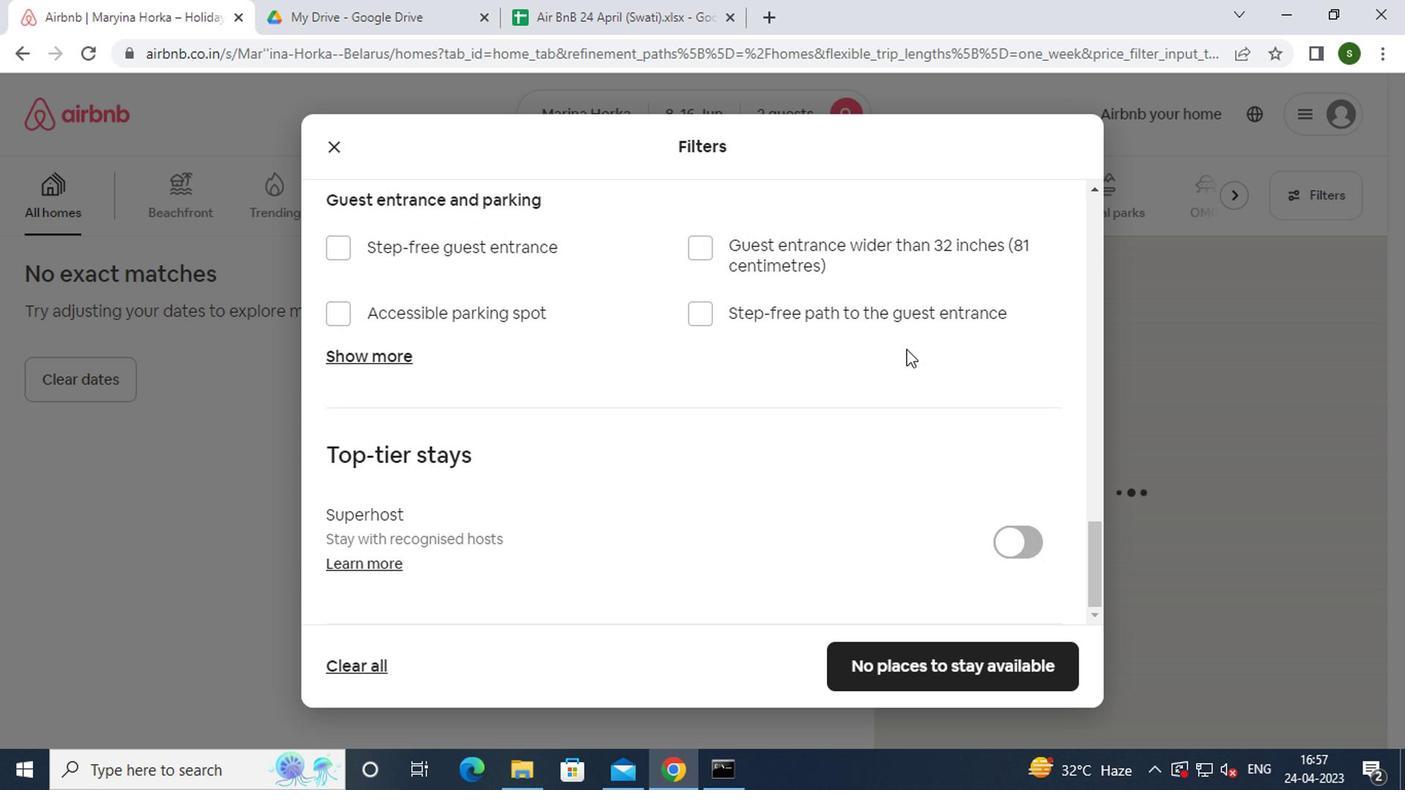 
Action: Mouse scrolled (902, 349) with delta (0, 0)
Screenshot: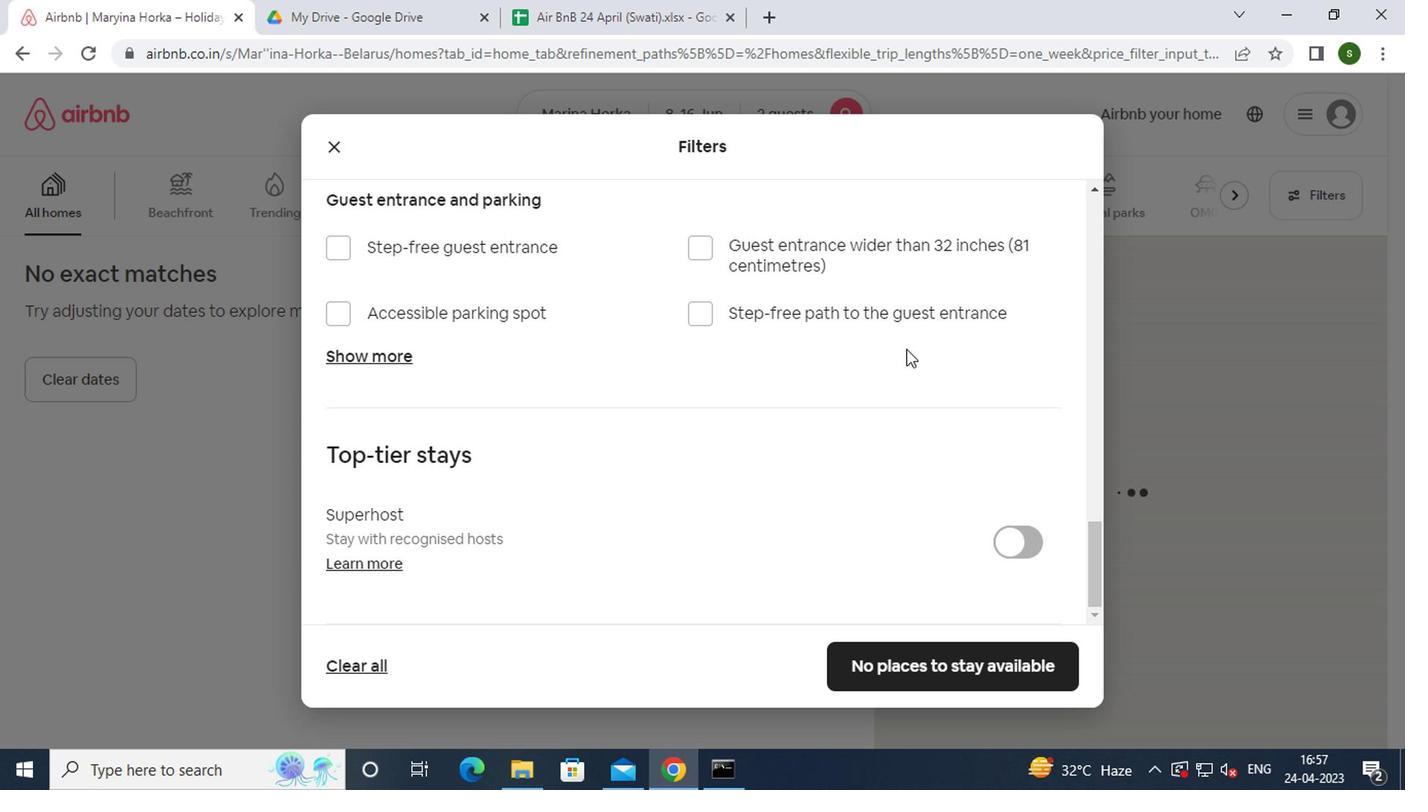 
Action: Mouse scrolled (902, 349) with delta (0, 0)
Screenshot: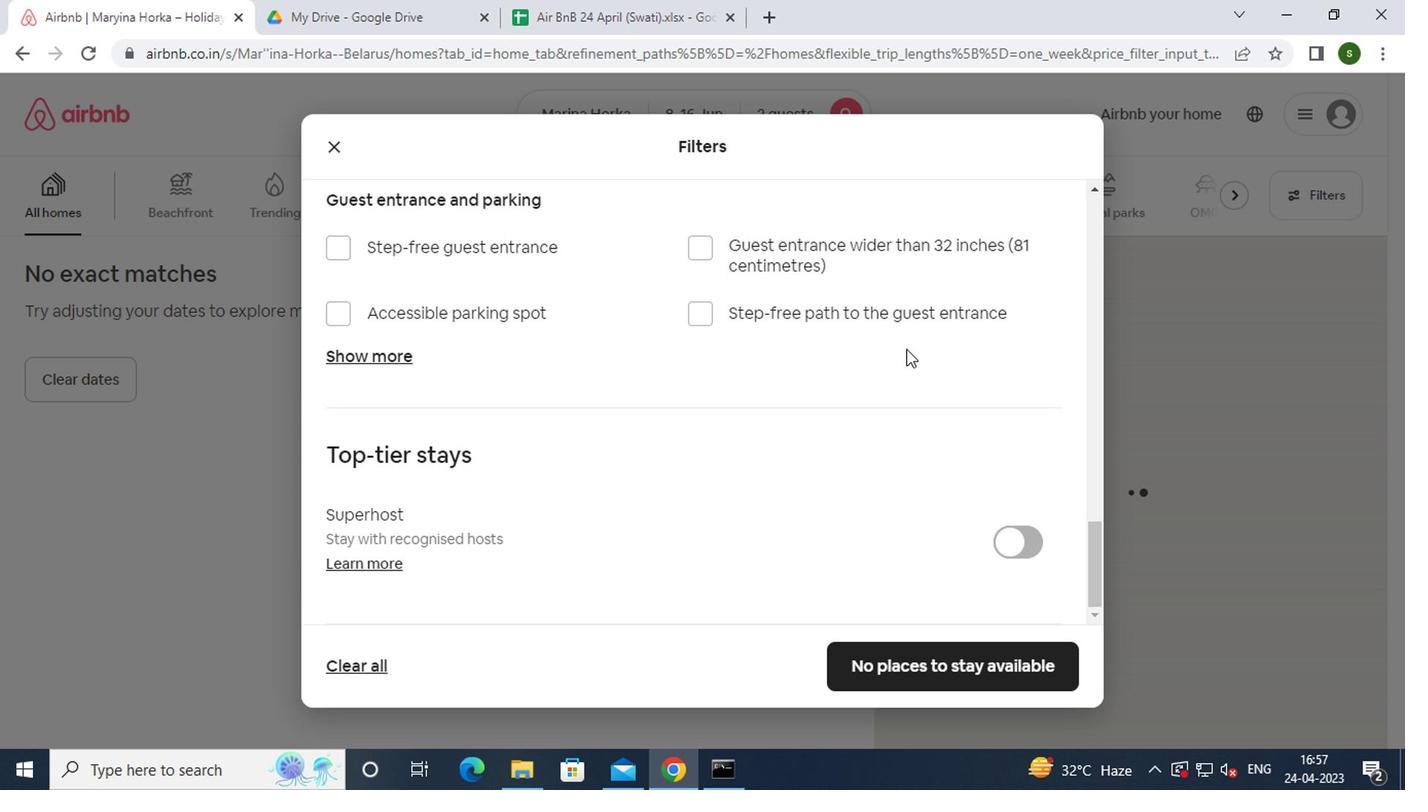 
Action: Mouse moved to (934, 667)
Screenshot: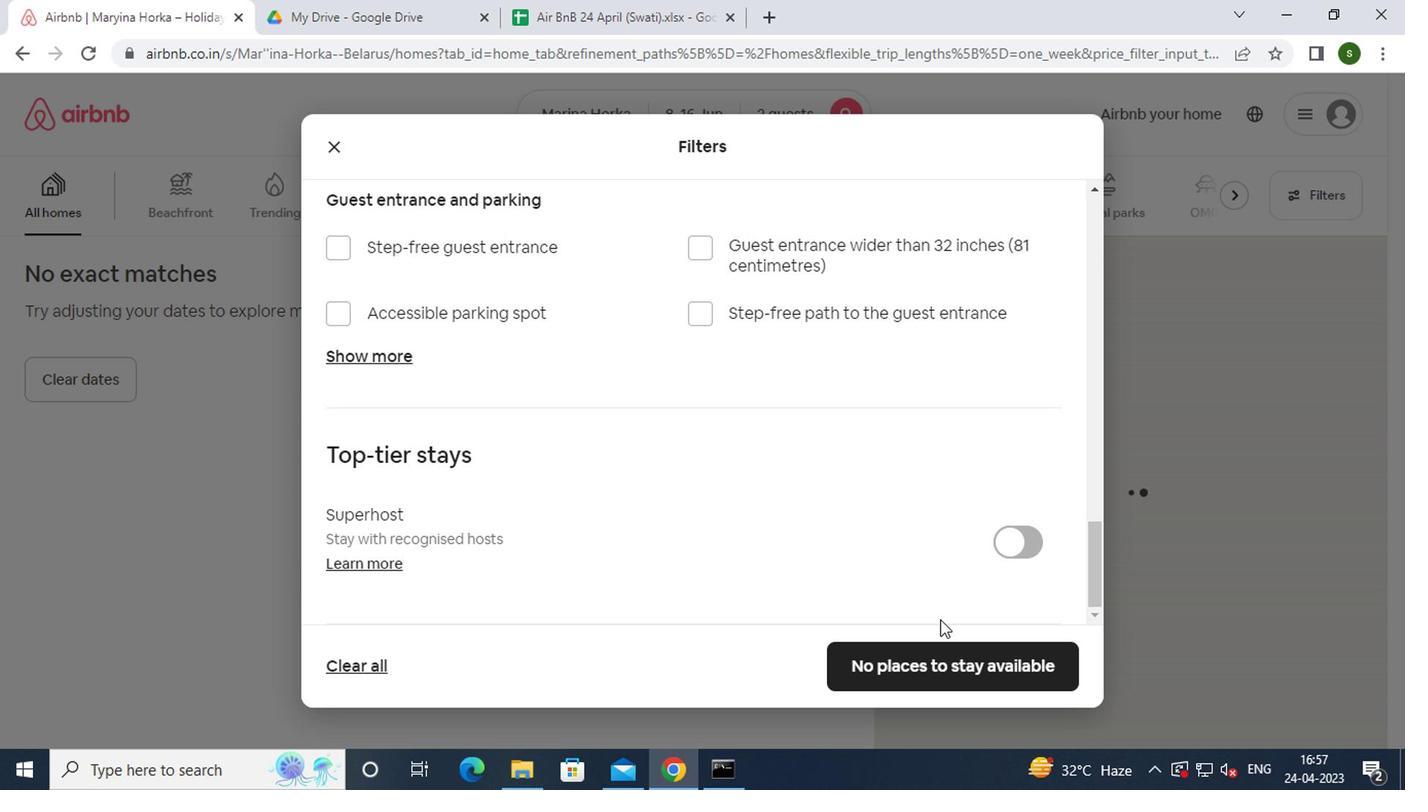 
Action: Mouse pressed left at (934, 667)
Screenshot: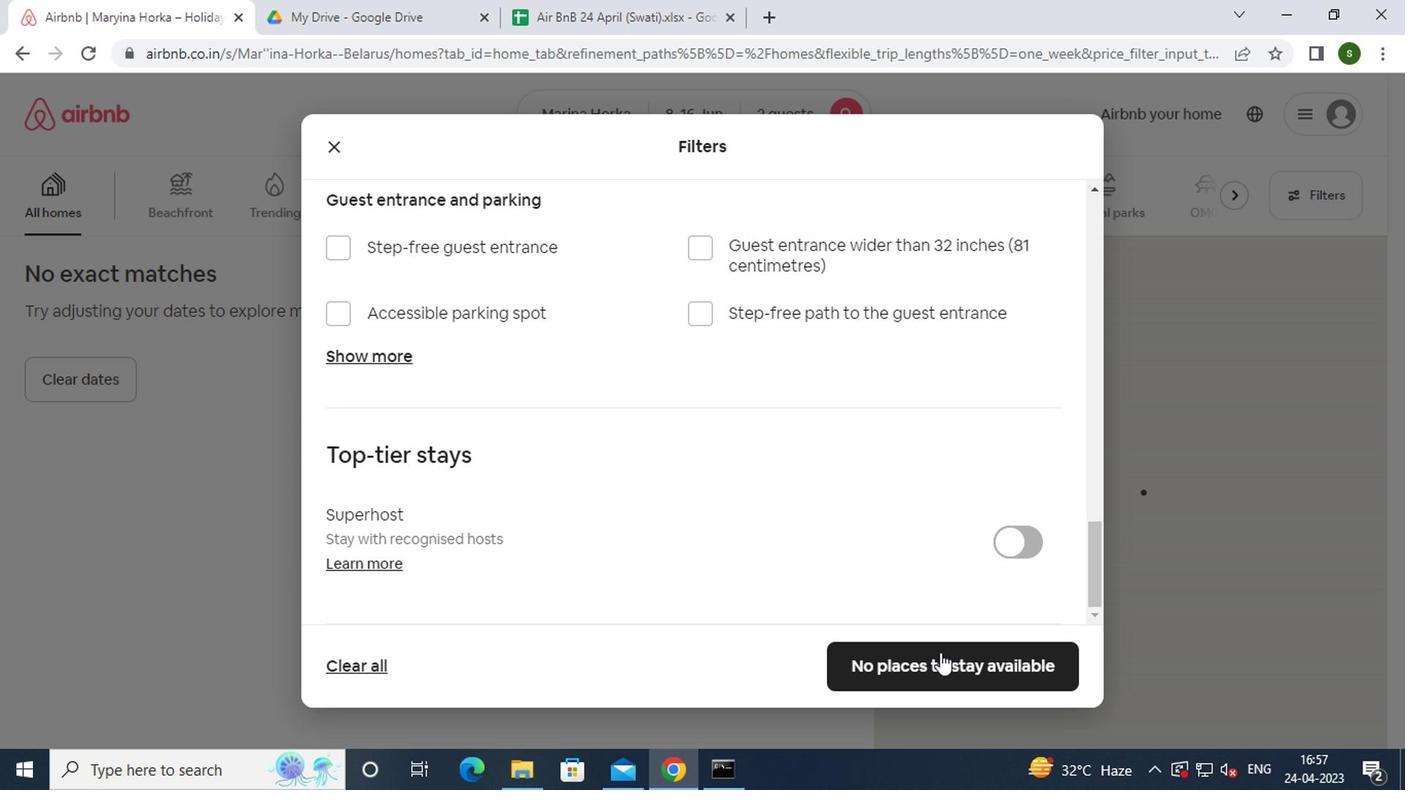 
Action: Mouse moved to (768, 488)
Screenshot: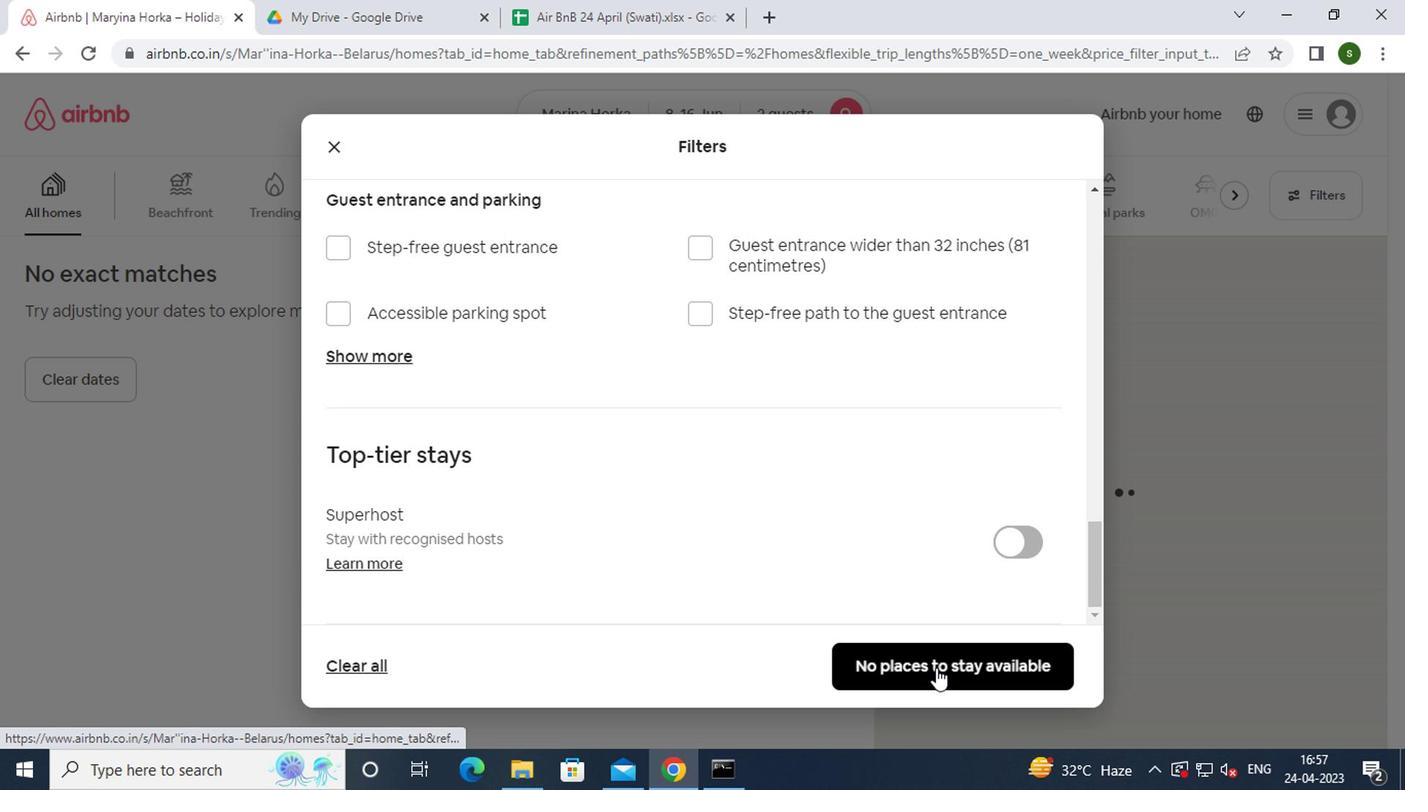 
